 Task: Search one way flight ticket for 4 adults, 2 children, 2 infants in seat and 1 infant on lap in economy from Friday Harbor: Friday Harbor Airport to Jackson: Jackson Hole Airport on 5-2-2023. Choice of flights is JetBlue. Number of bags: 1 carry on bag. Price is upto 75000. Outbound departure time preference is 6:45. Flight should be less emission only.
Action: Mouse moved to (377, 347)
Screenshot: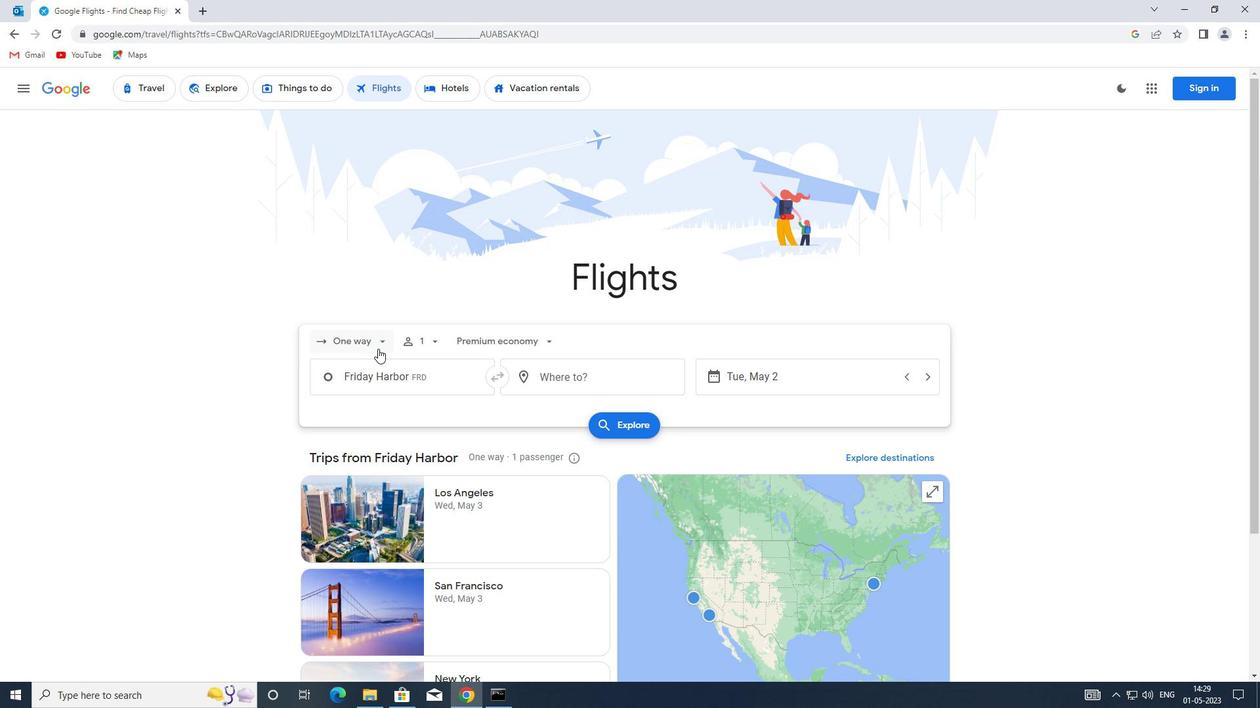 
Action: Mouse pressed left at (377, 347)
Screenshot: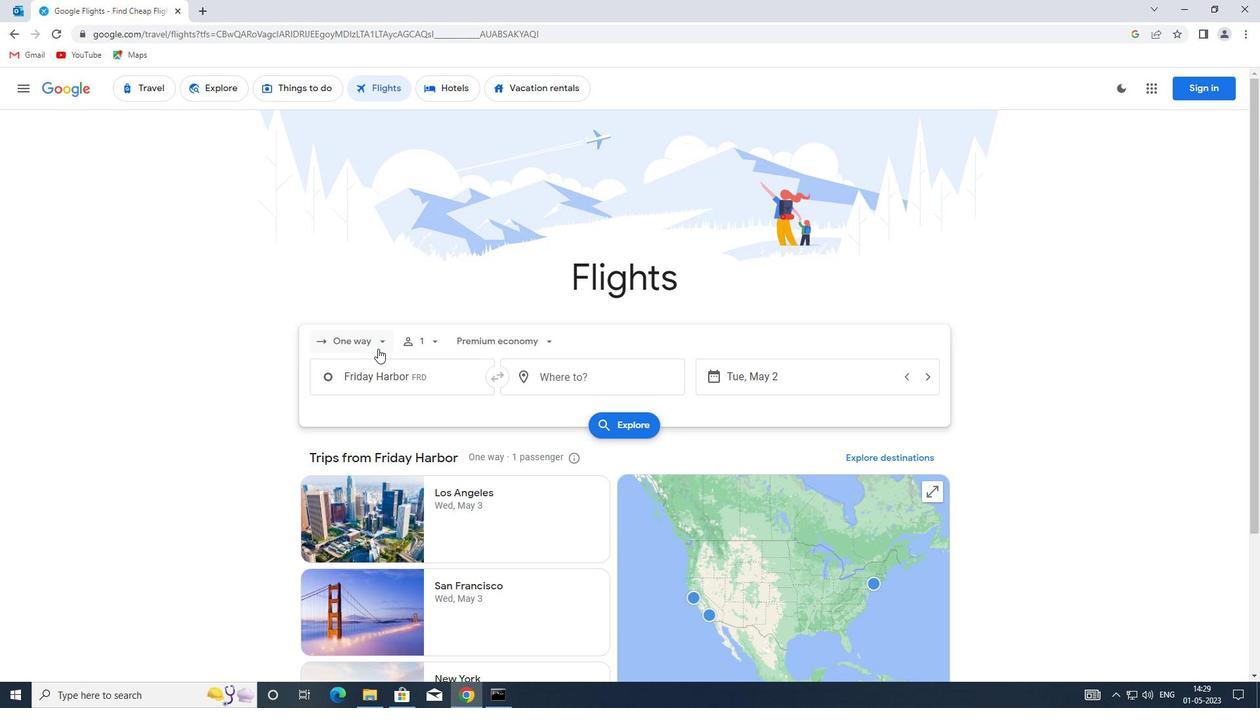 
Action: Mouse moved to (391, 401)
Screenshot: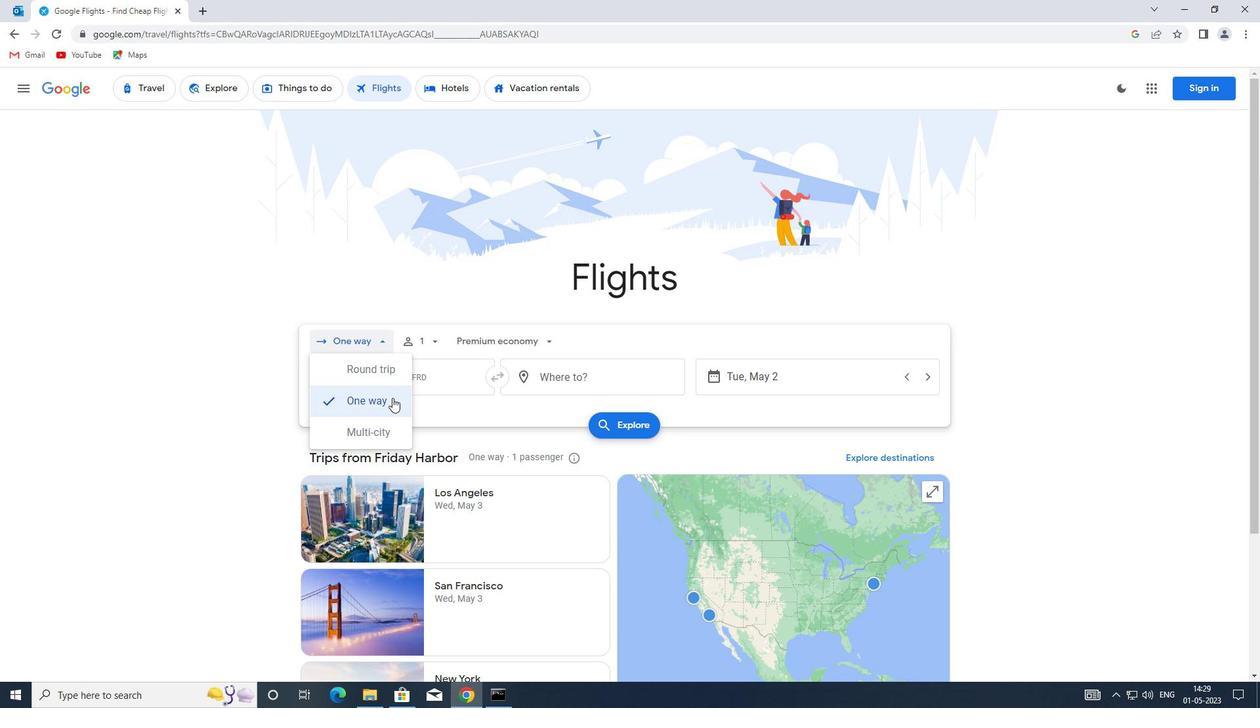 
Action: Mouse pressed left at (391, 401)
Screenshot: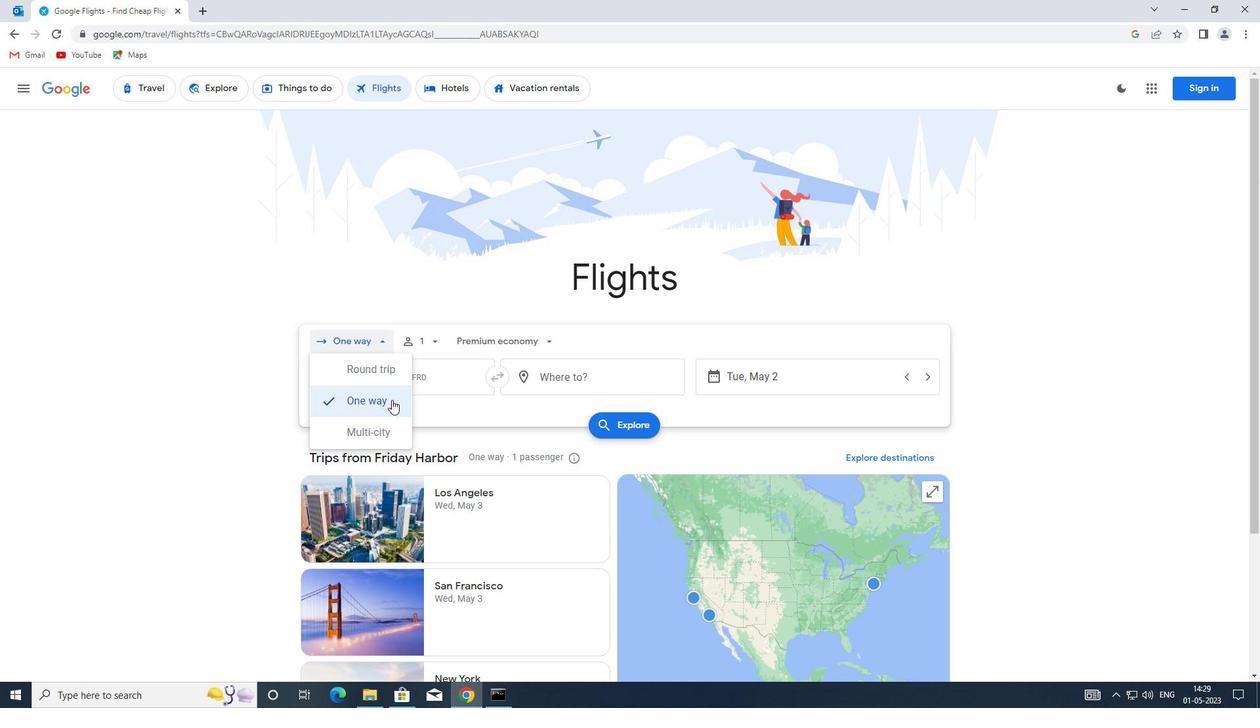 
Action: Mouse moved to (430, 344)
Screenshot: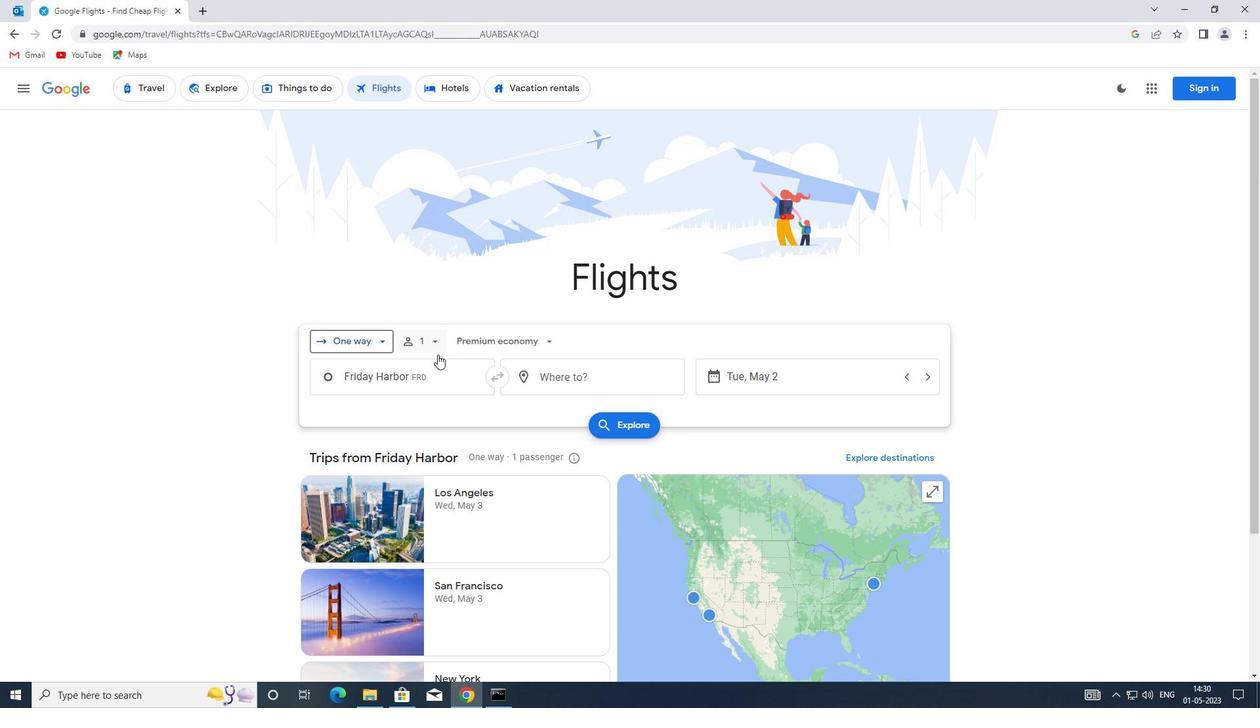 
Action: Mouse pressed left at (430, 344)
Screenshot: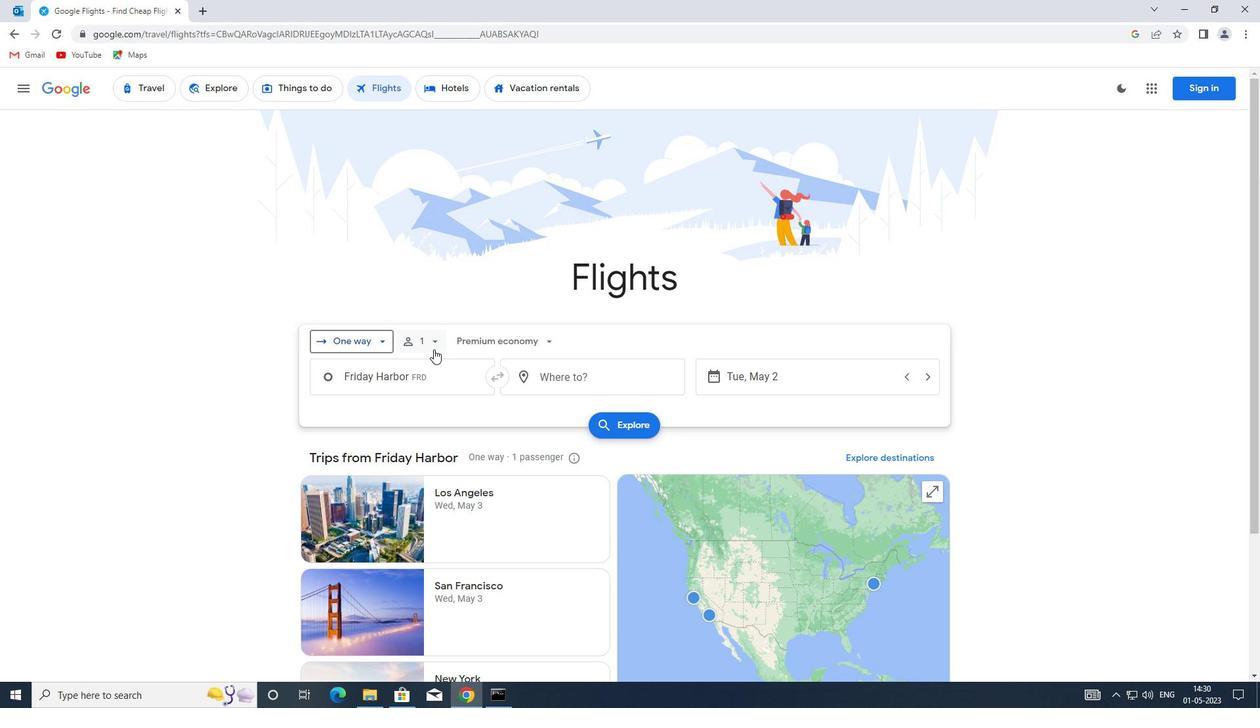
Action: Mouse moved to (540, 373)
Screenshot: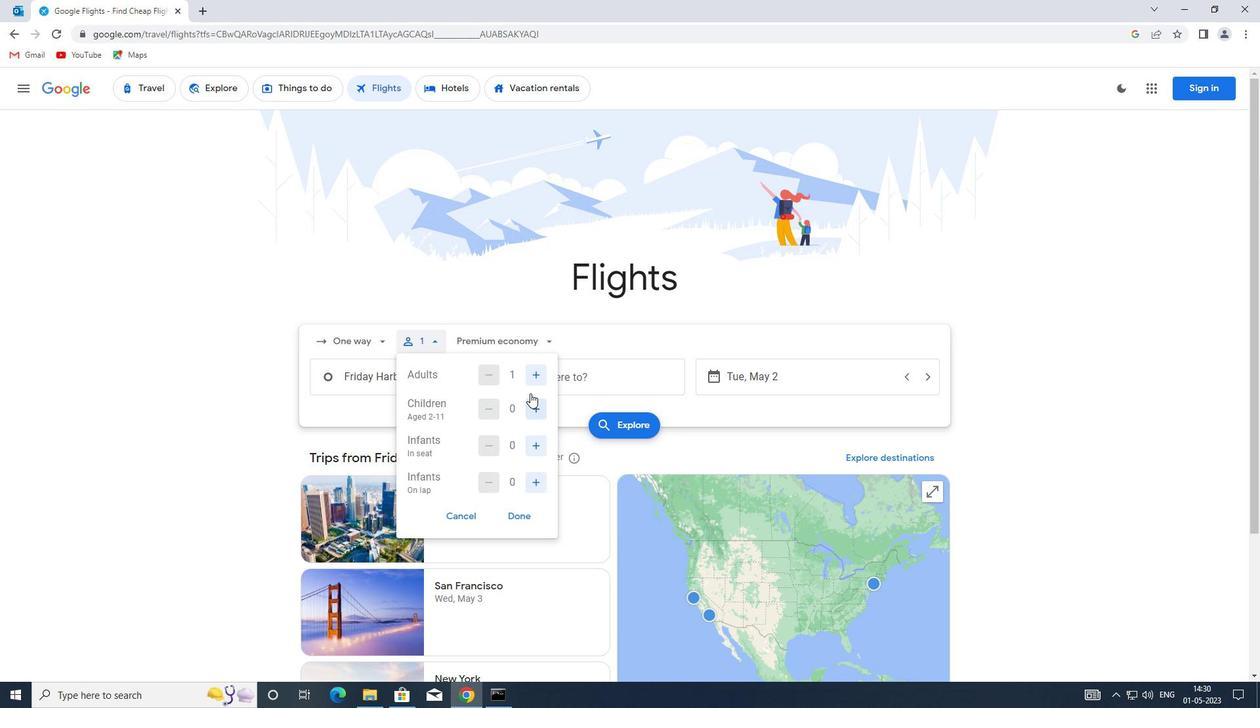 
Action: Mouse pressed left at (540, 373)
Screenshot: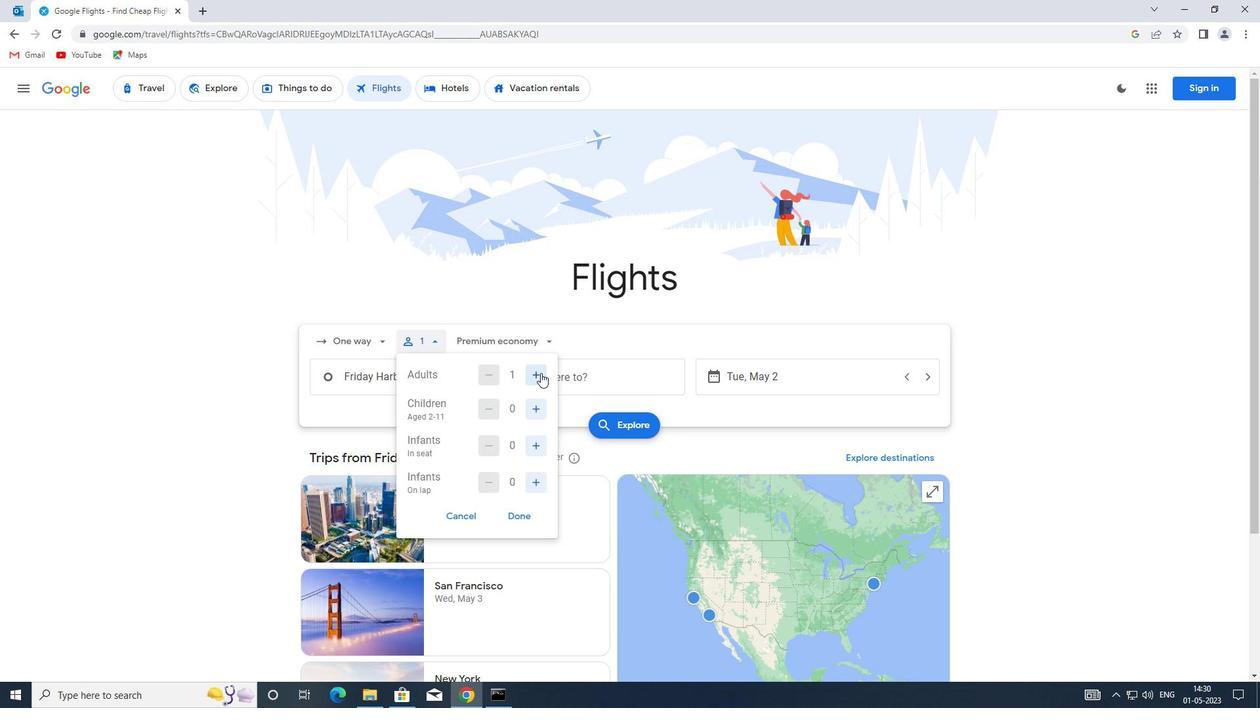 
Action: Mouse pressed left at (540, 373)
Screenshot: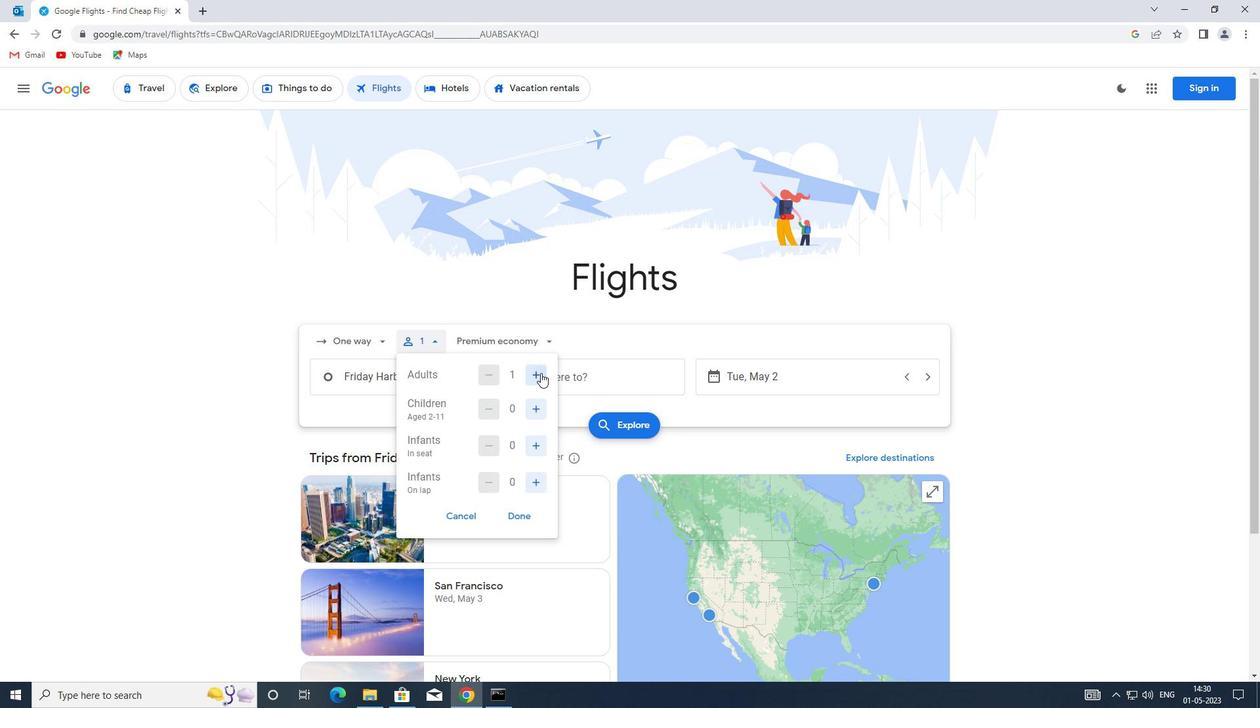 
Action: Mouse pressed left at (540, 373)
Screenshot: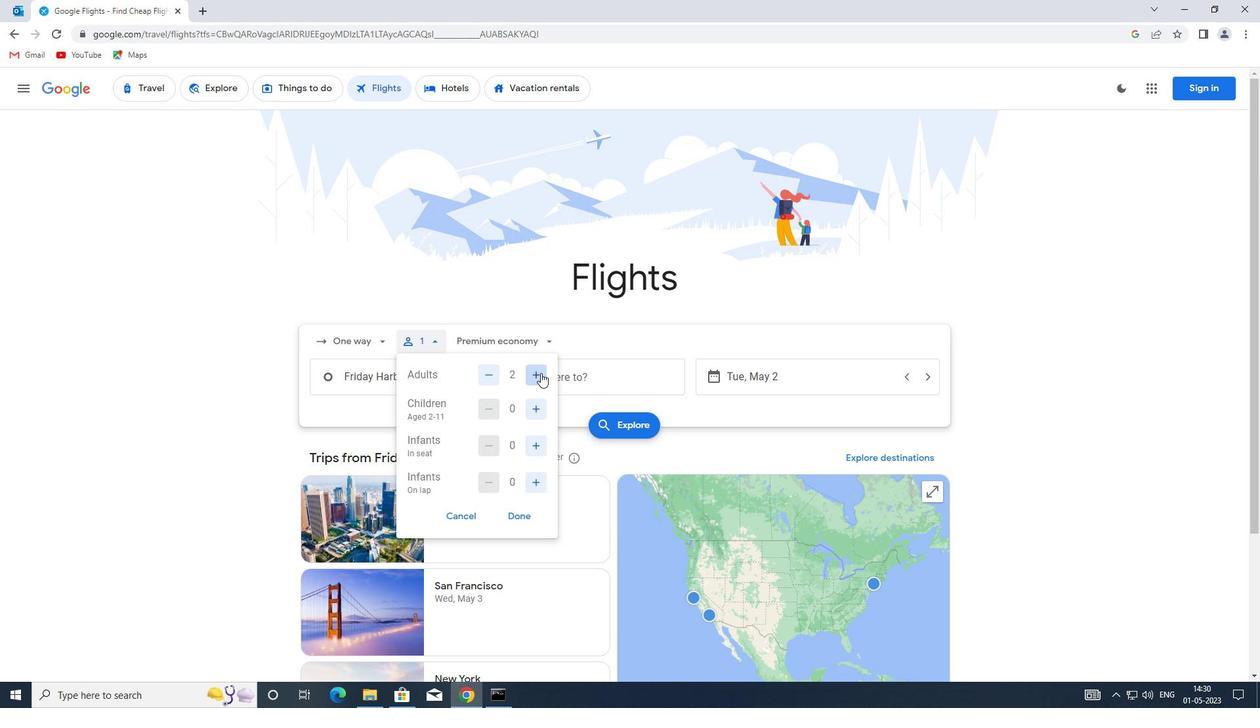
Action: Mouse moved to (539, 408)
Screenshot: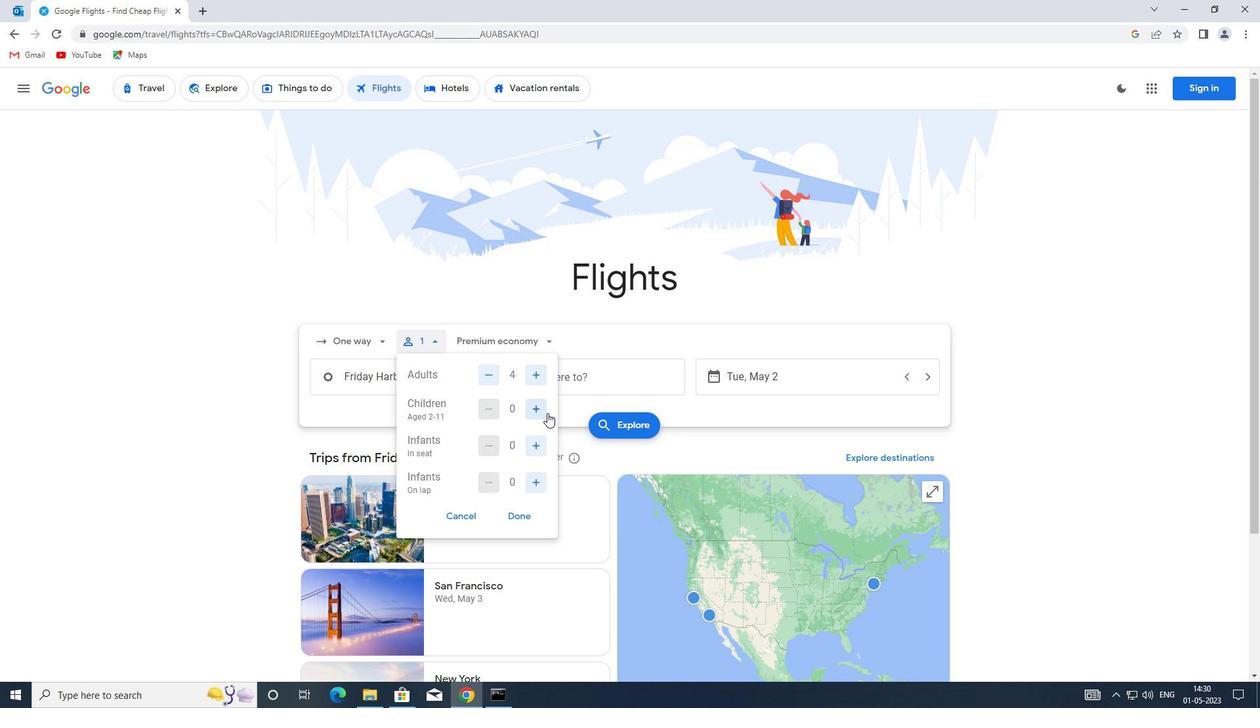 
Action: Mouse pressed left at (539, 408)
Screenshot: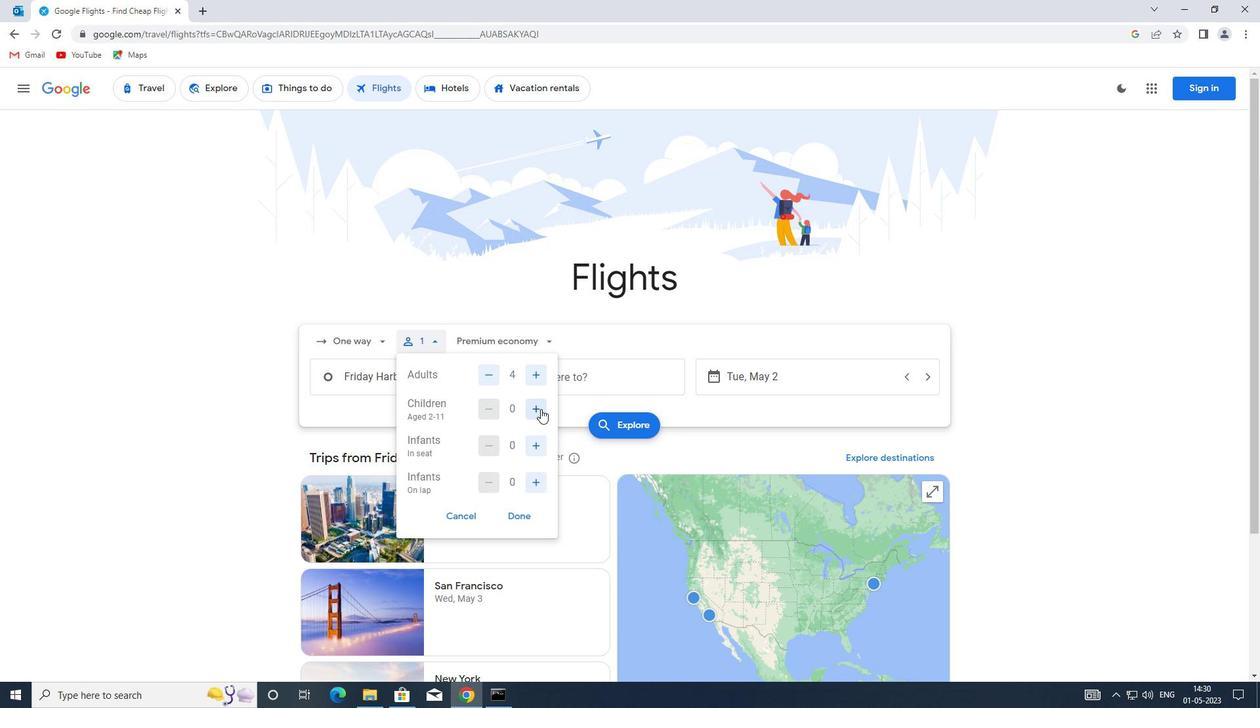 
Action: Mouse pressed left at (539, 408)
Screenshot: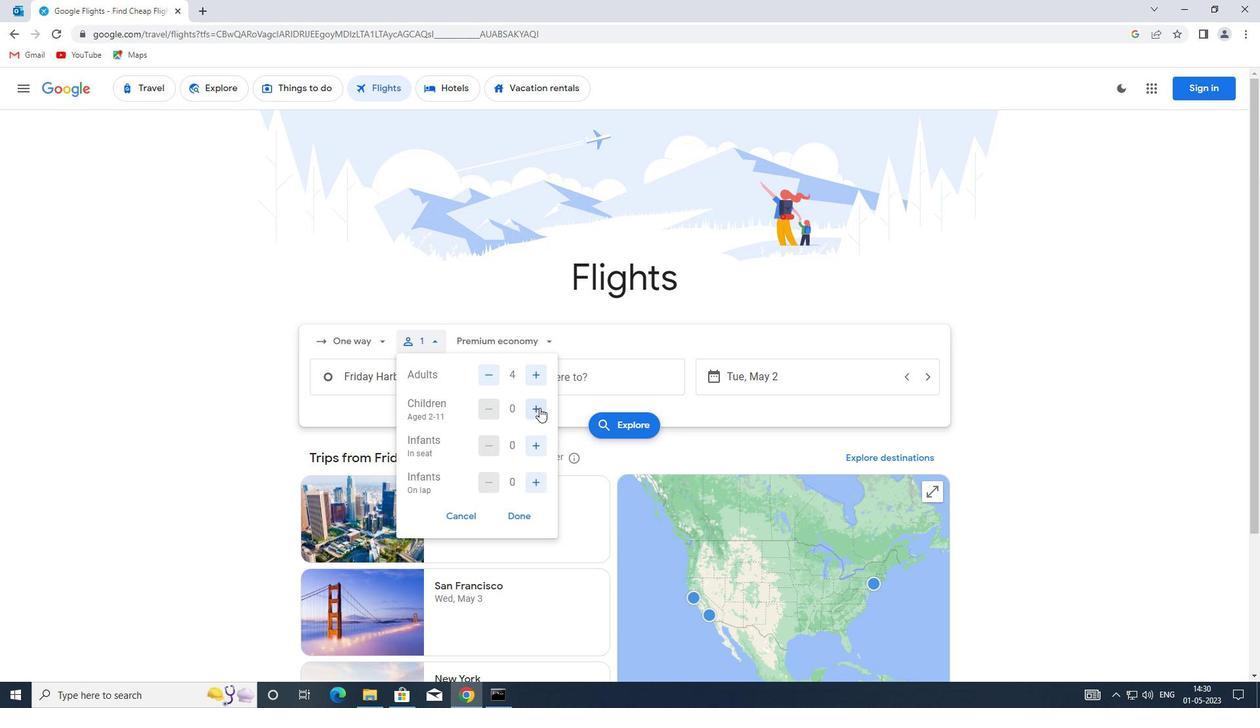 
Action: Mouse moved to (536, 444)
Screenshot: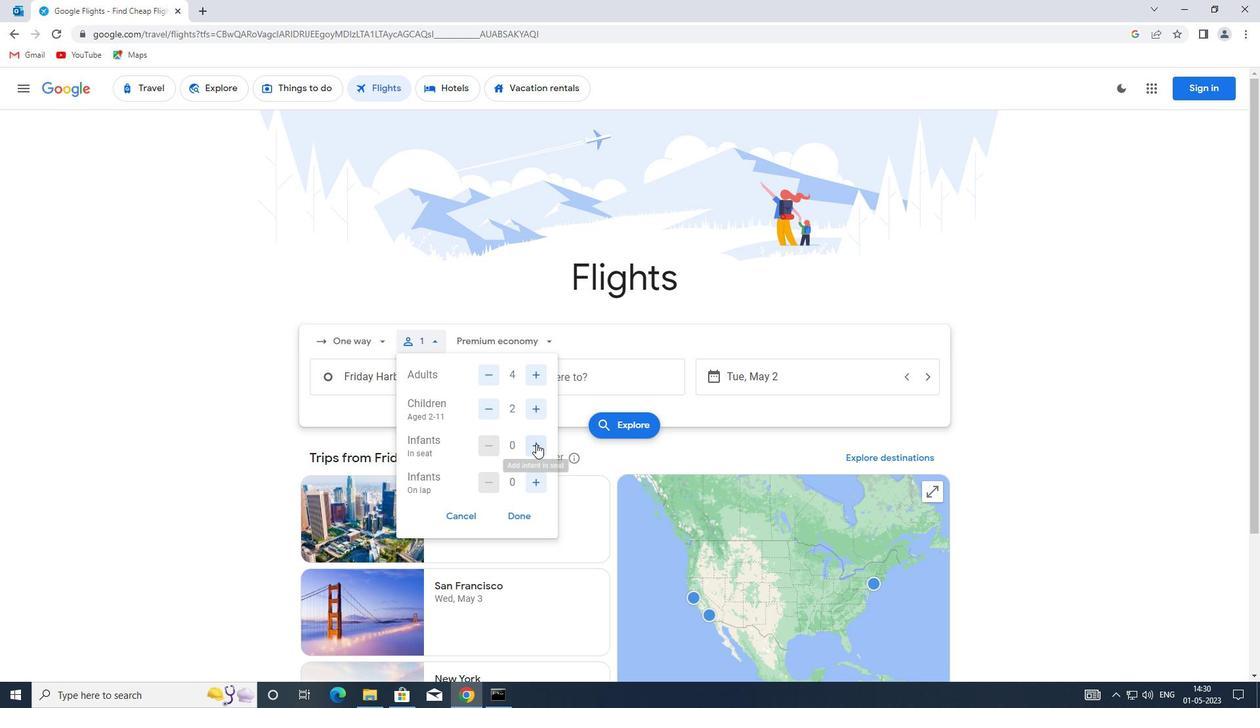 
Action: Mouse pressed left at (536, 444)
Screenshot: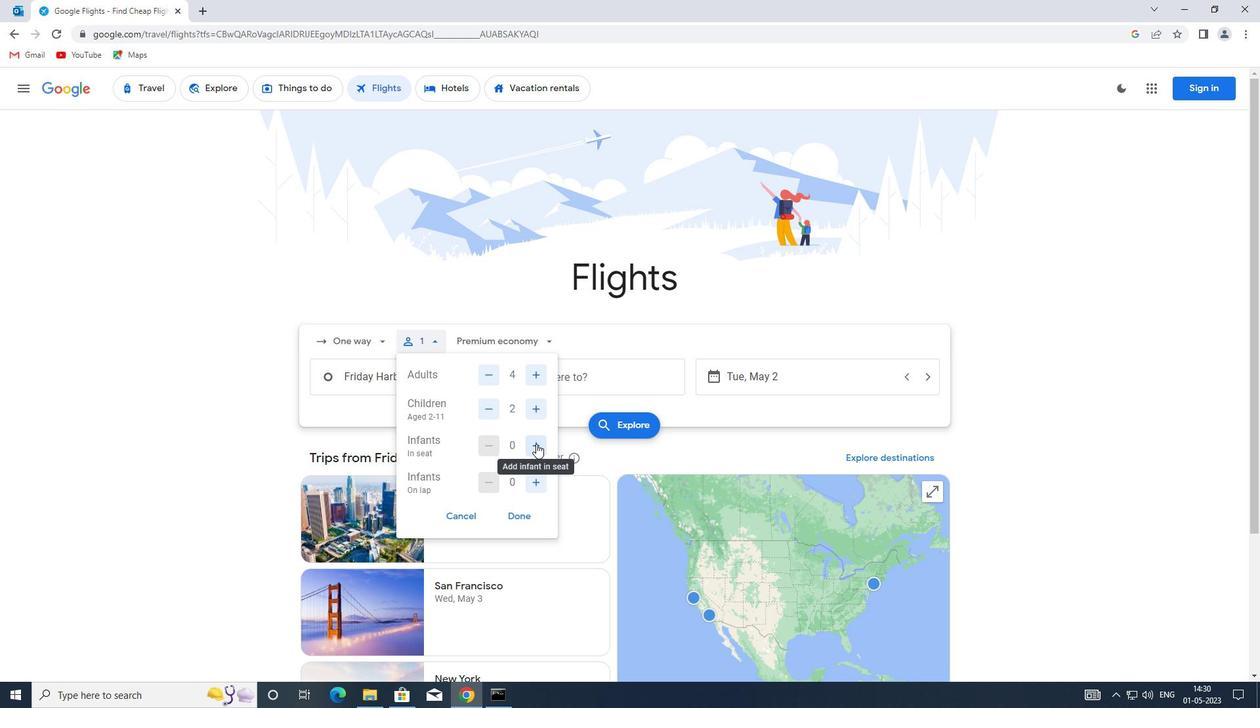 
Action: Mouse pressed left at (536, 444)
Screenshot: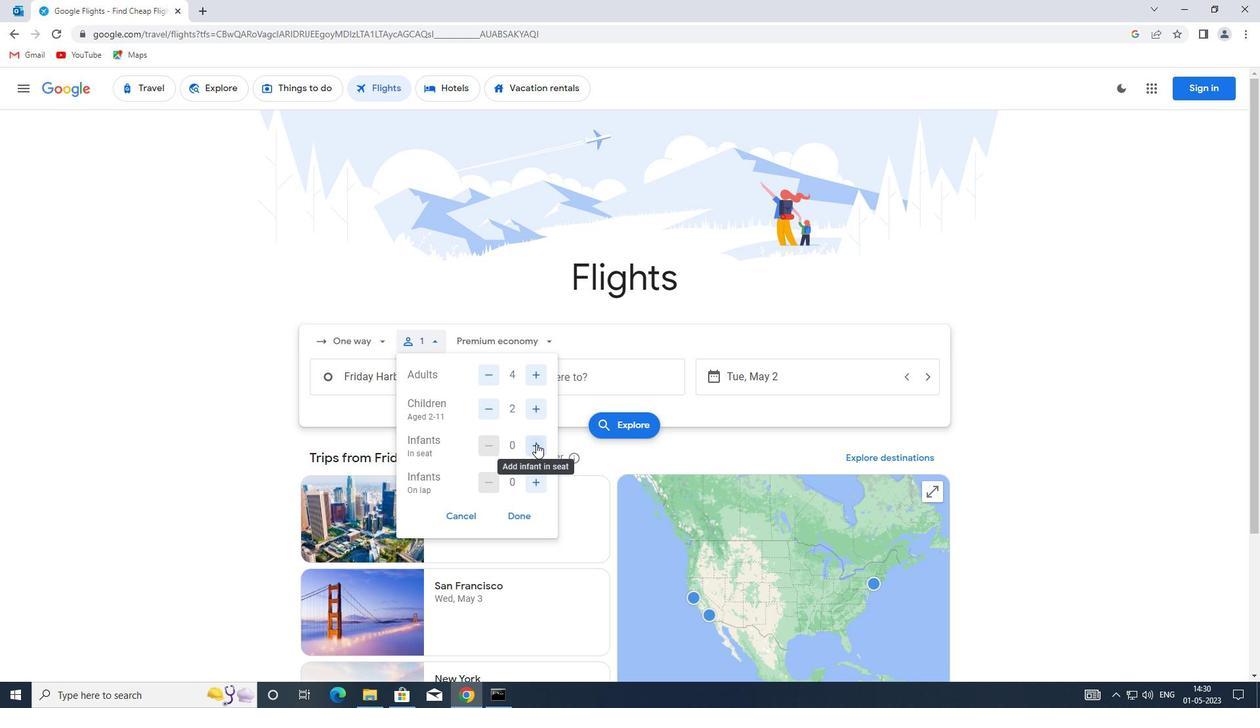 
Action: Mouse moved to (536, 479)
Screenshot: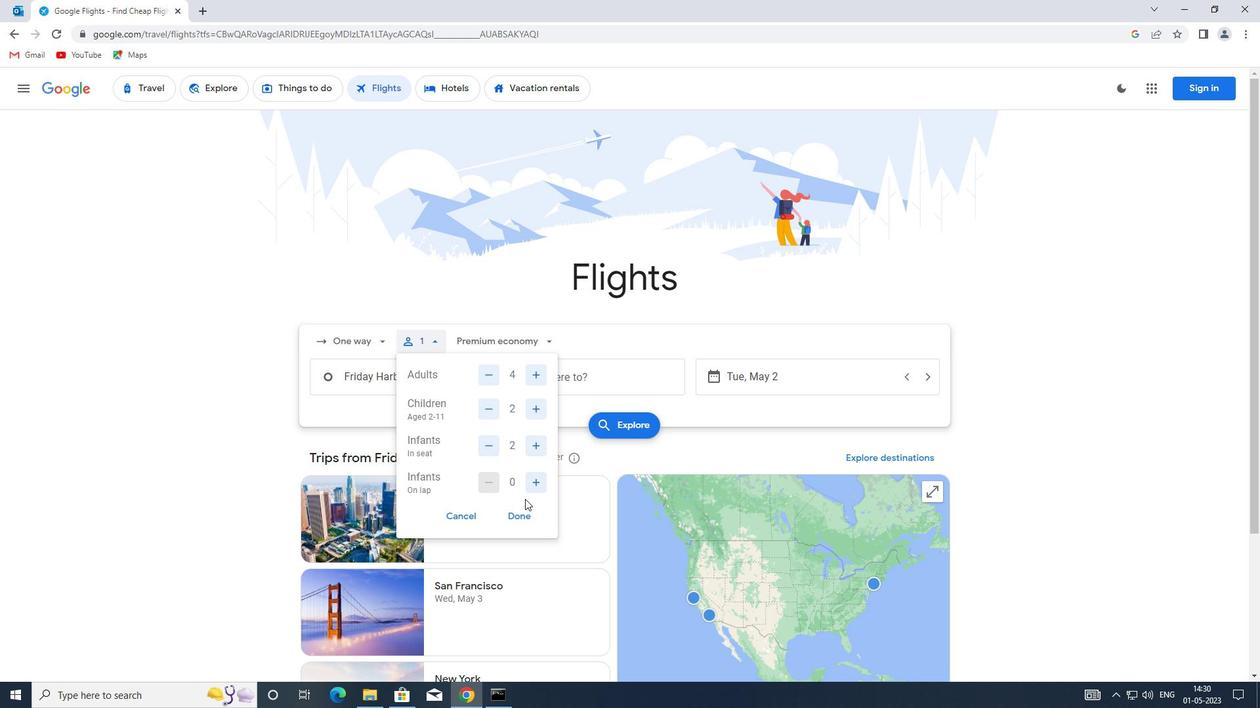 
Action: Mouse pressed left at (536, 479)
Screenshot: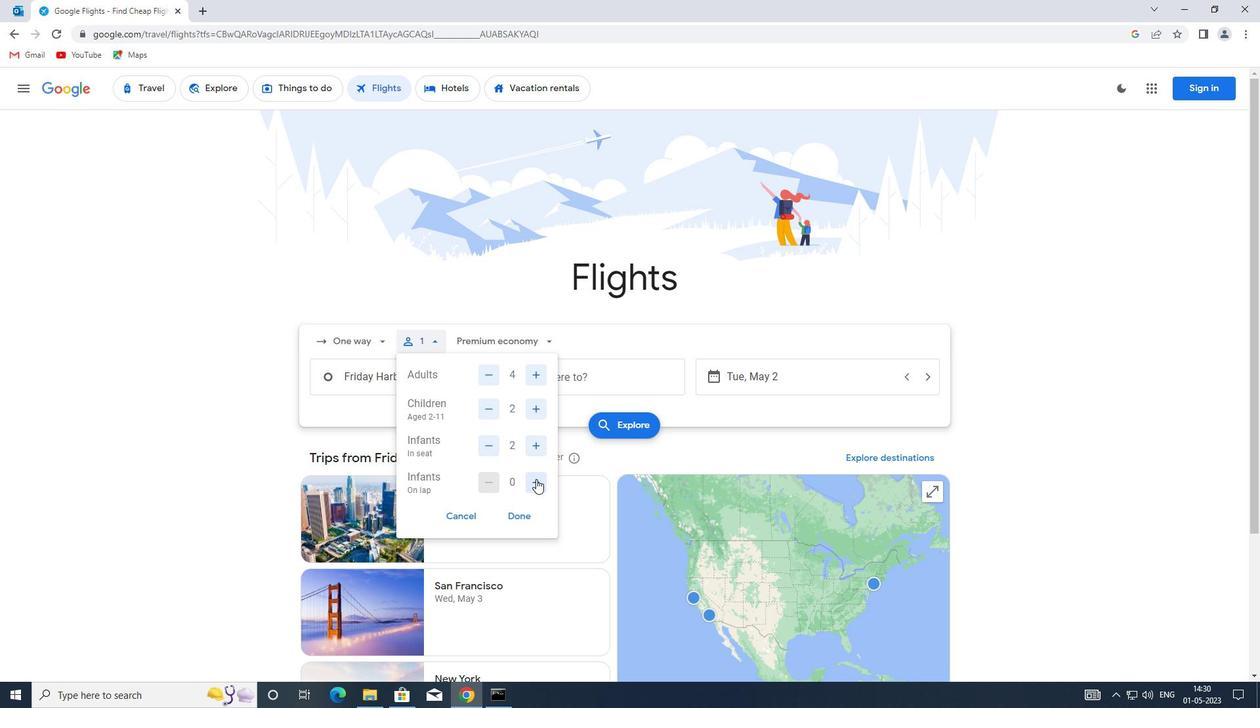 
Action: Mouse moved to (530, 515)
Screenshot: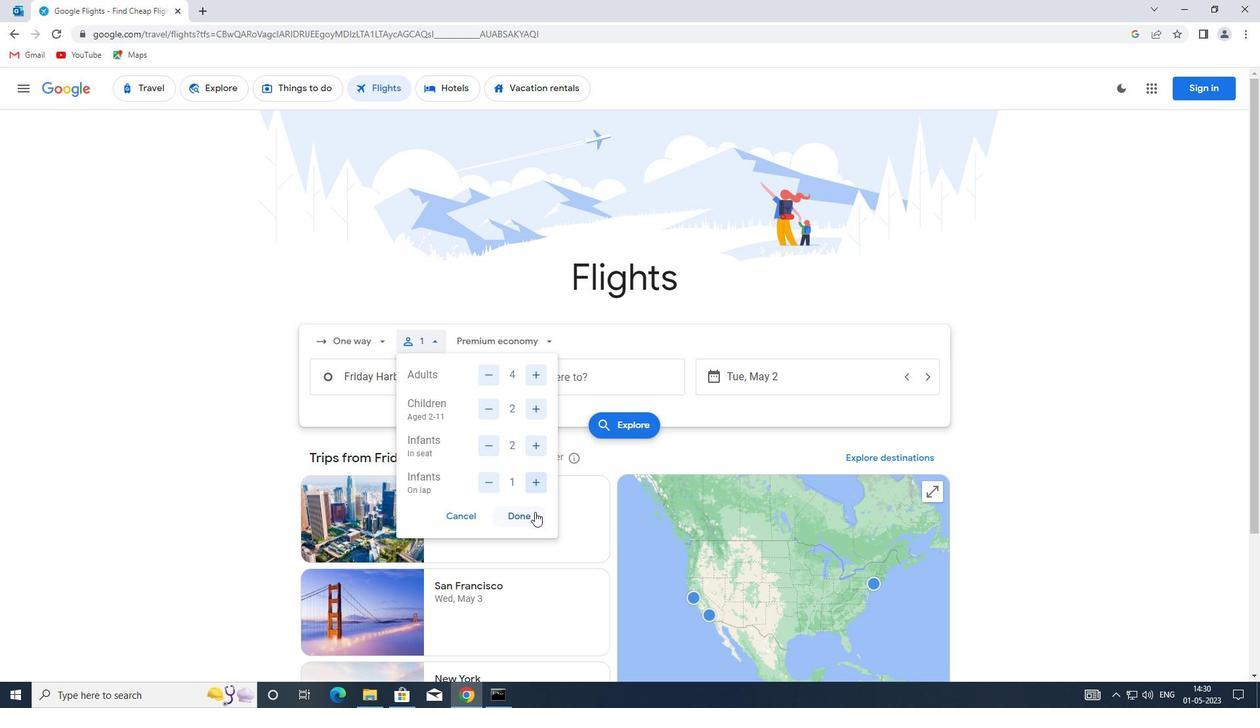 
Action: Mouse pressed left at (530, 515)
Screenshot: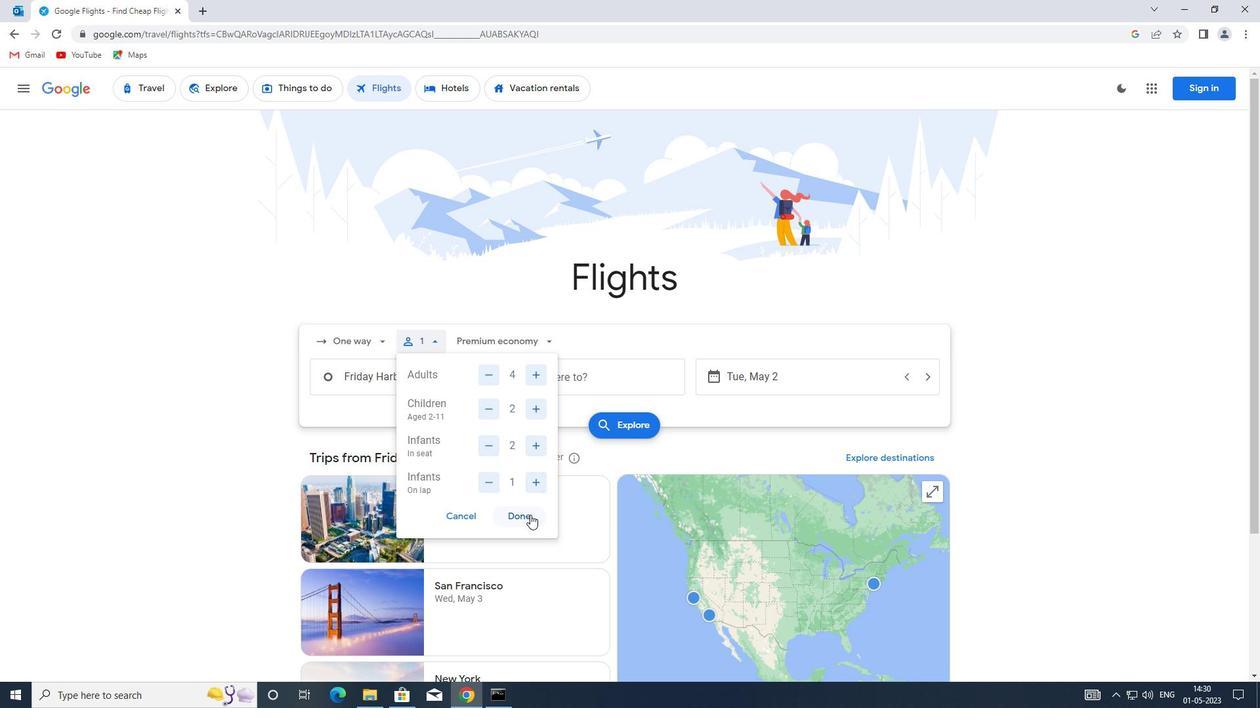 
Action: Mouse moved to (541, 346)
Screenshot: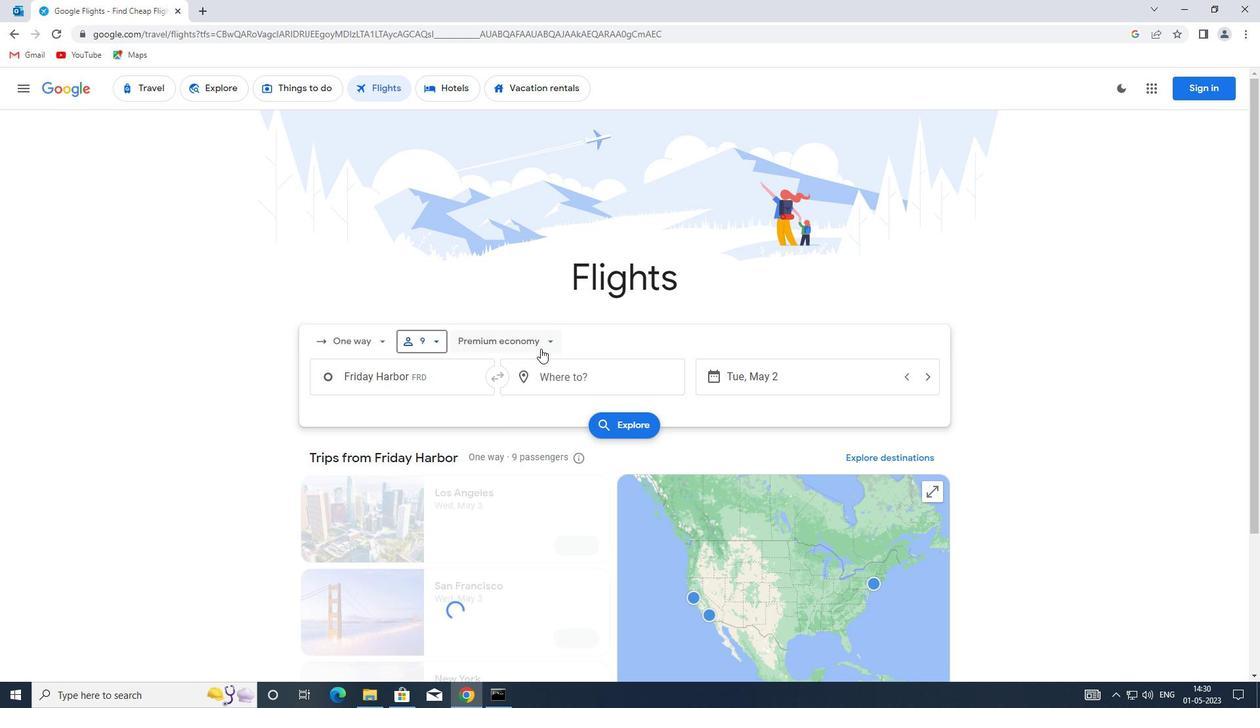 
Action: Mouse pressed left at (541, 346)
Screenshot: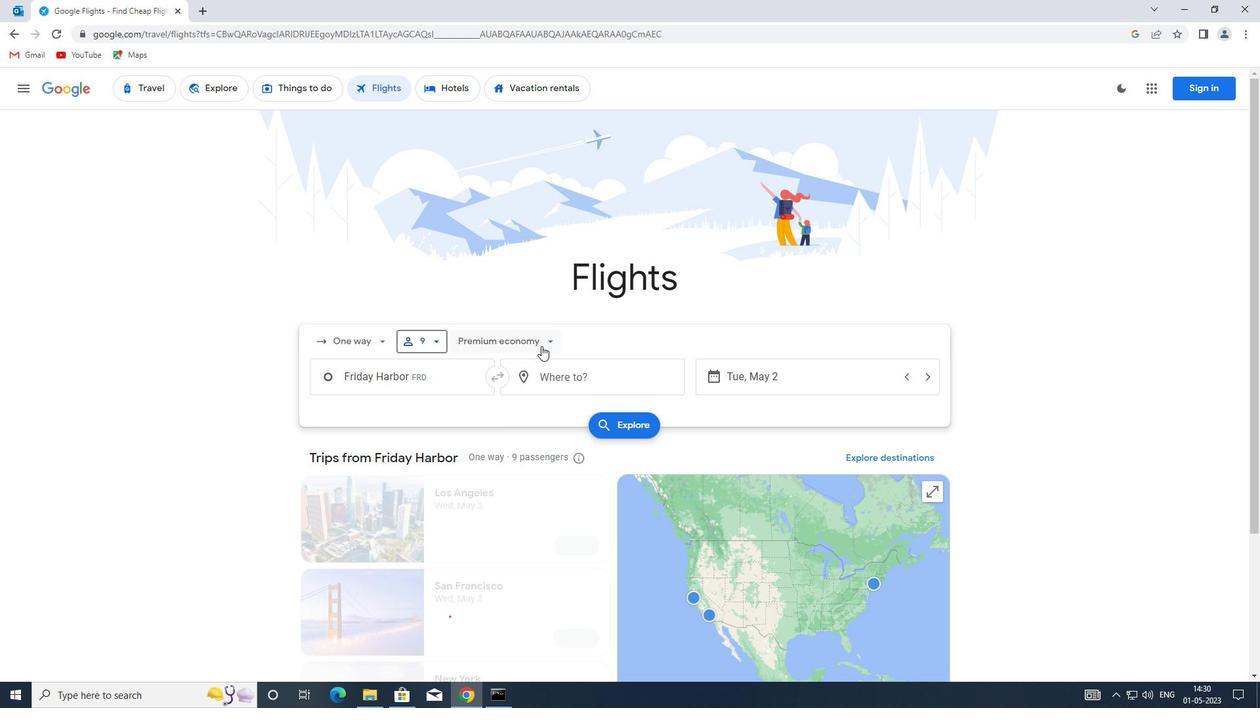 
Action: Mouse moved to (534, 365)
Screenshot: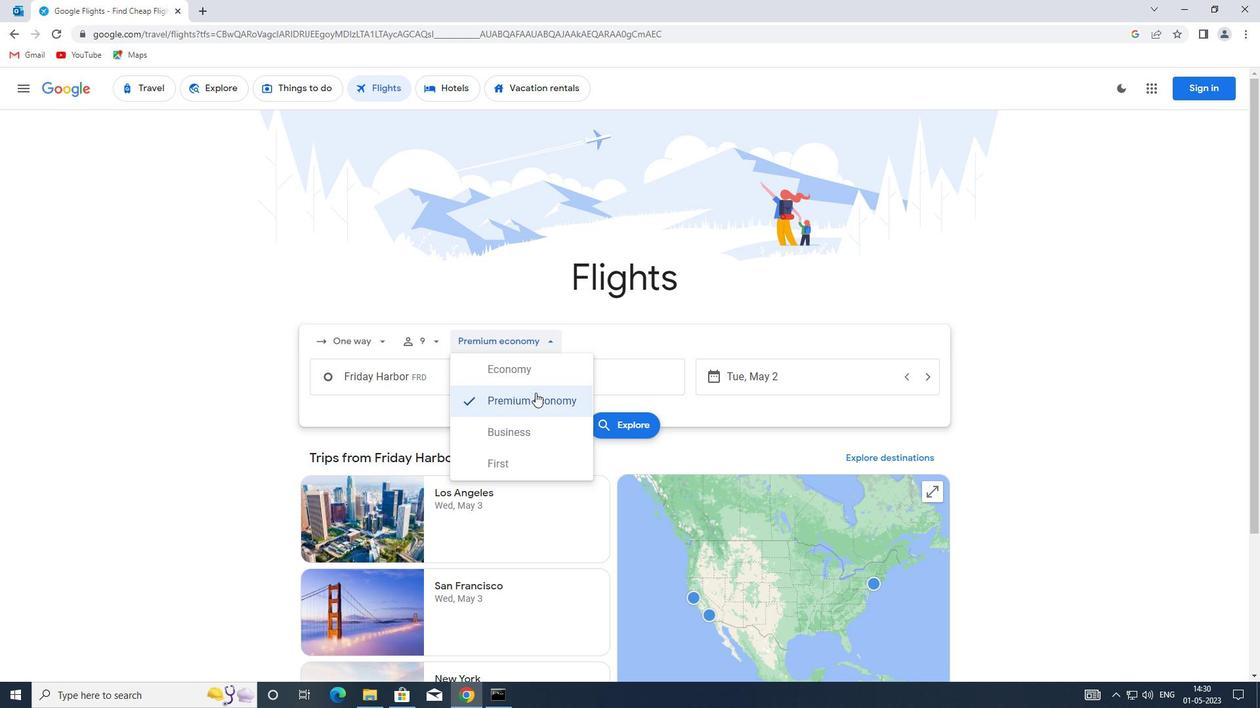 
Action: Mouse pressed left at (534, 365)
Screenshot: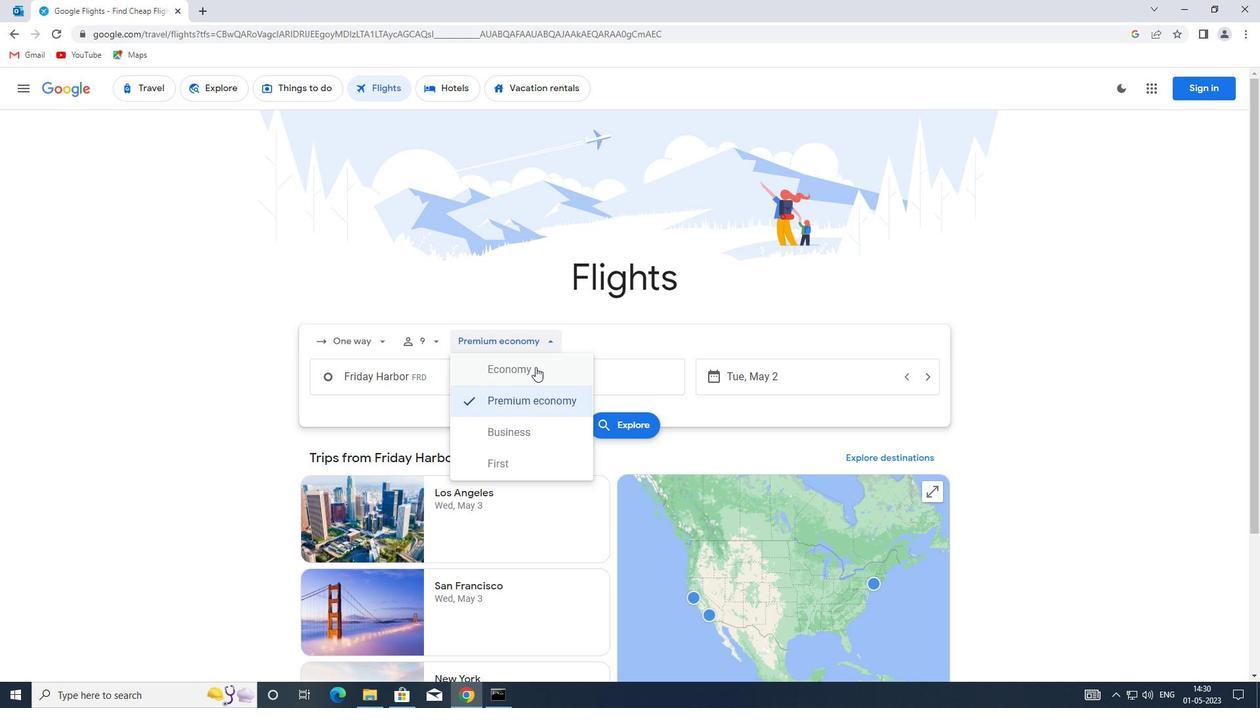
Action: Mouse moved to (443, 378)
Screenshot: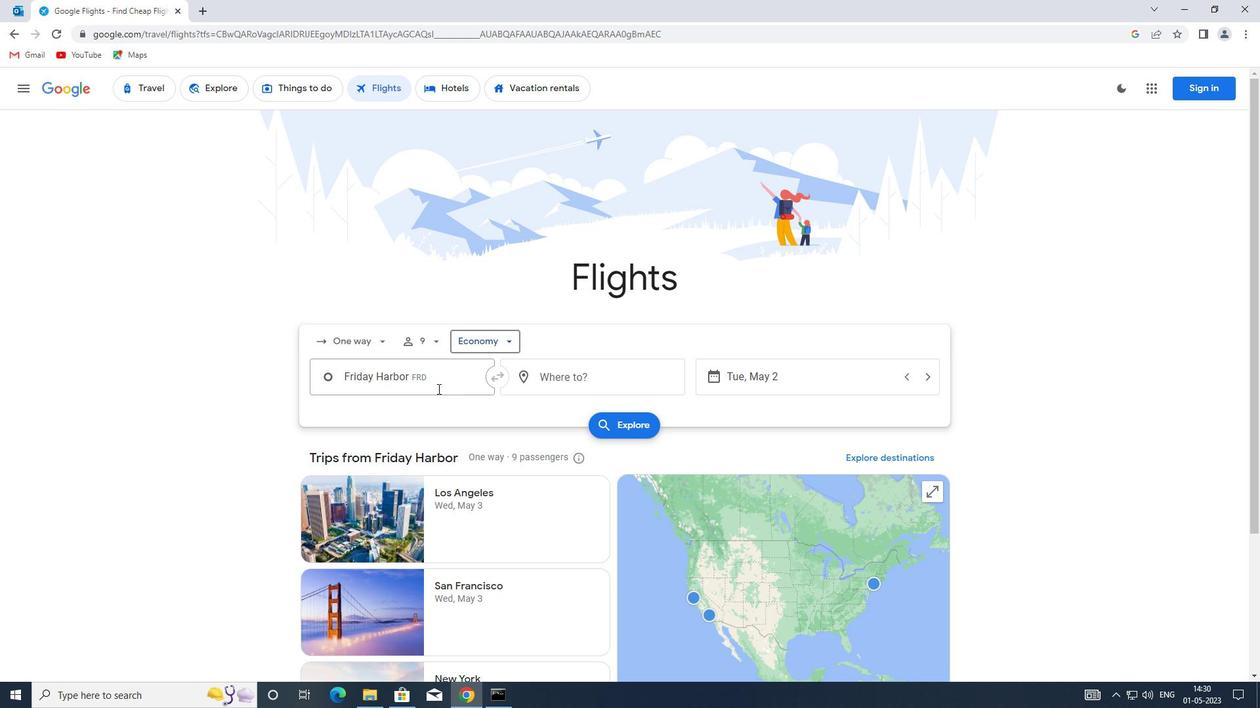 
Action: Mouse pressed left at (443, 378)
Screenshot: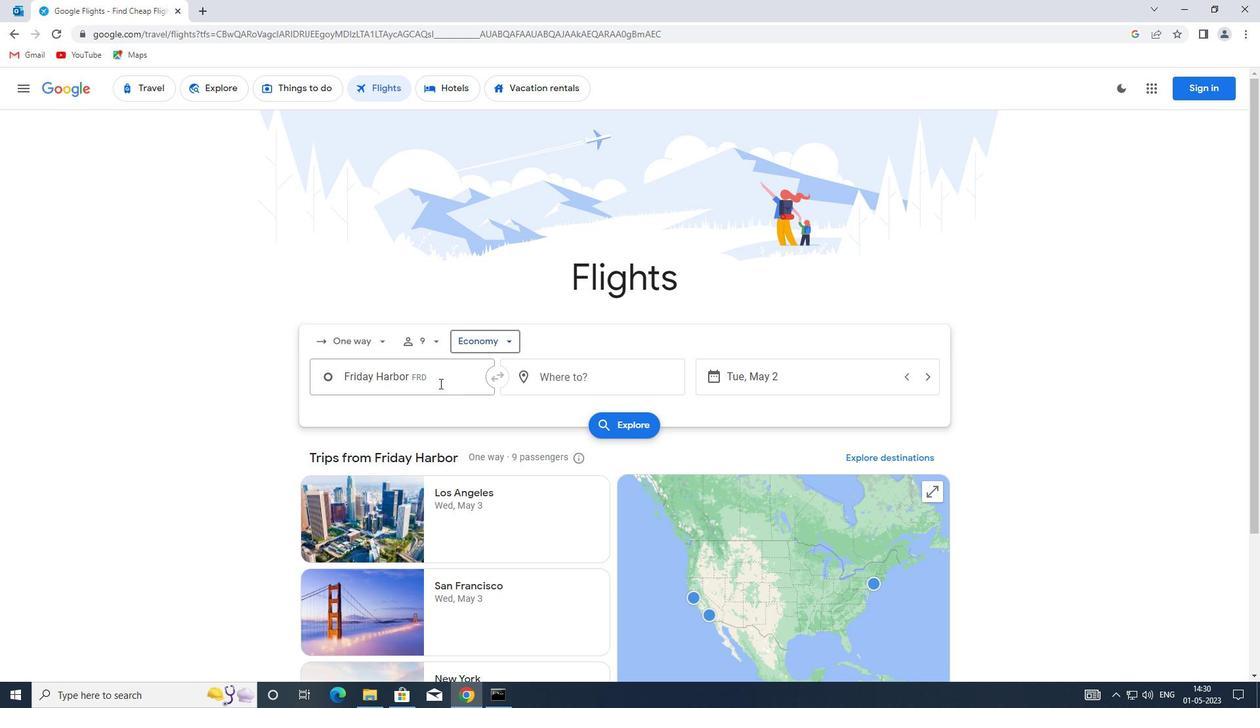 
Action: Key pressed <Key.enter>
Screenshot: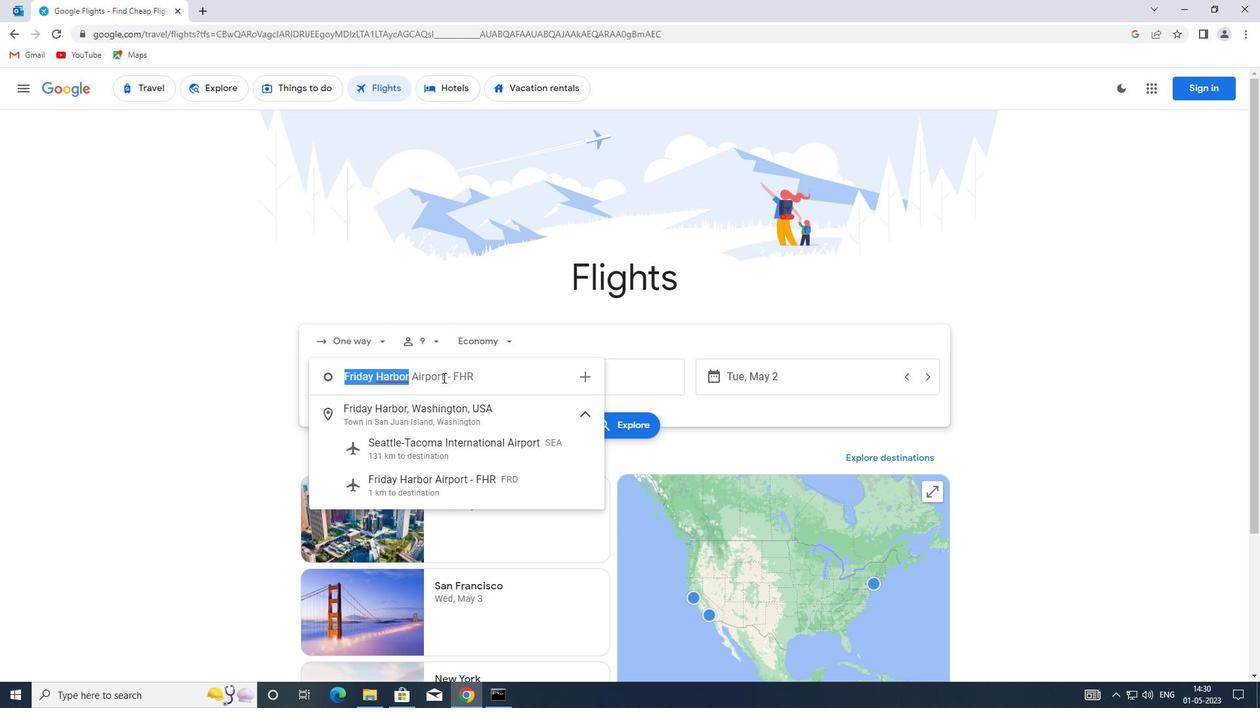 
Action: Mouse moved to (533, 381)
Screenshot: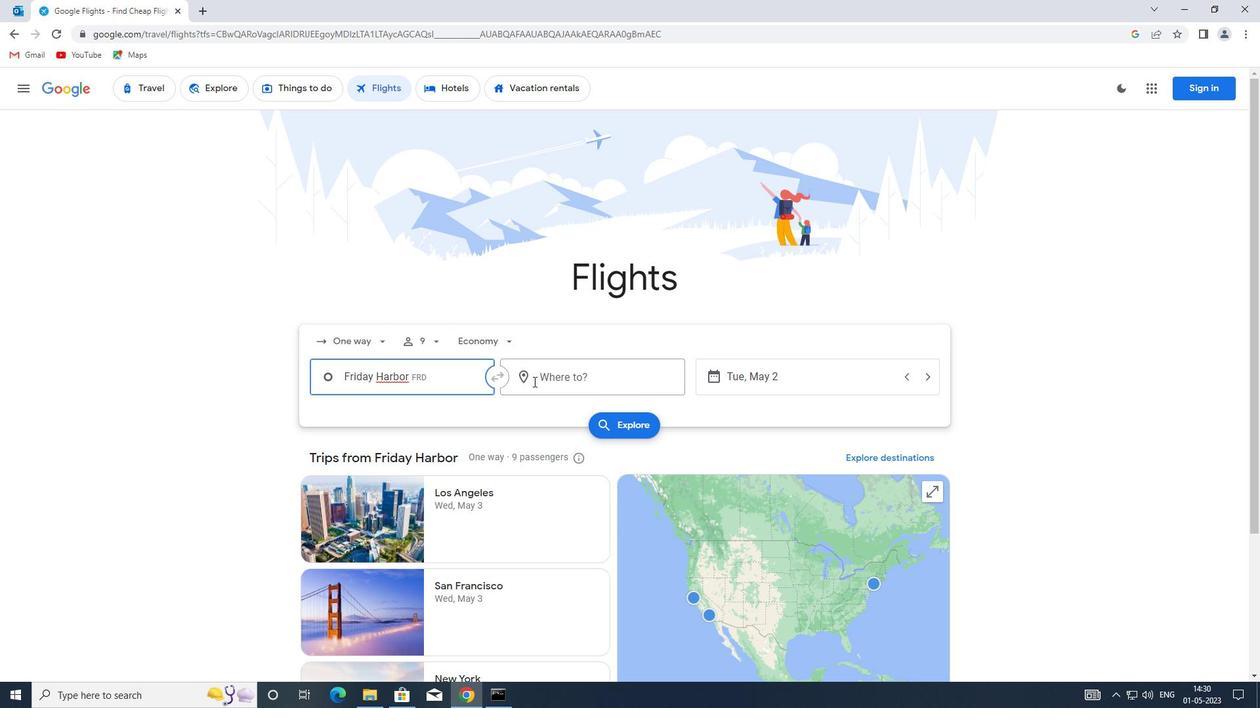 
Action: Mouse pressed left at (533, 381)
Screenshot: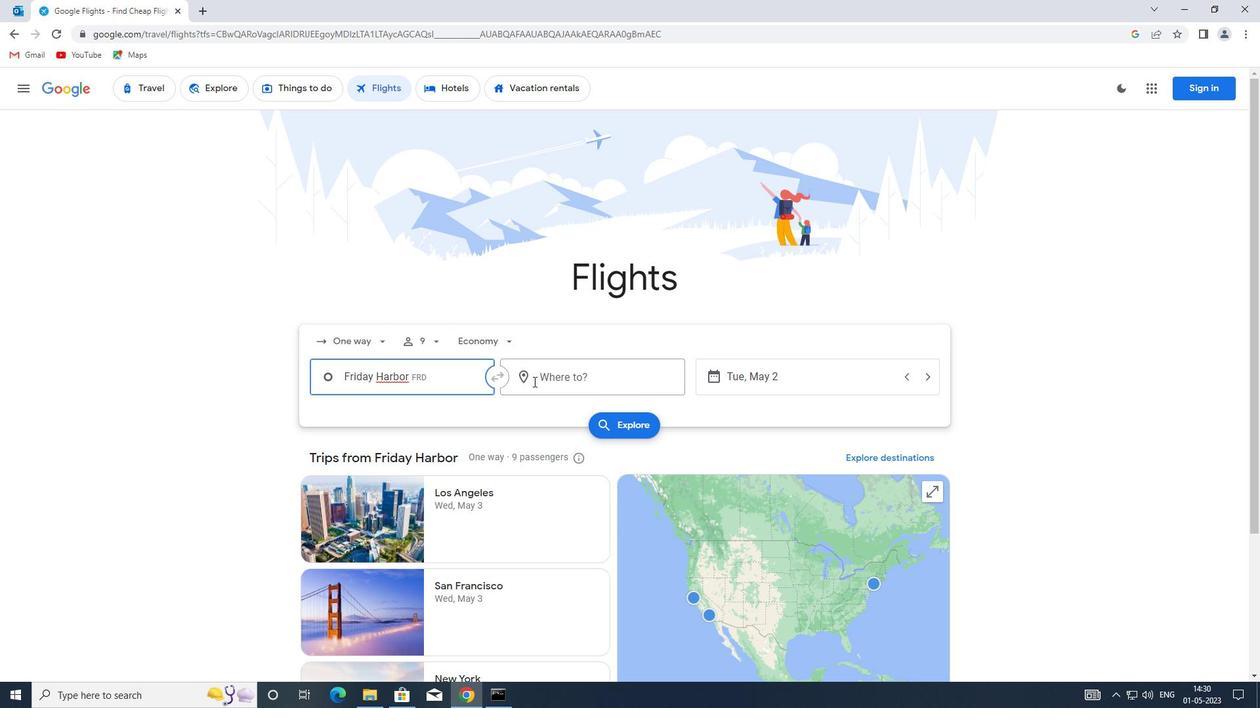 
Action: Key pressed jac<Key.enter>
Screenshot: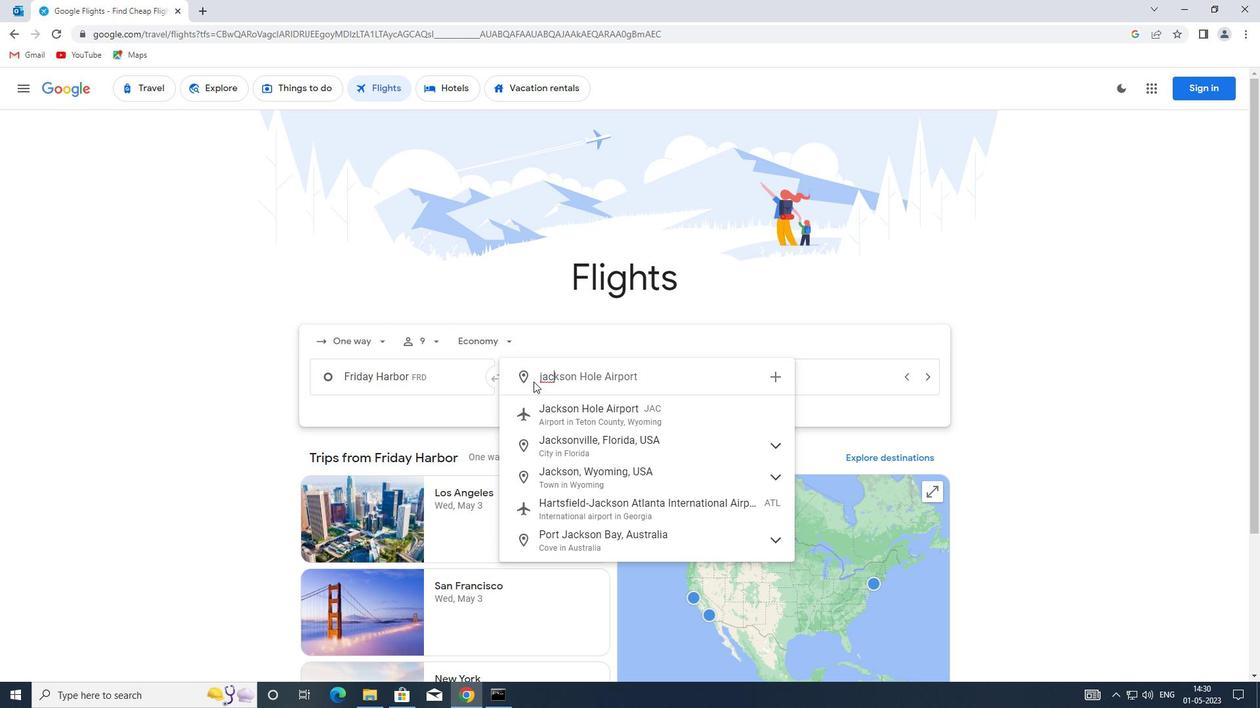 
Action: Mouse moved to (748, 375)
Screenshot: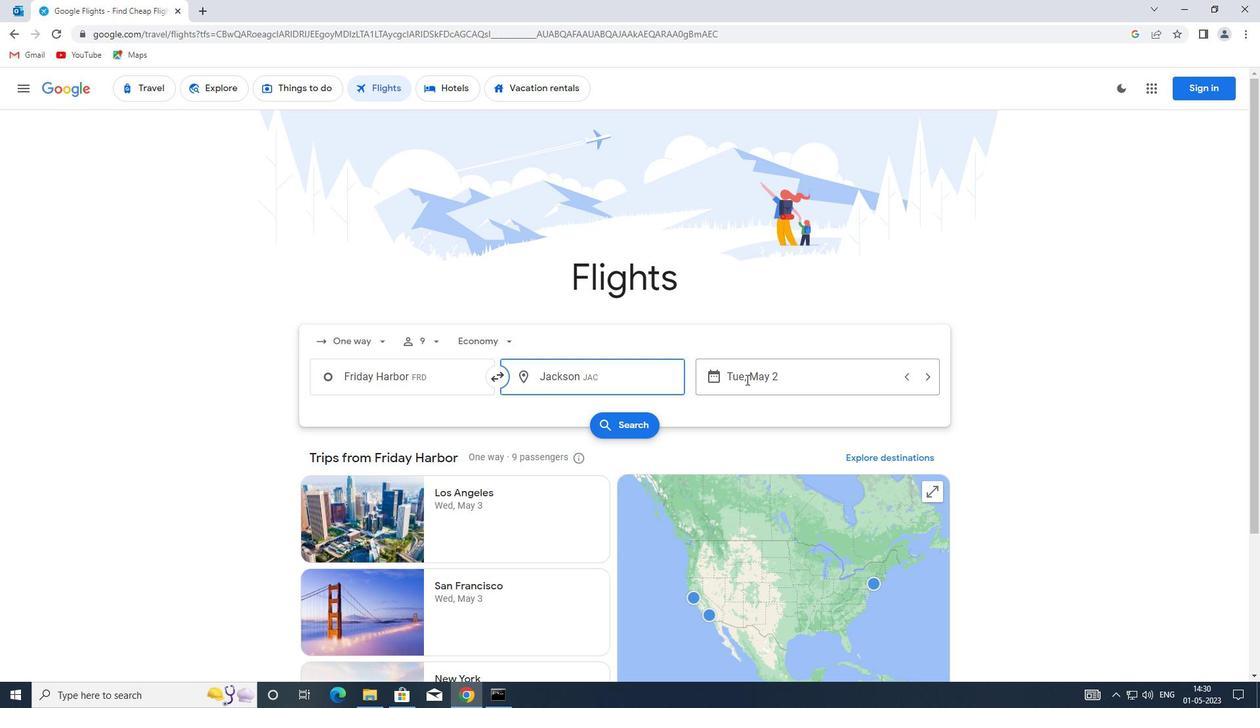 
Action: Mouse pressed left at (748, 375)
Screenshot: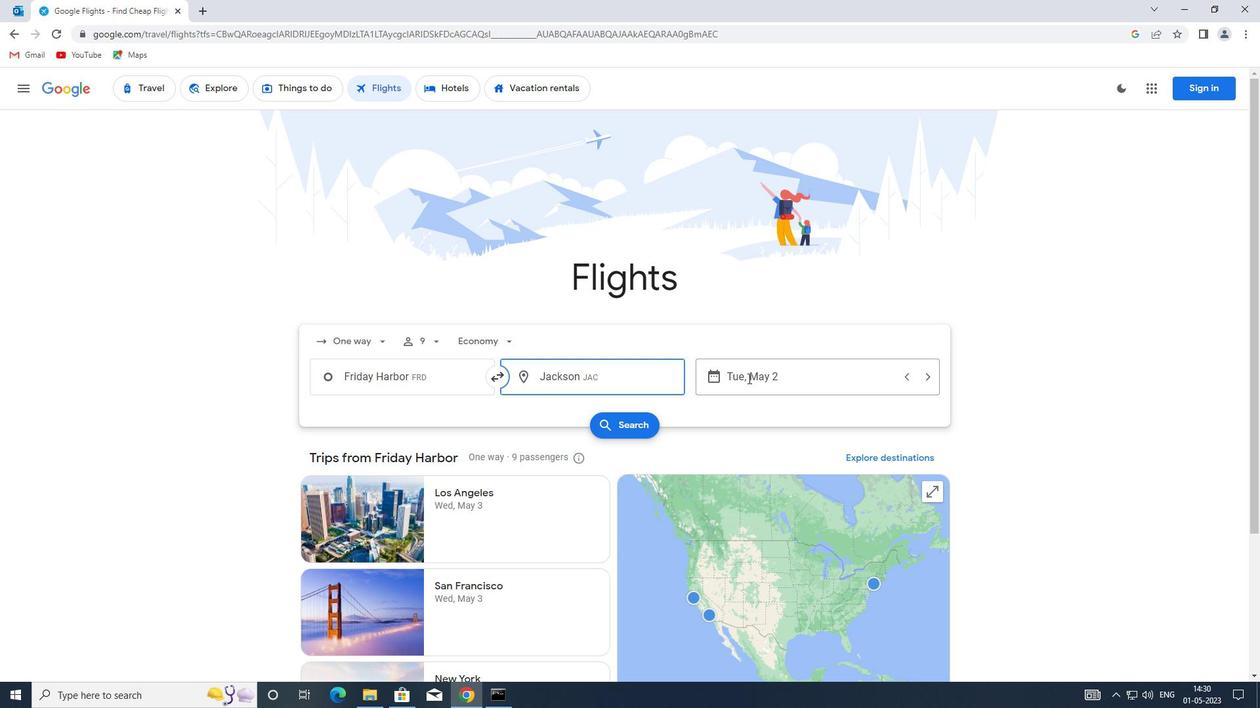 
Action: Mouse moved to (539, 453)
Screenshot: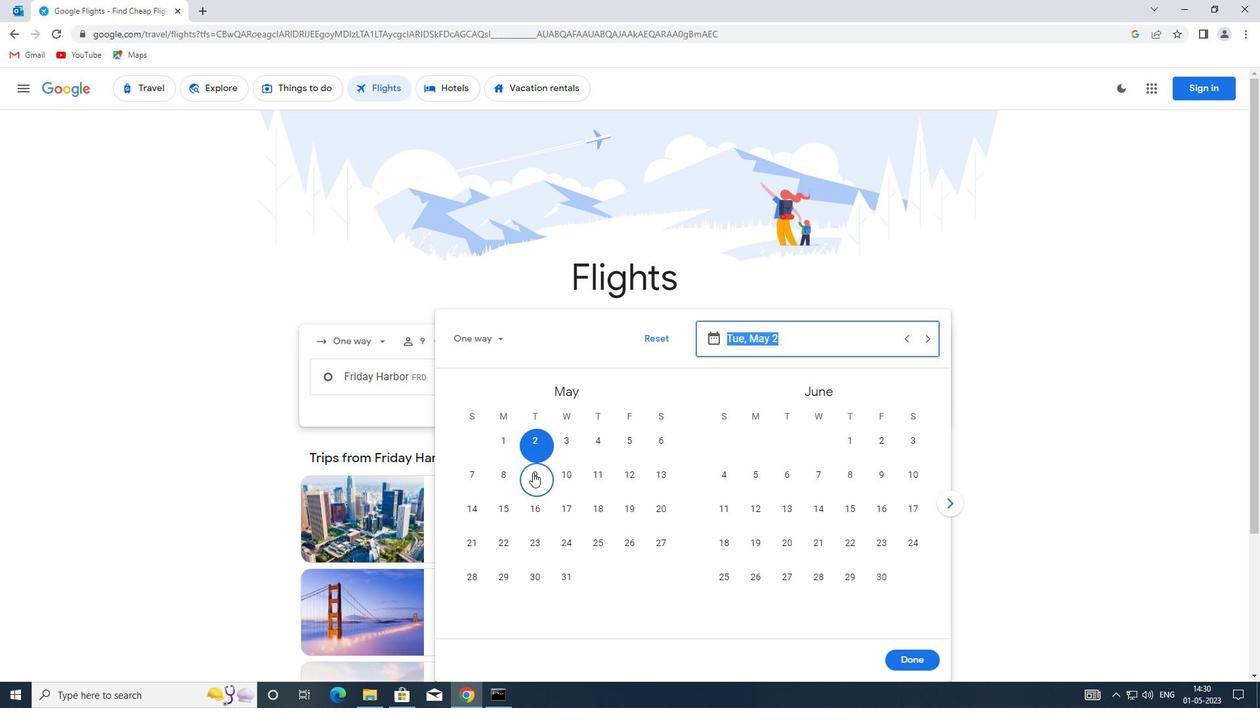 
Action: Mouse pressed left at (539, 453)
Screenshot: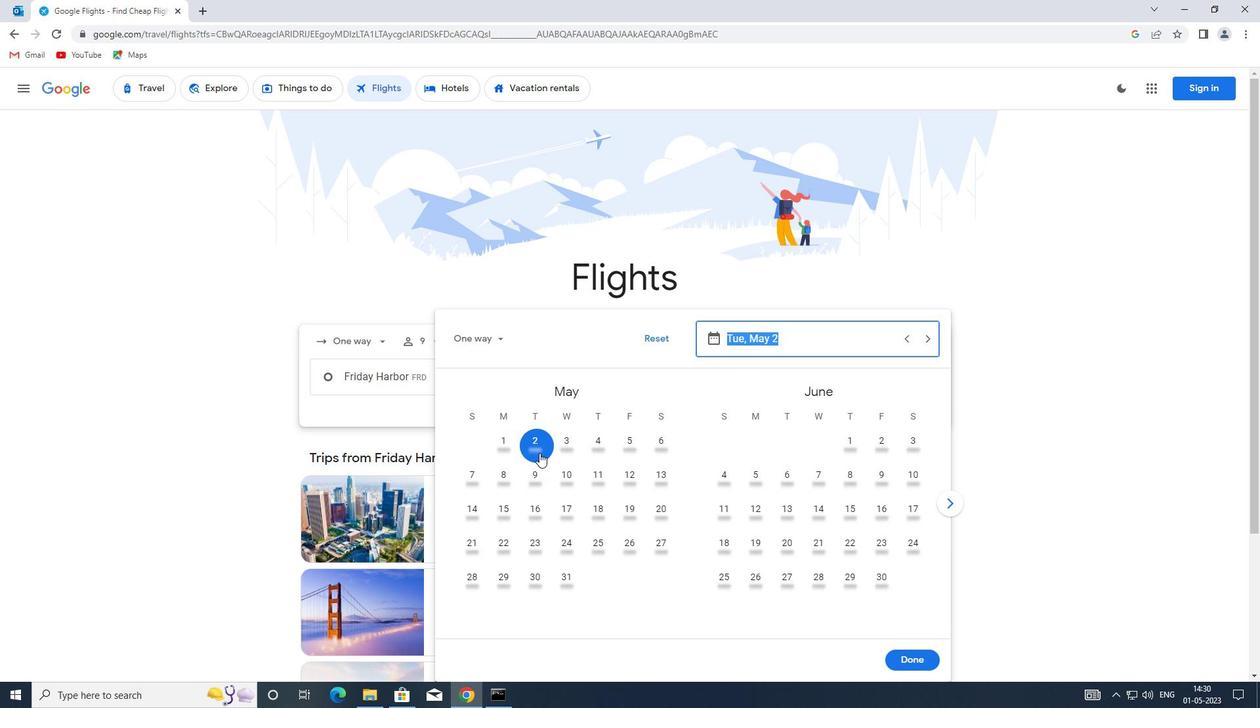
Action: Mouse moved to (916, 661)
Screenshot: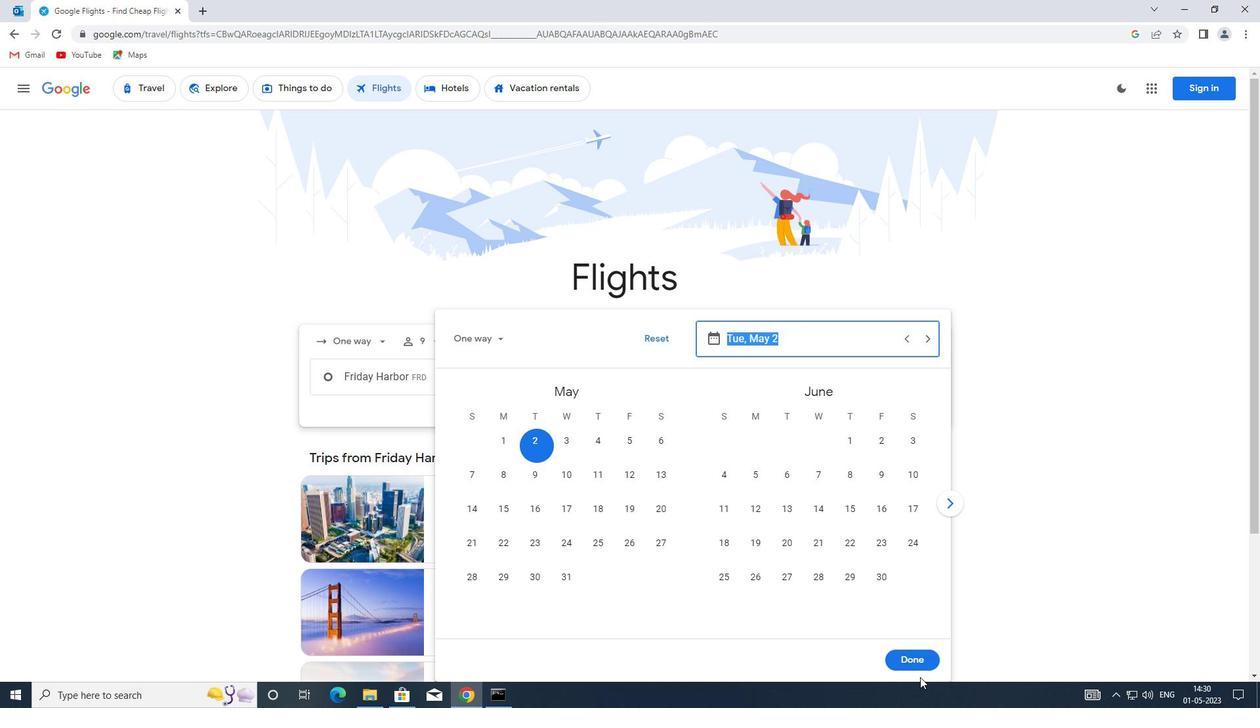 
Action: Mouse pressed left at (916, 661)
Screenshot: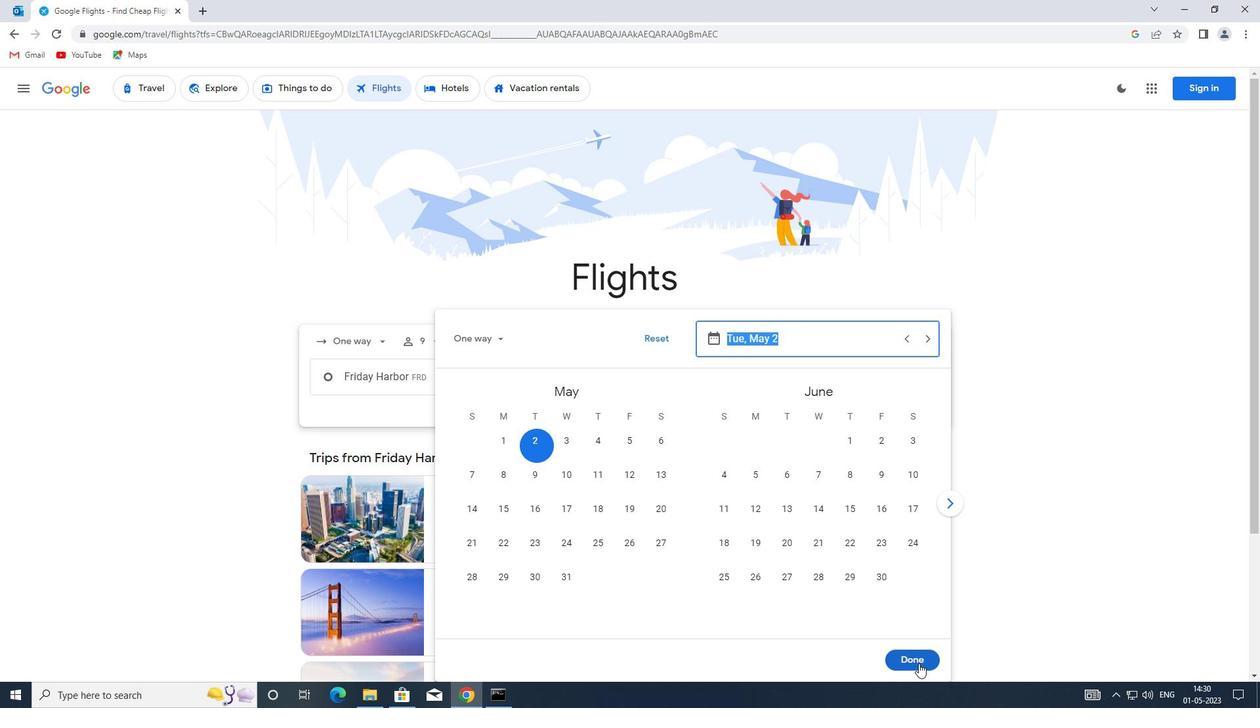 
Action: Mouse moved to (629, 427)
Screenshot: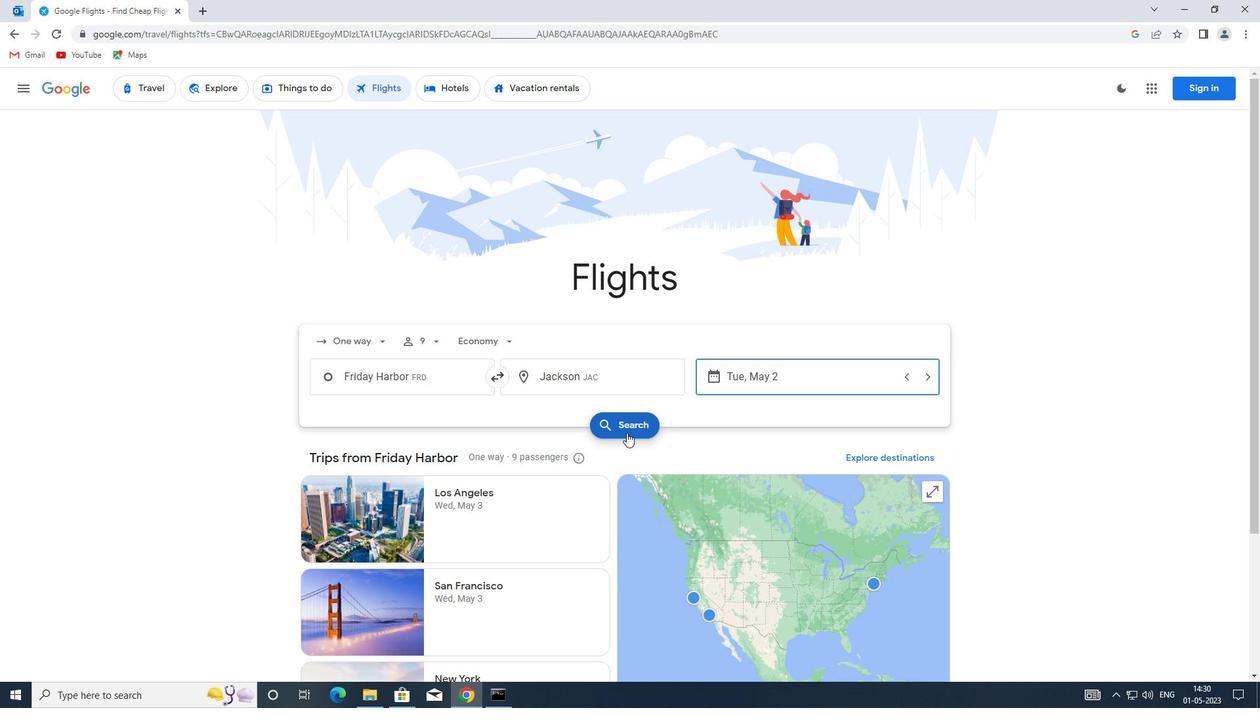 
Action: Mouse pressed left at (629, 427)
Screenshot: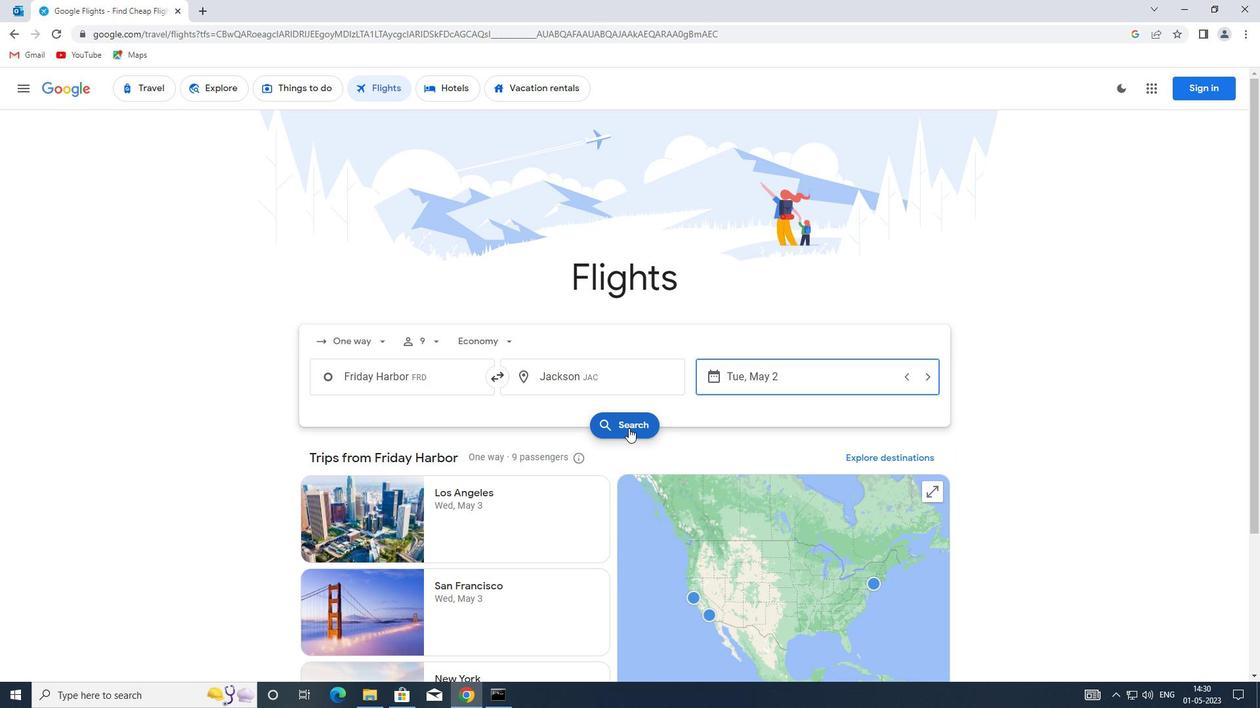 
Action: Mouse moved to (337, 205)
Screenshot: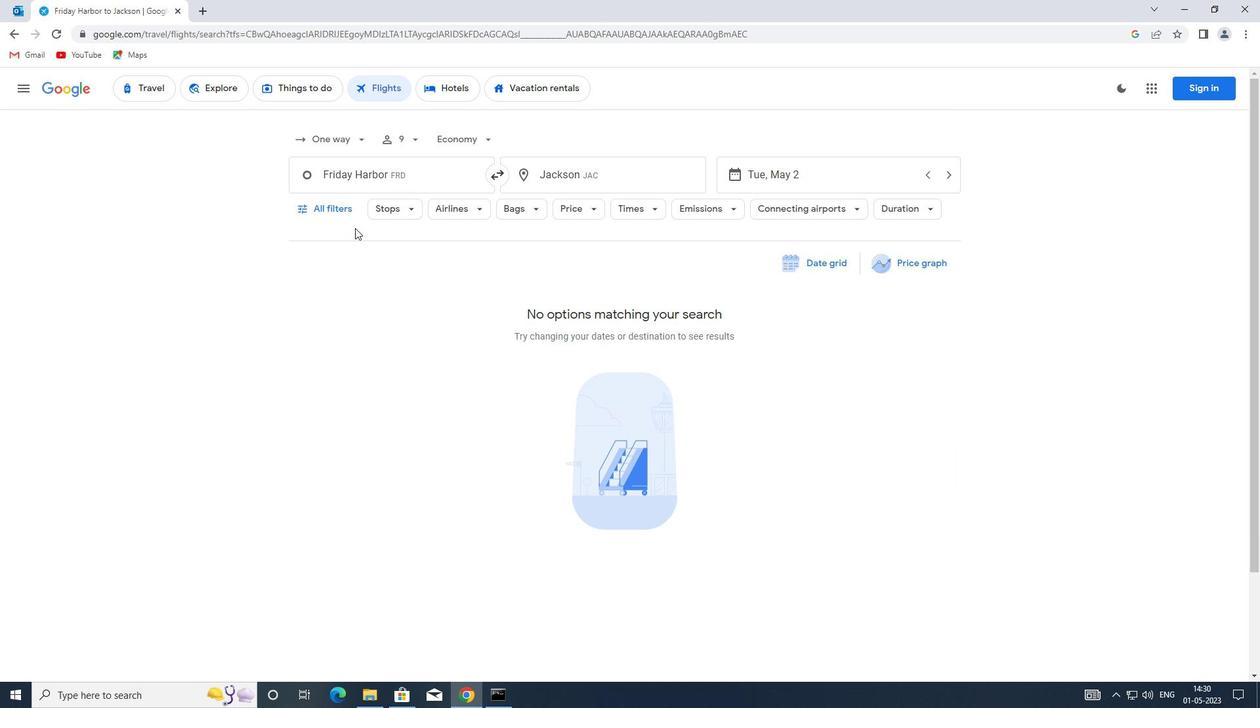 
Action: Mouse pressed left at (337, 205)
Screenshot: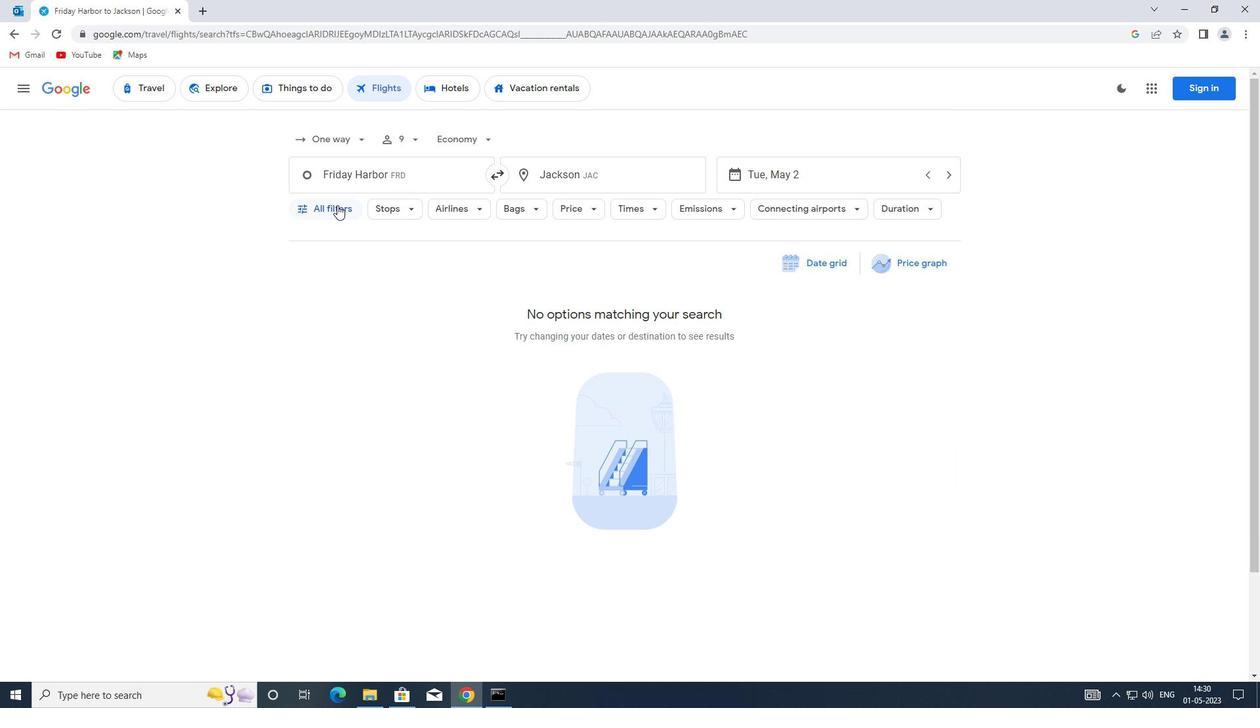 
Action: Mouse moved to (389, 359)
Screenshot: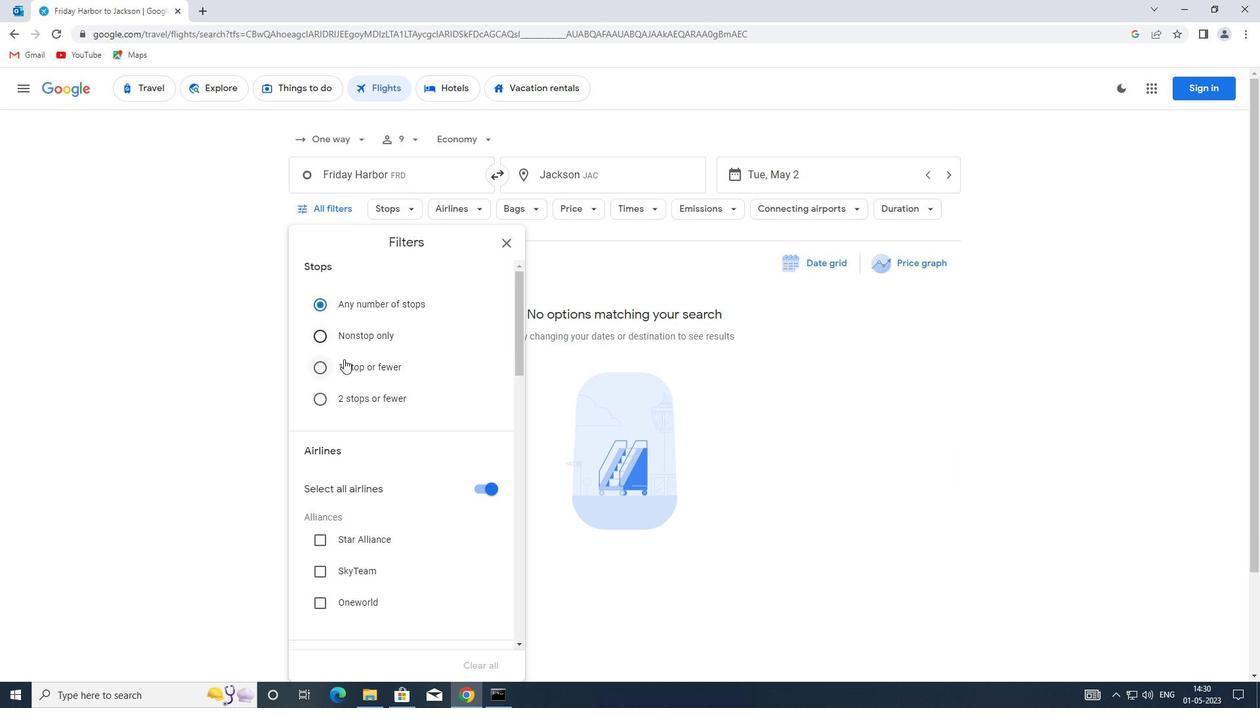 
Action: Mouse scrolled (389, 359) with delta (0, 0)
Screenshot: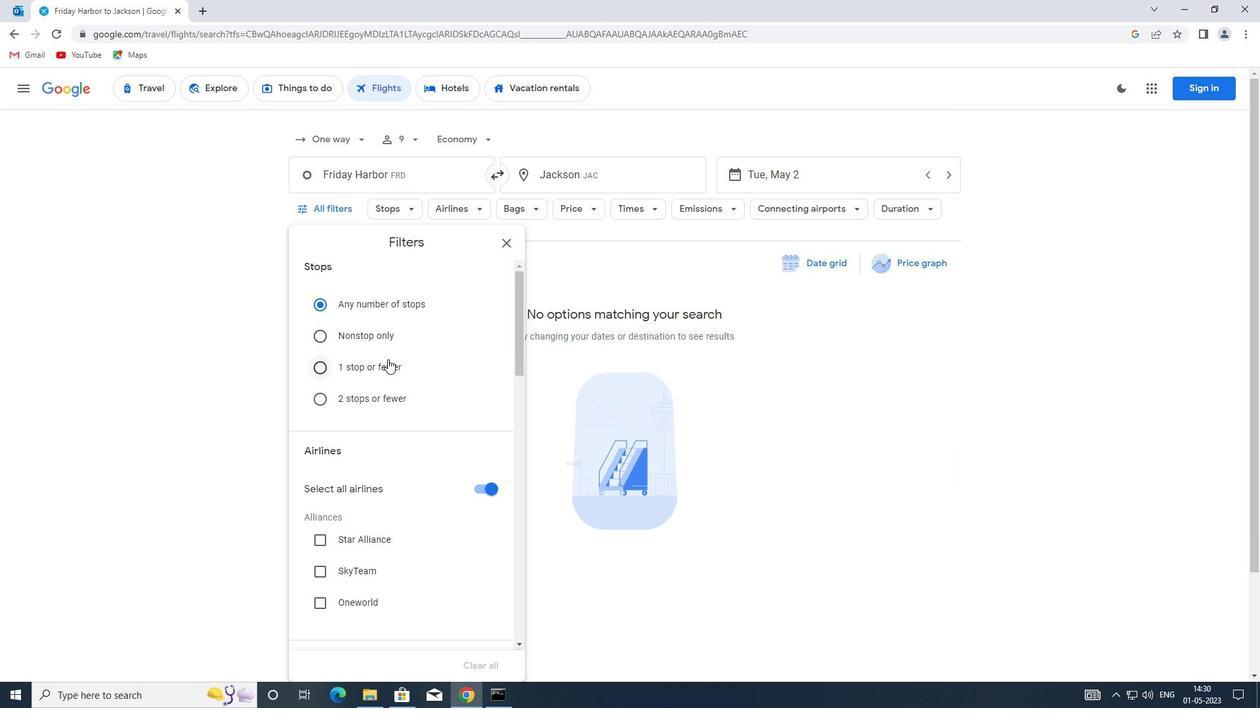 
Action: Mouse scrolled (389, 359) with delta (0, 0)
Screenshot: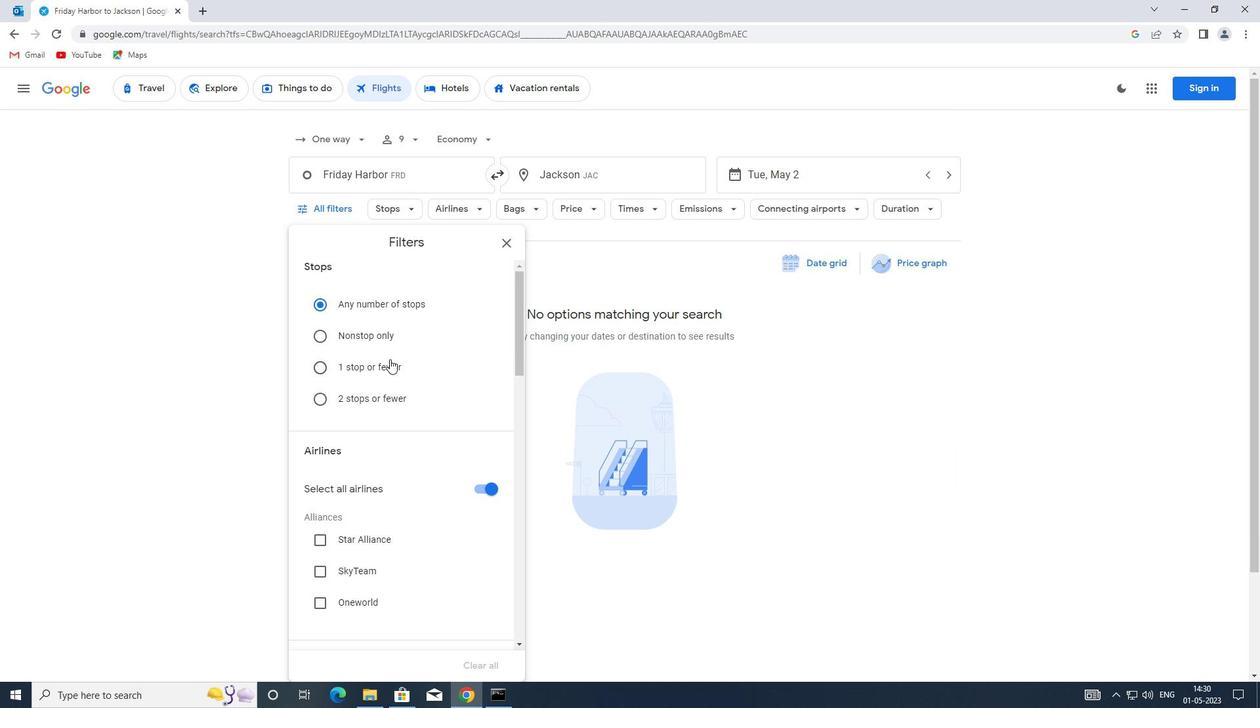 
Action: Mouse scrolled (389, 359) with delta (0, 0)
Screenshot: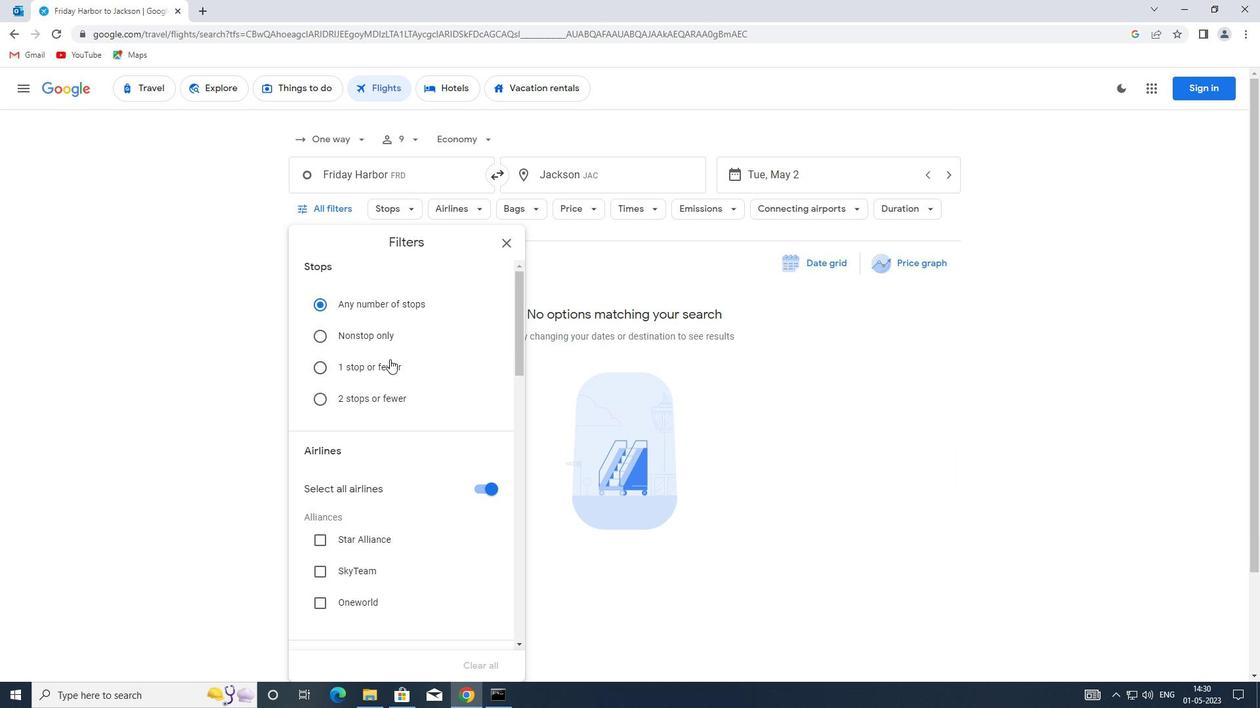 
Action: Mouse moved to (483, 296)
Screenshot: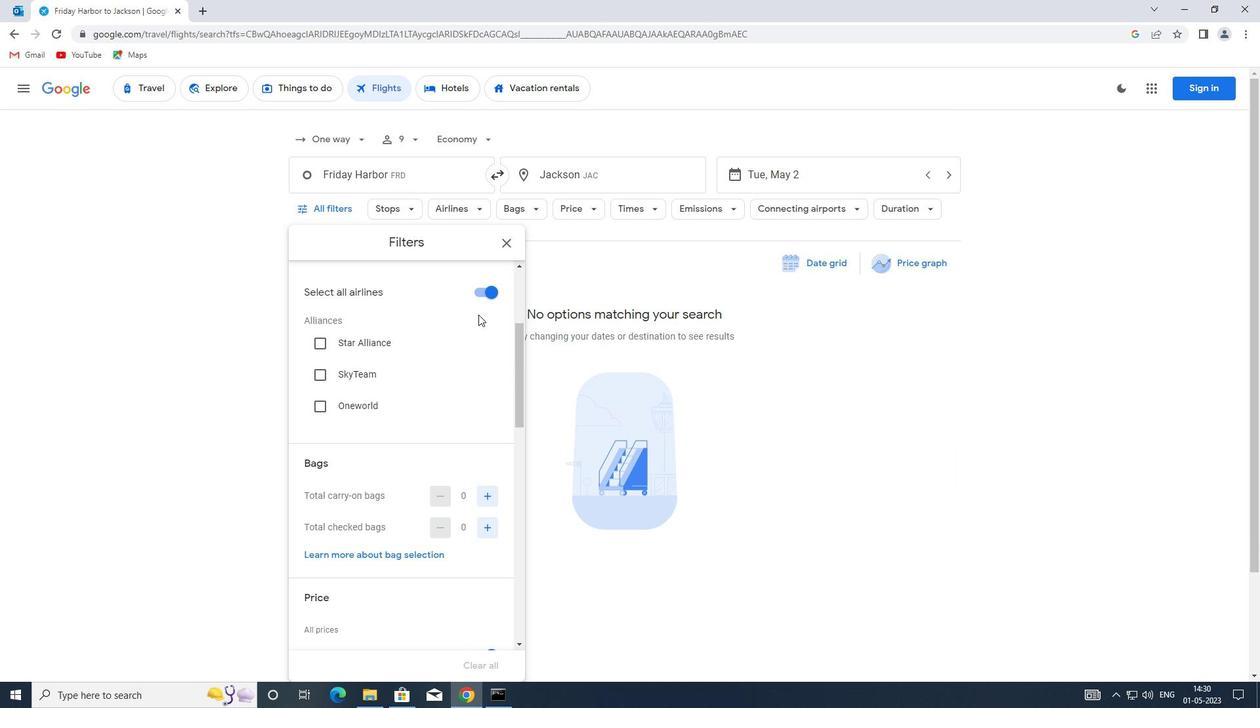 
Action: Mouse pressed left at (483, 296)
Screenshot: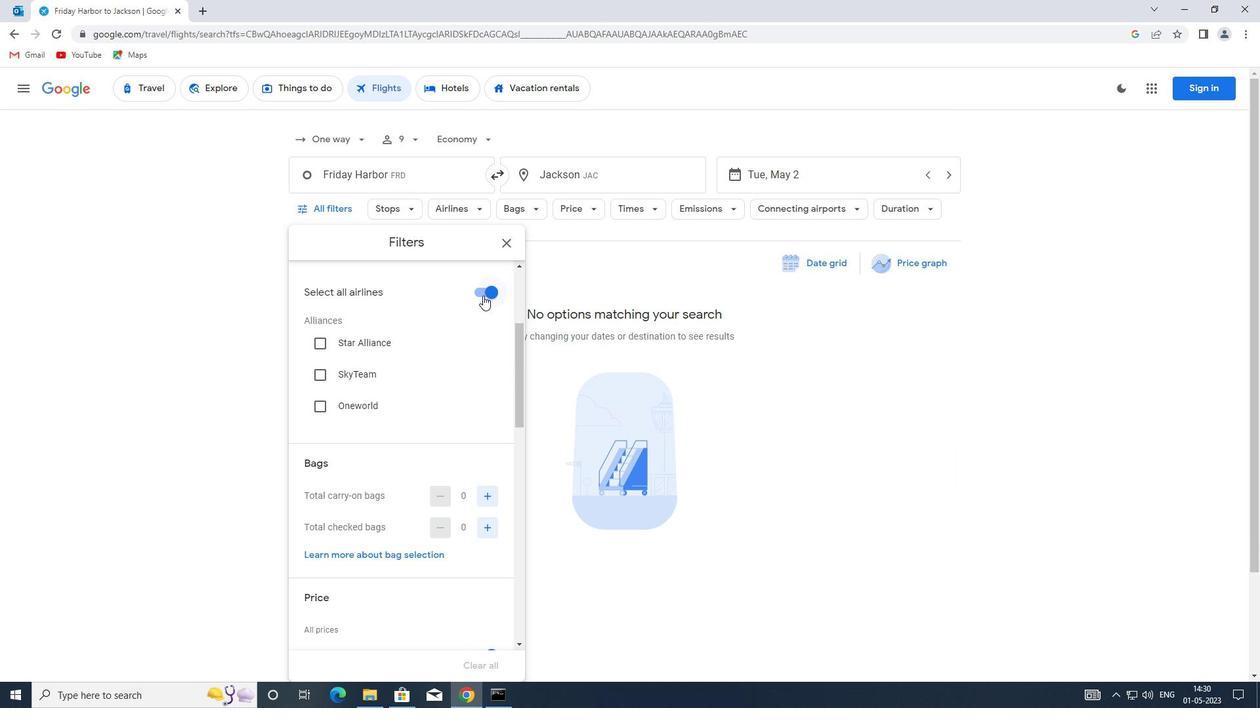 
Action: Mouse moved to (391, 380)
Screenshot: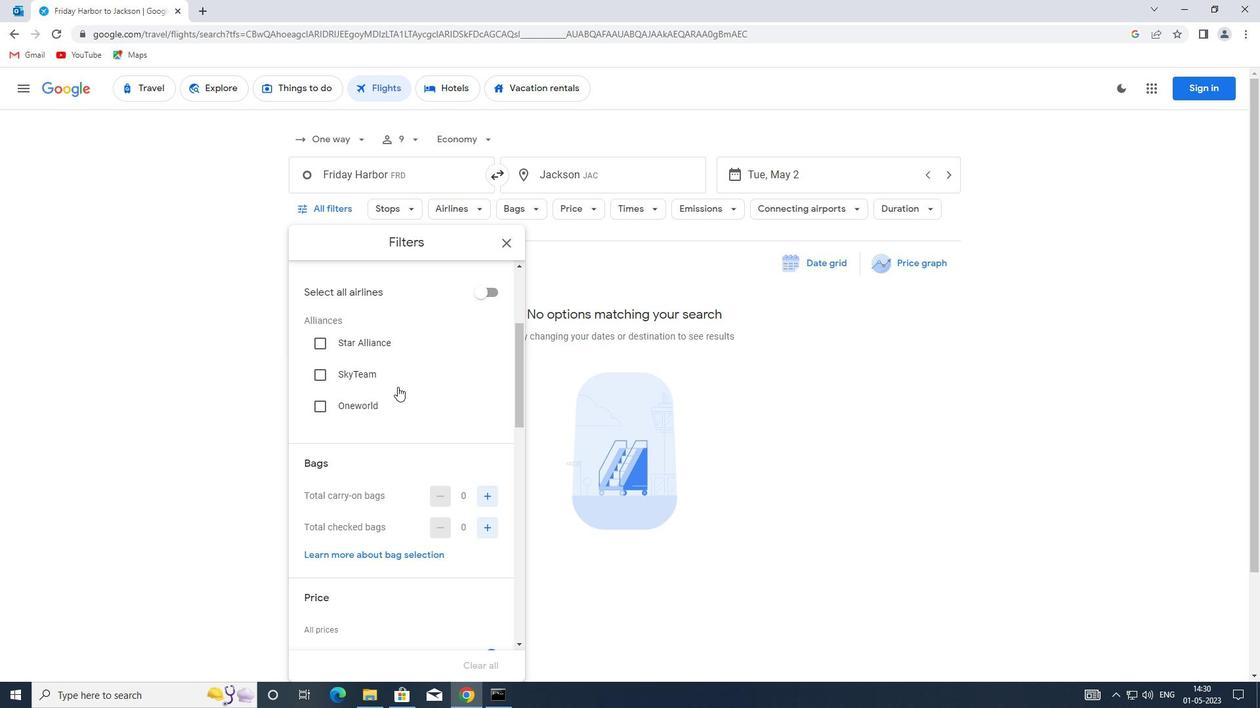 
Action: Mouse scrolled (391, 380) with delta (0, 0)
Screenshot: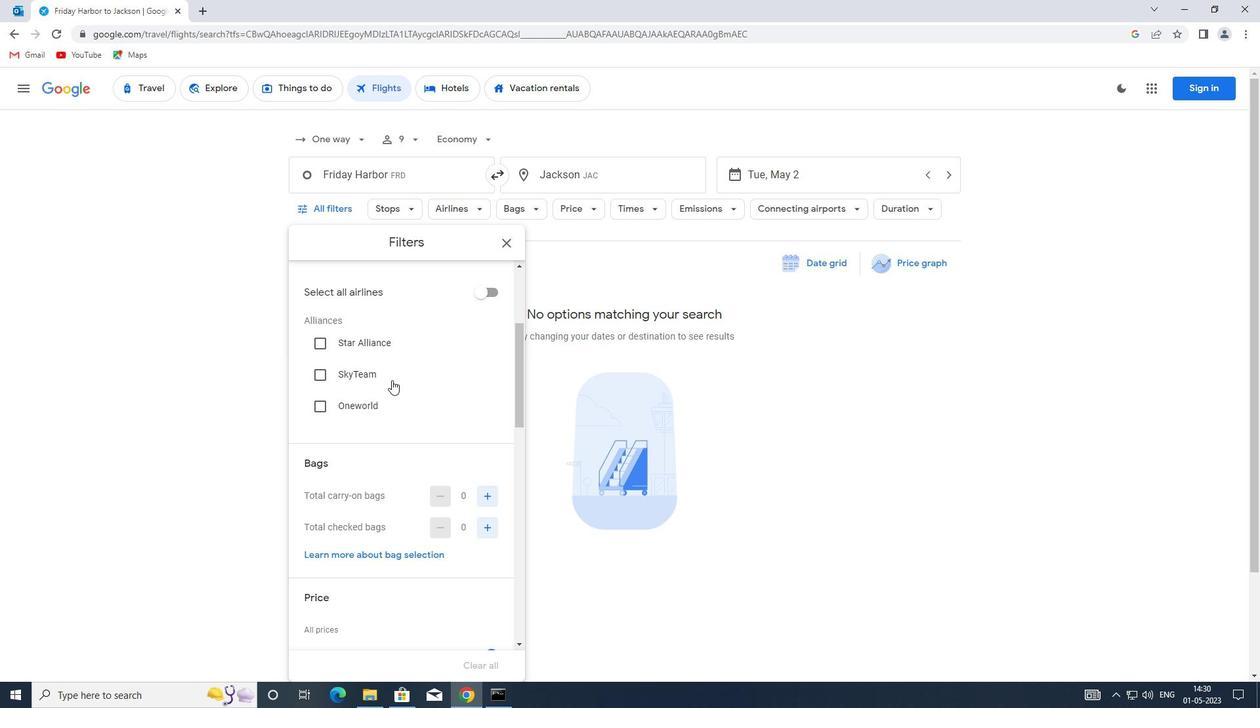 
Action: Mouse scrolled (391, 380) with delta (0, 0)
Screenshot: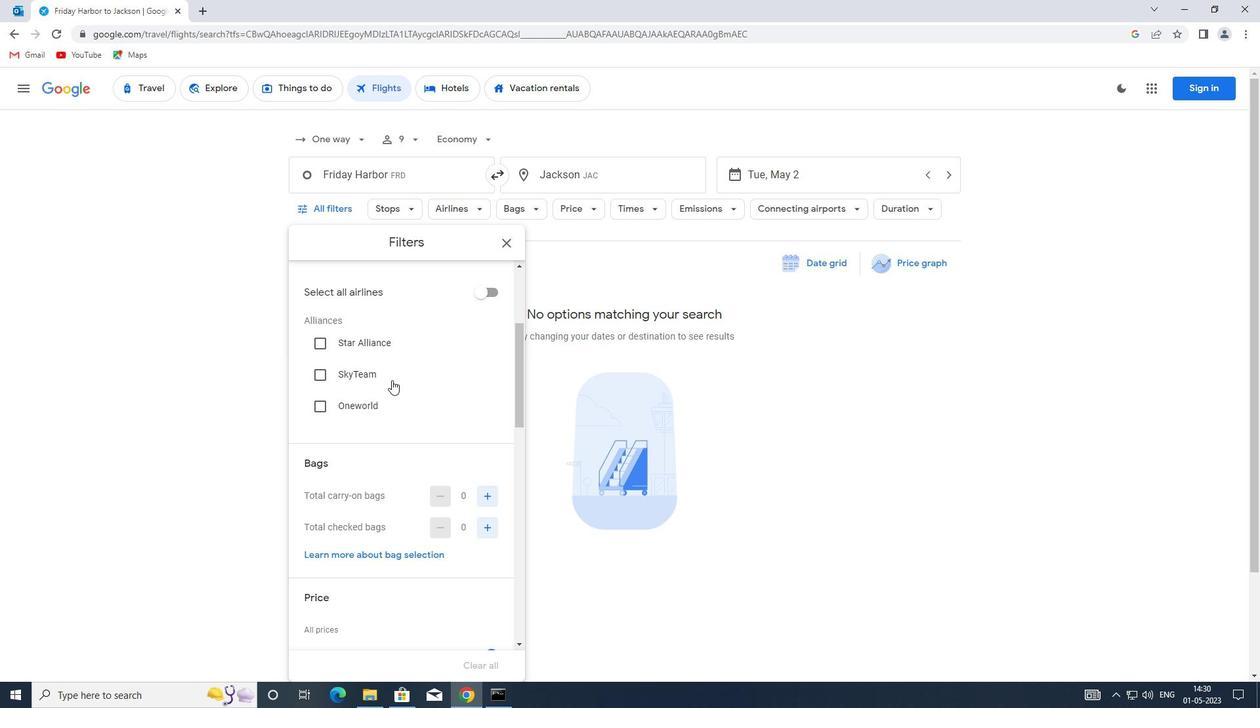 
Action: Mouse scrolled (391, 381) with delta (0, 0)
Screenshot: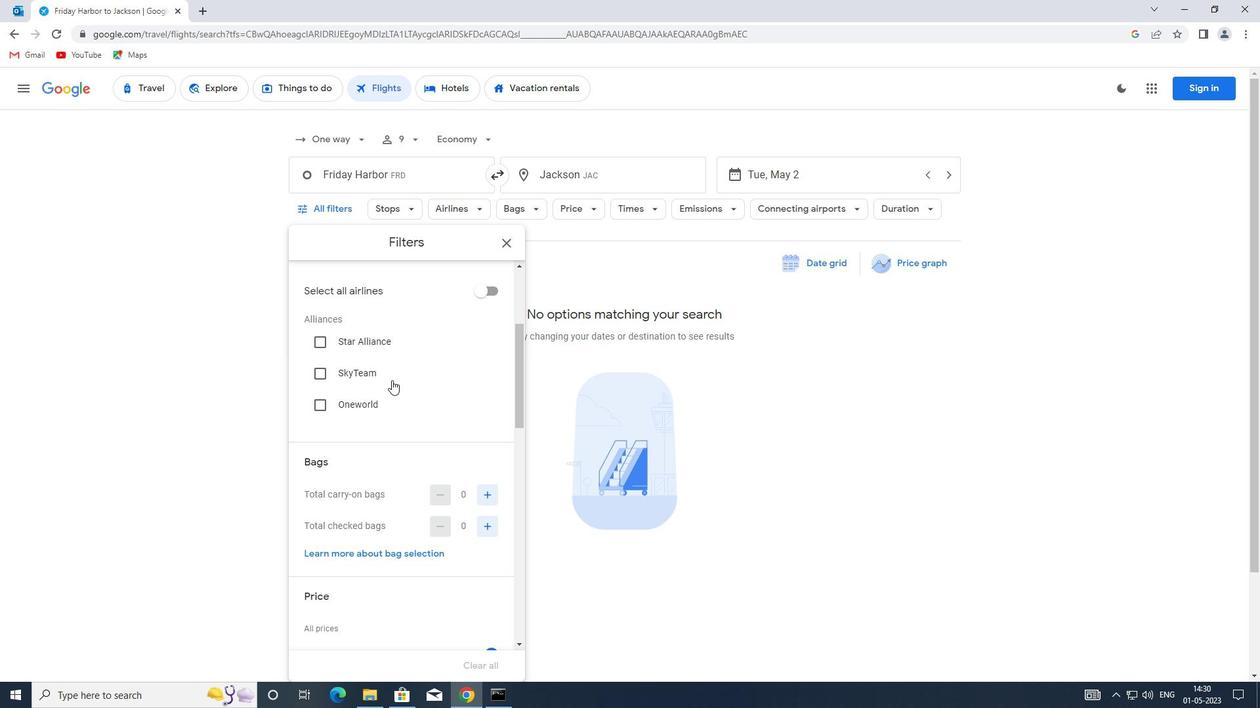 
Action: Mouse moved to (492, 430)
Screenshot: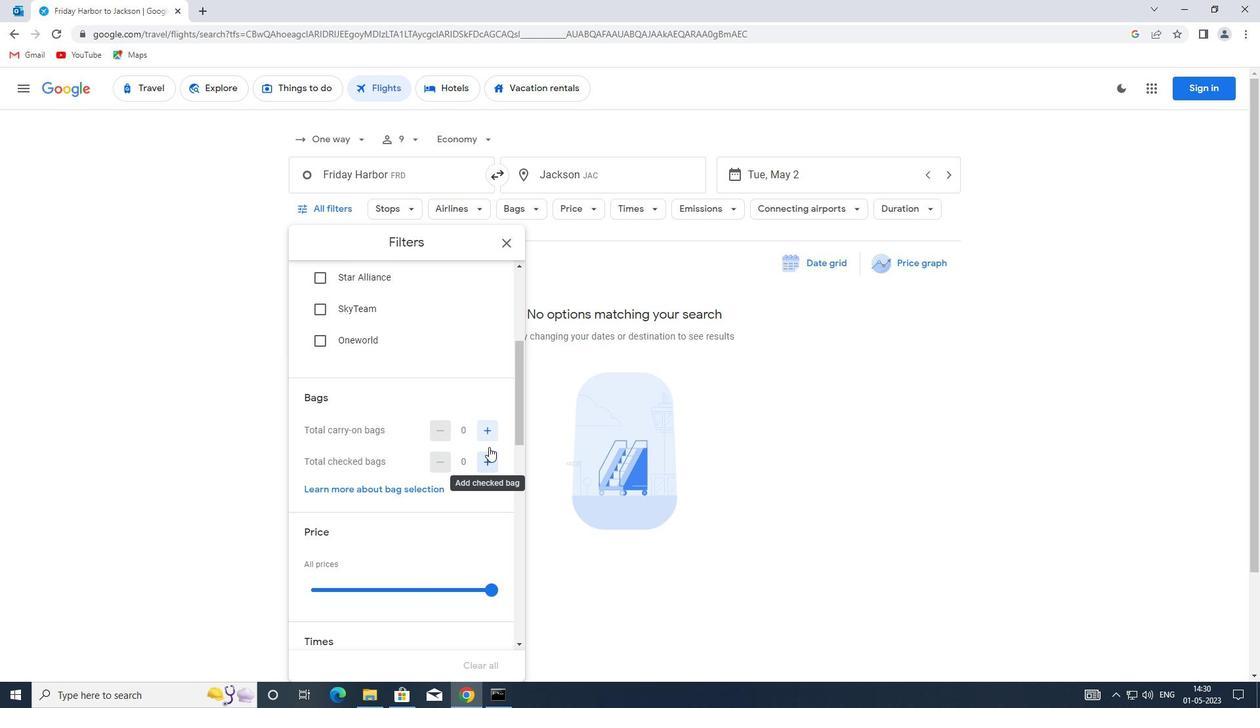 
Action: Mouse pressed left at (492, 430)
Screenshot: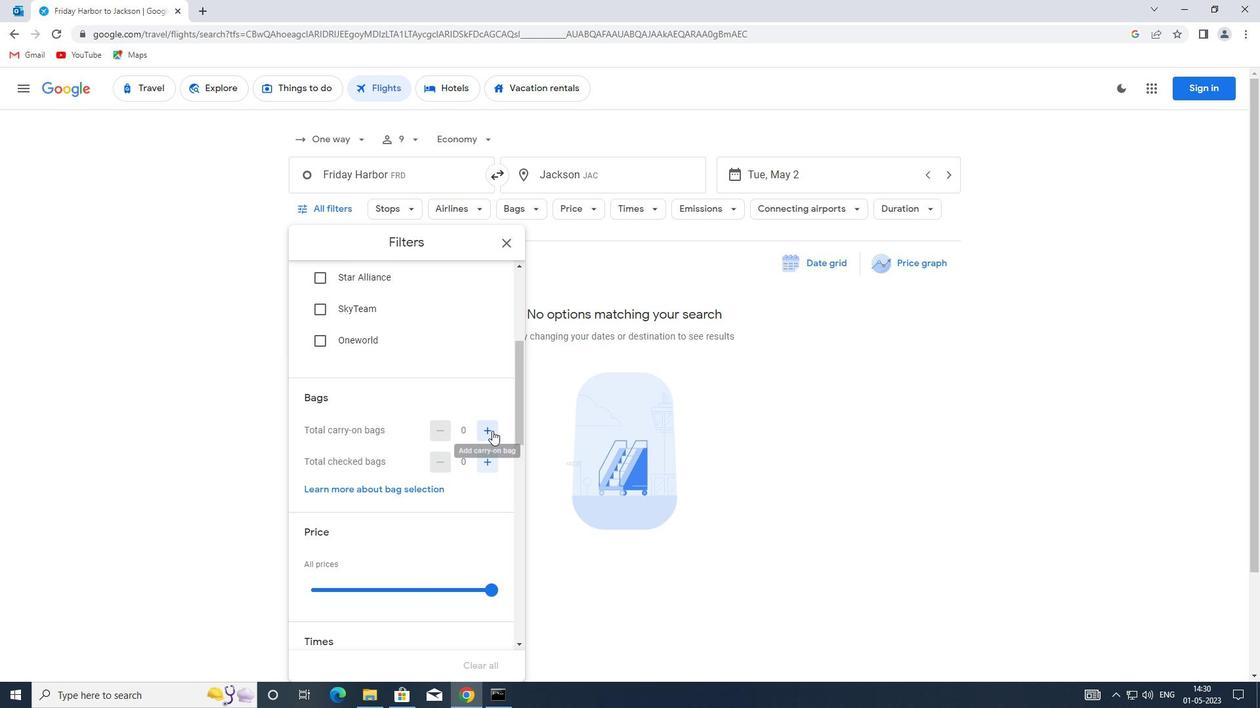 
Action: Mouse moved to (433, 443)
Screenshot: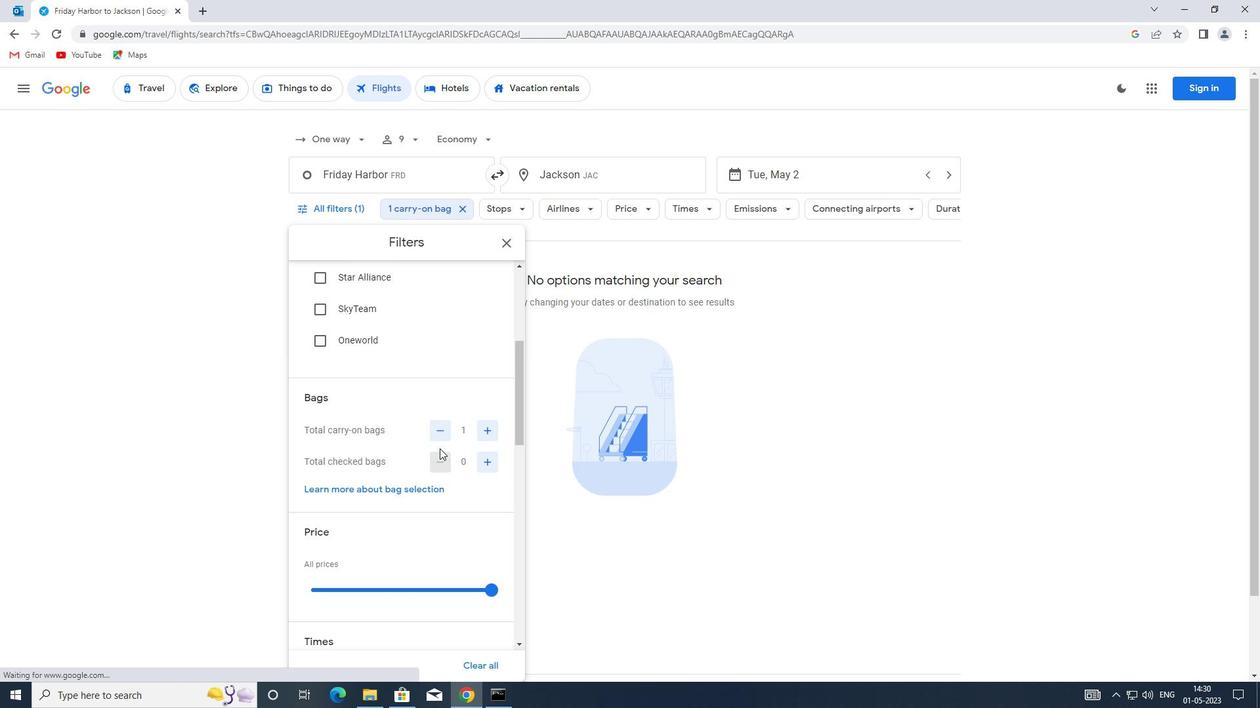 
Action: Mouse scrolled (433, 442) with delta (0, 0)
Screenshot: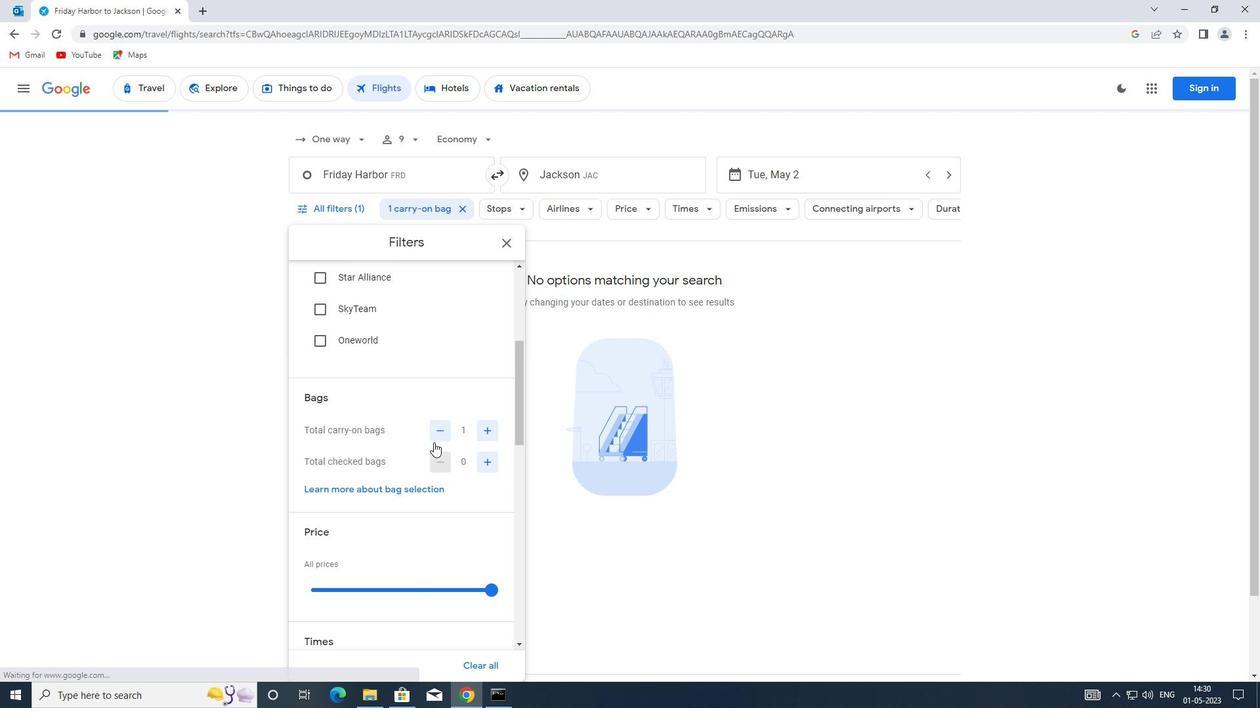 
Action: Mouse scrolled (433, 442) with delta (0, 0)
Screenshot: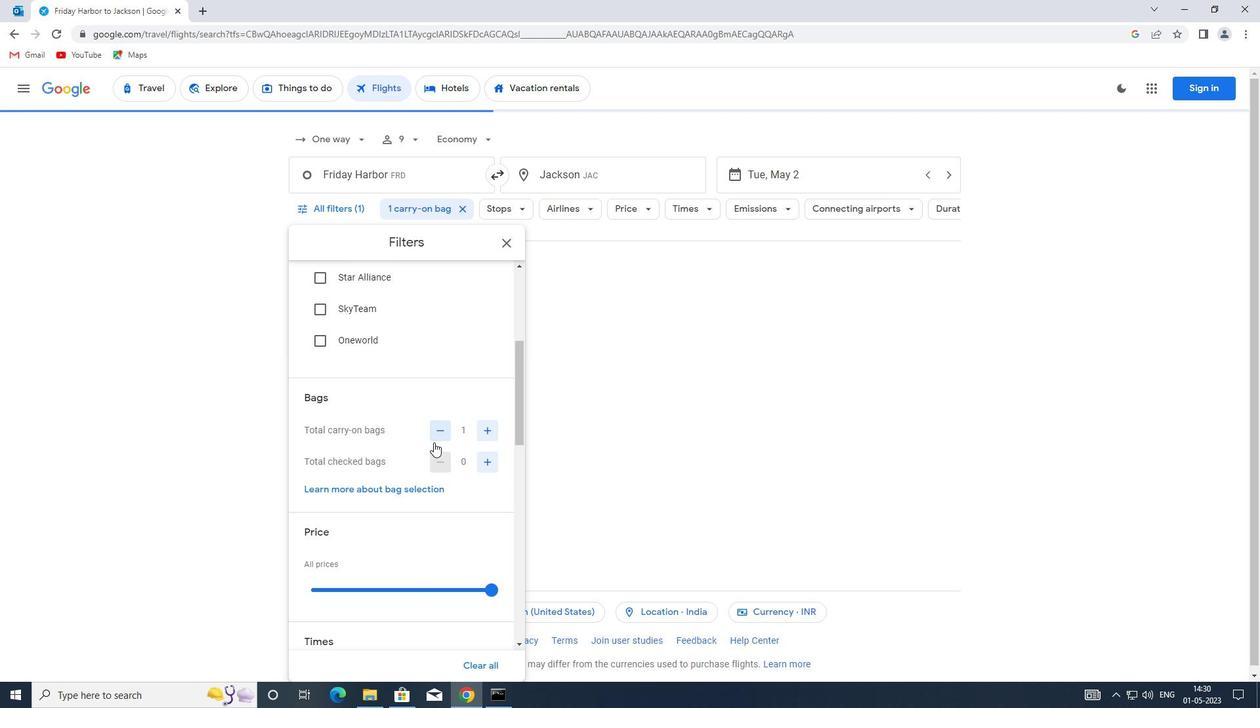
Action: Mouse moved to (416, 452)
Screenshot: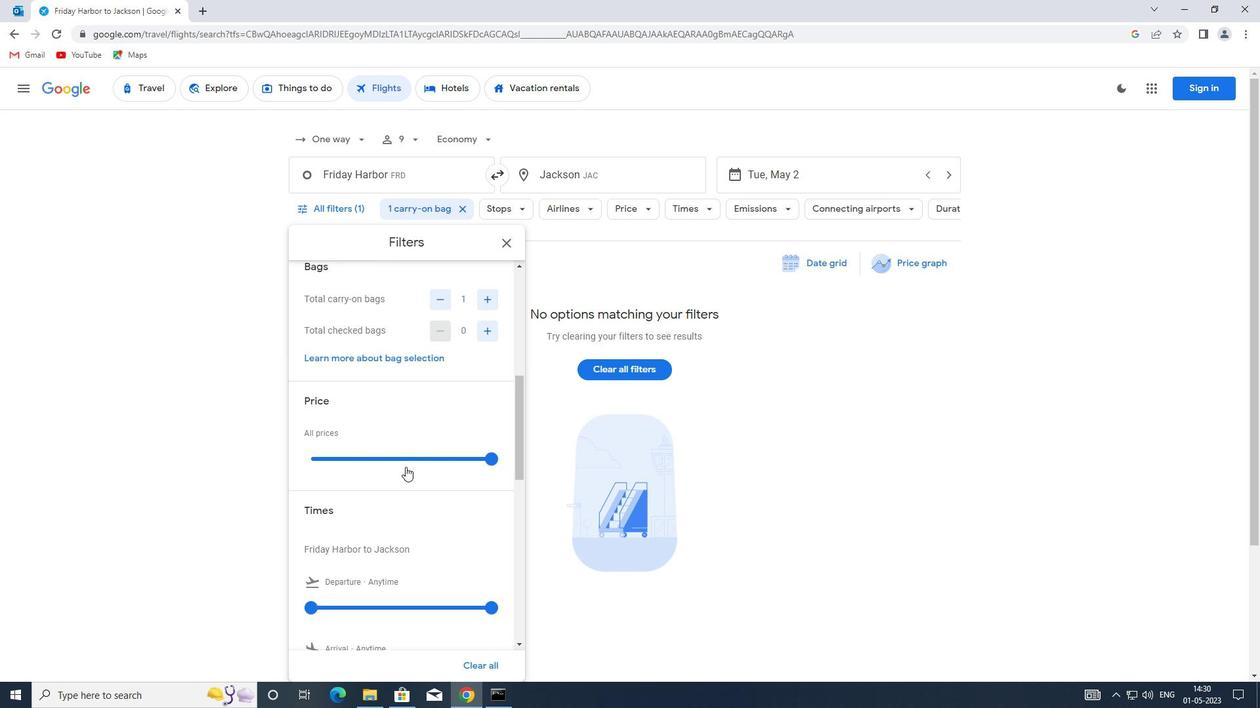 
Action: Mouse pressed left at (416, 452)
Screenshot: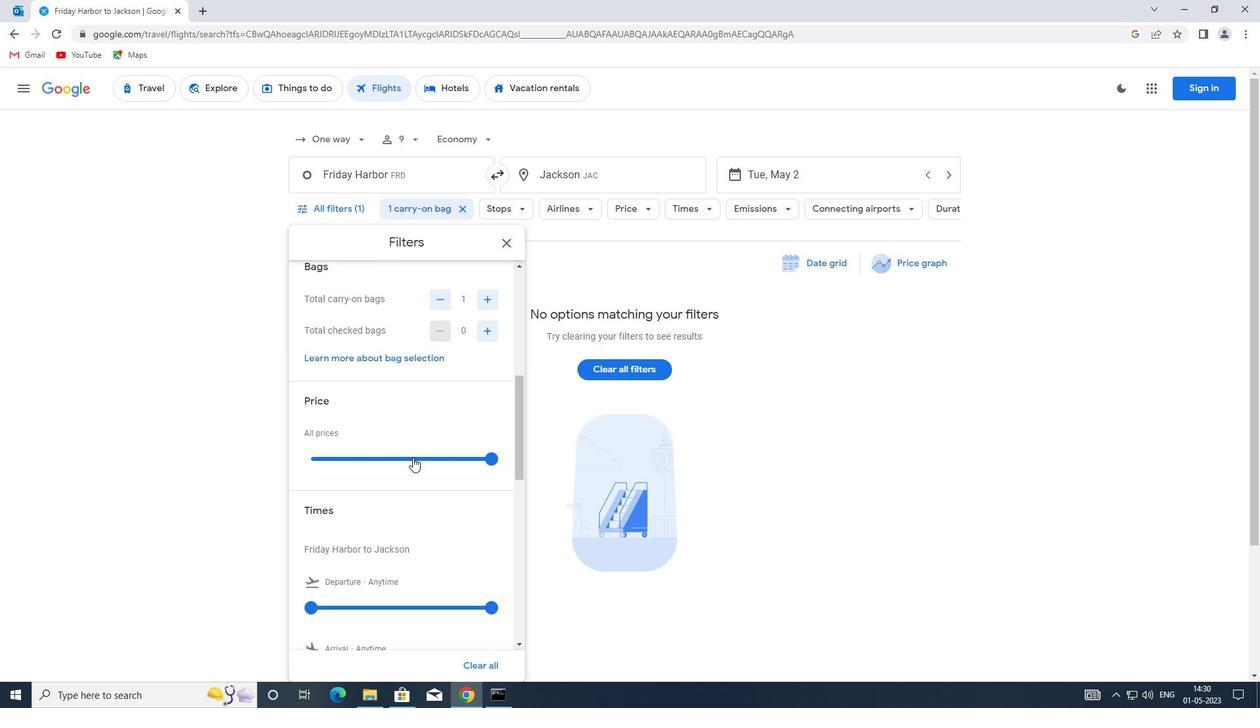 
Action: Mouse moved to (418, 451)
Screenshot: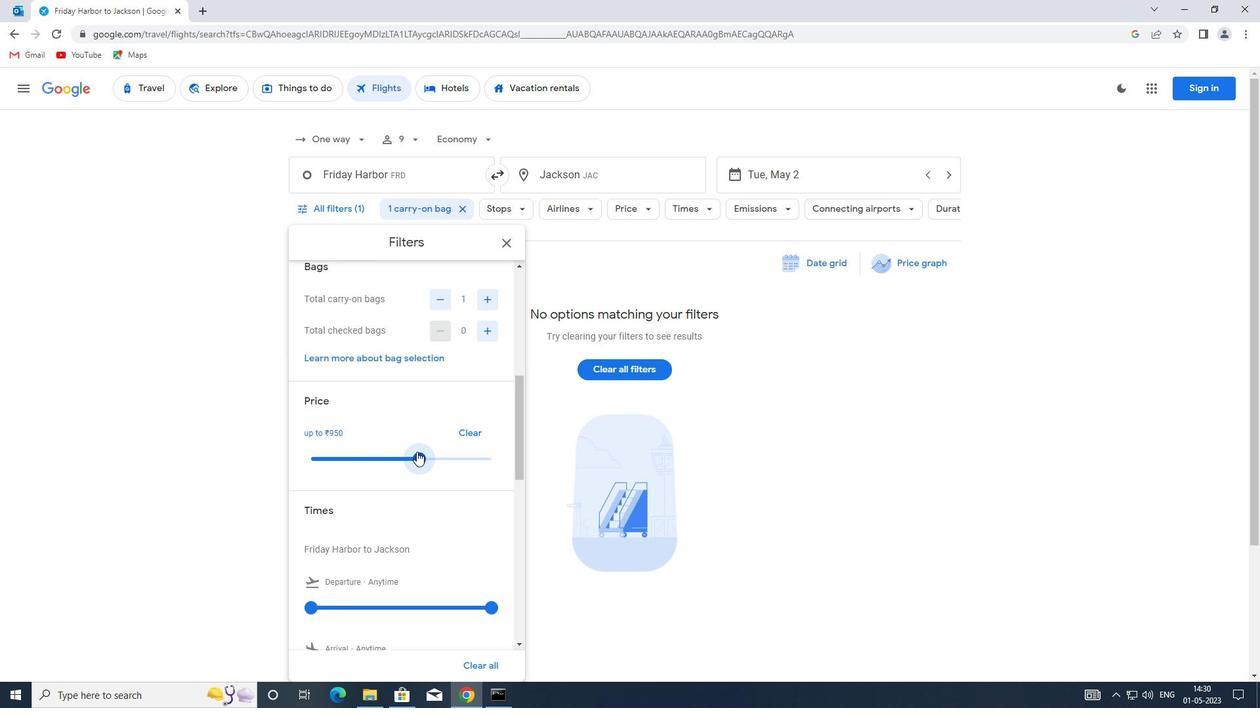 
Action: Mouse pressed left at (418, 451)
Screenshot: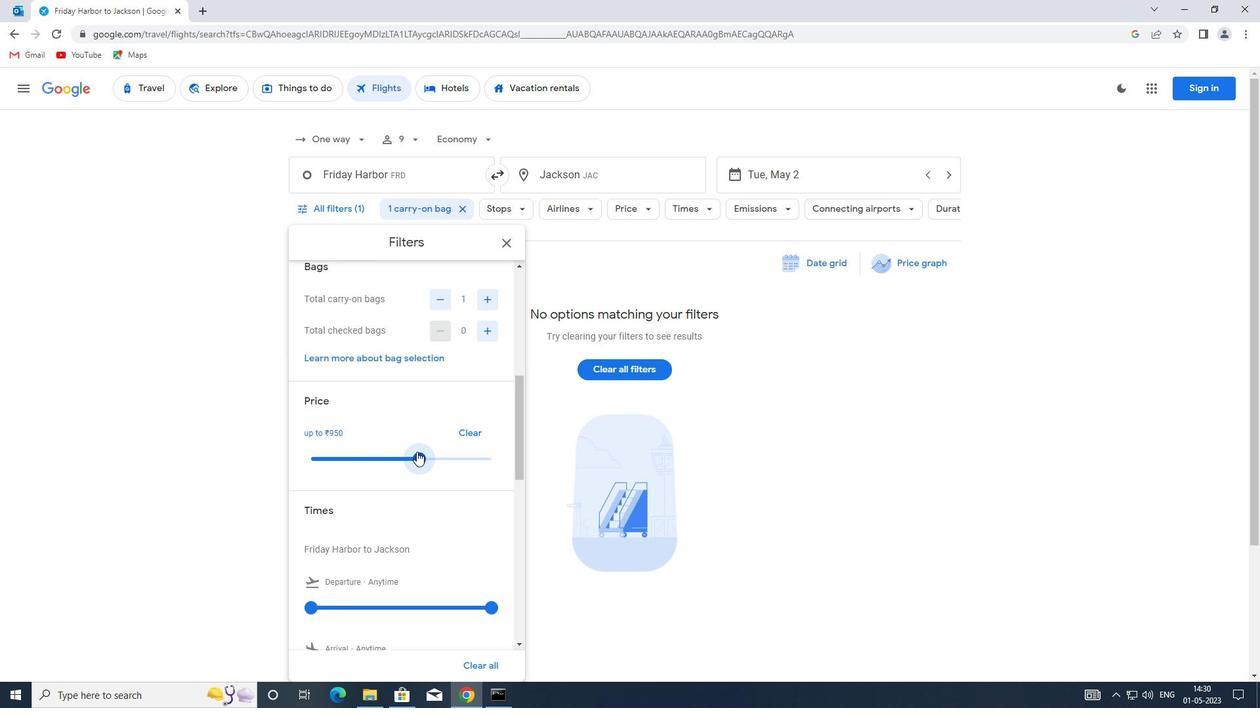 
Action: Mouse moved to (403, 441)
Screenshot: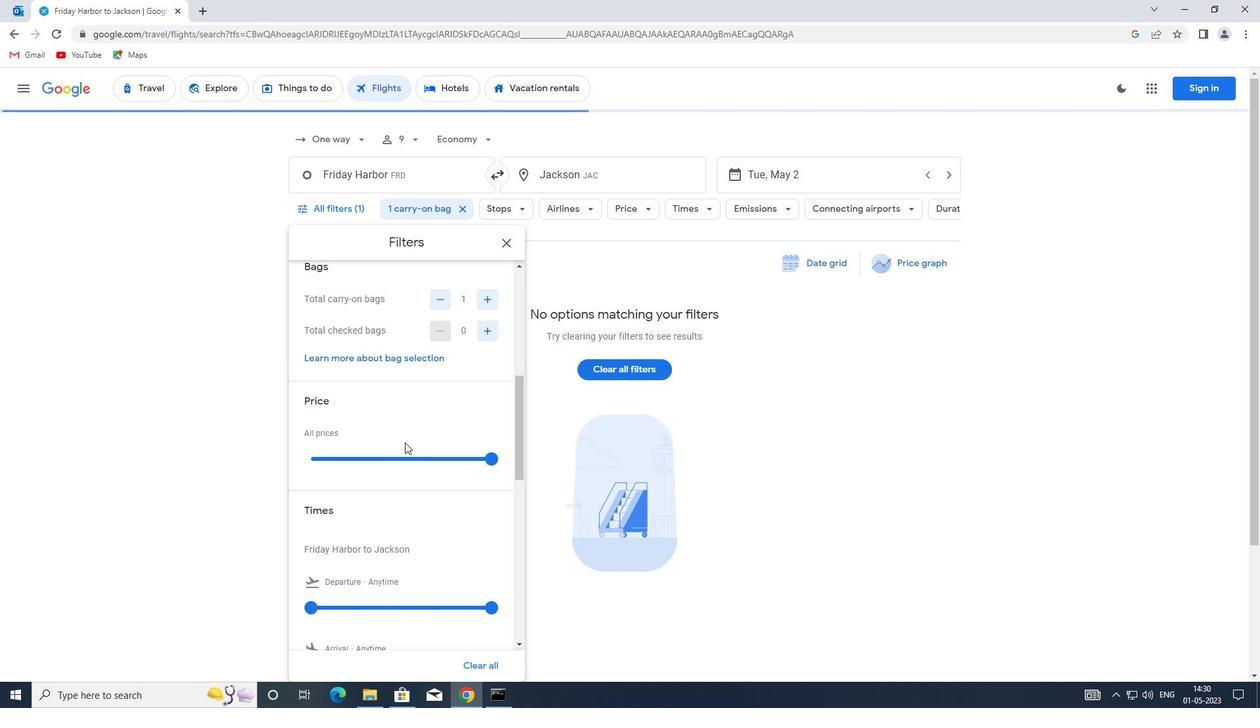 
Action: Mouse scrolled (403, 441) with delta (0, 0)
Screenshot: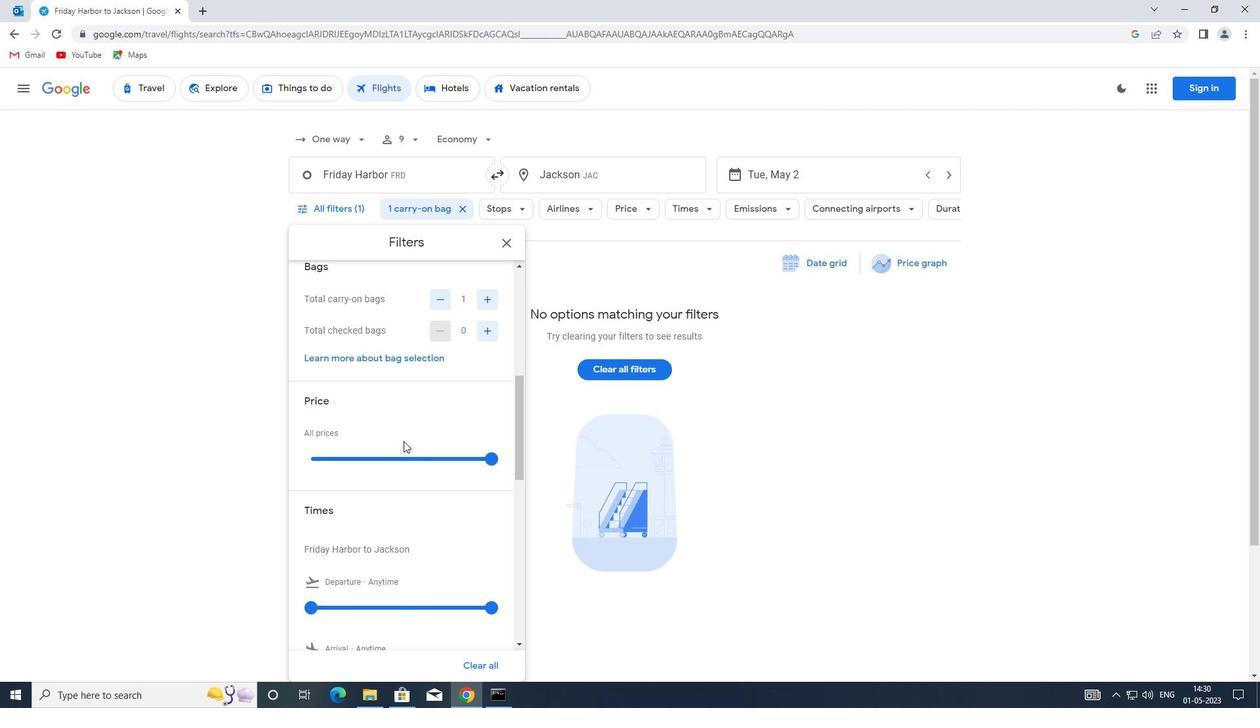 
Action: Mouse moved to (403, 432)
Screenshot: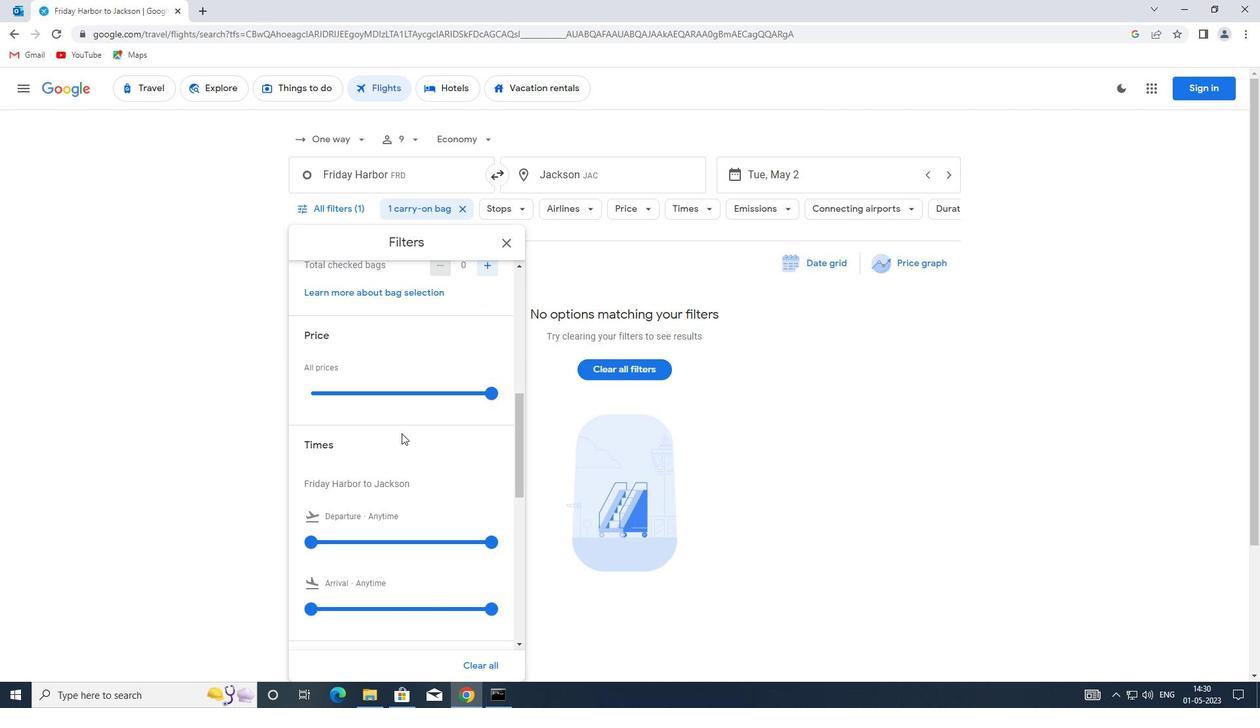 
Action: Mouse scrolled (403, 431) with delta (0, 0)
Screenshot: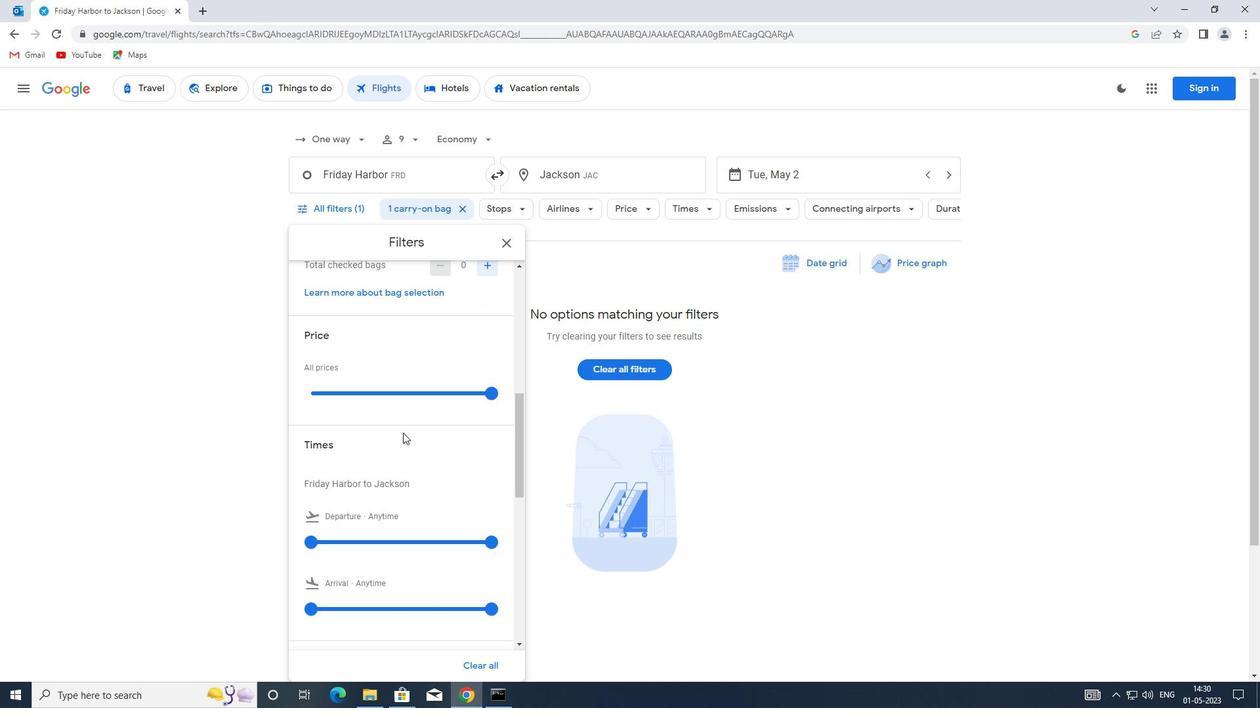 
Action: Mouse moved to (313, 479)
Screenshot: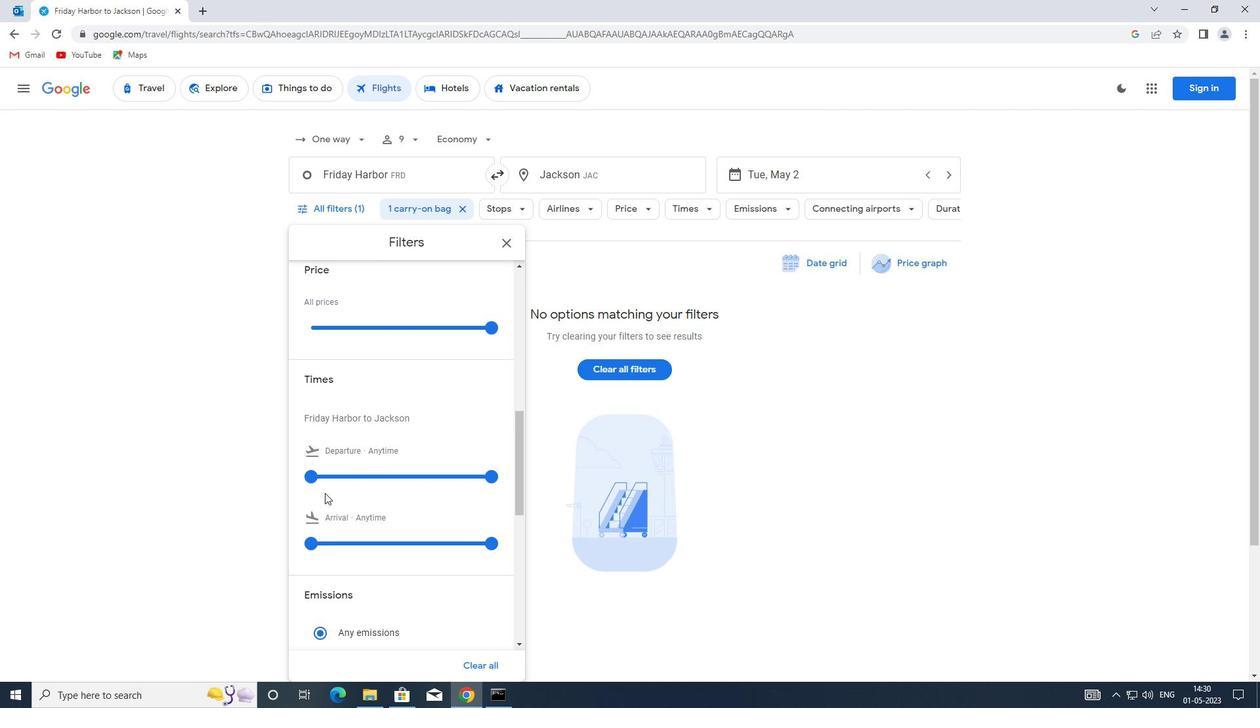 
Action: Mouse pressed left at (313, 479)
Screenshot: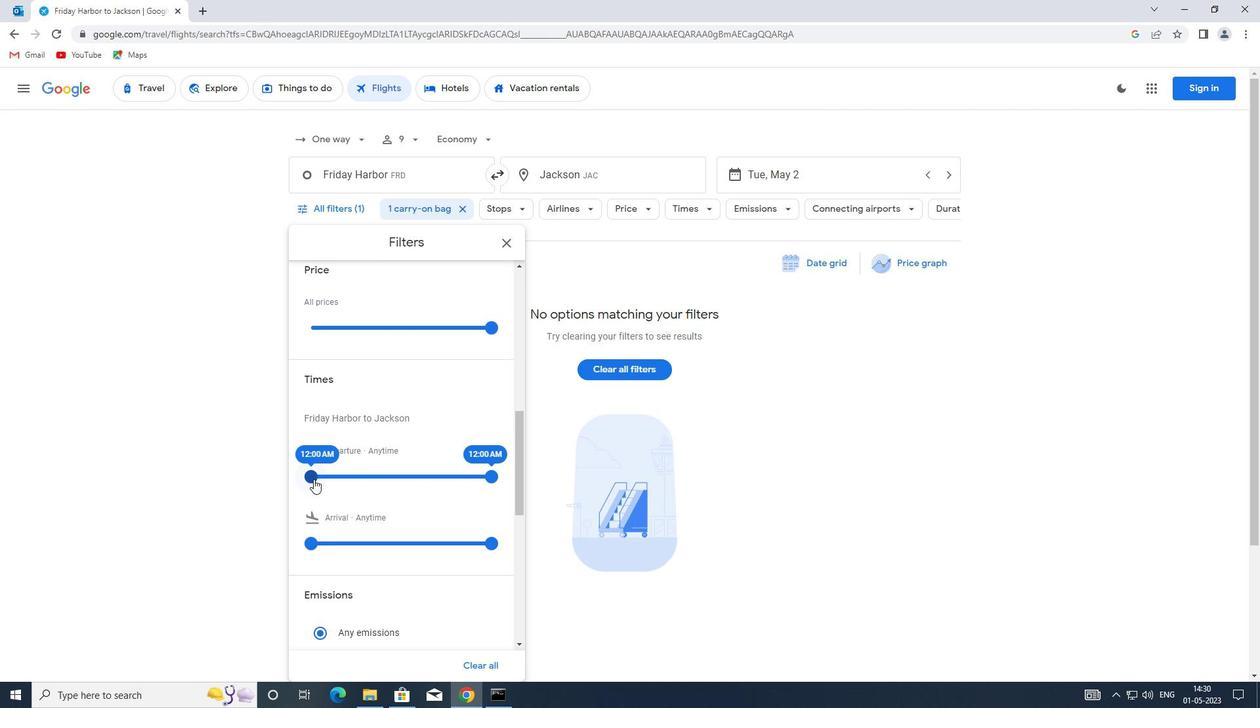 
Action: Mouse moved to (369, 480)
Screenshot: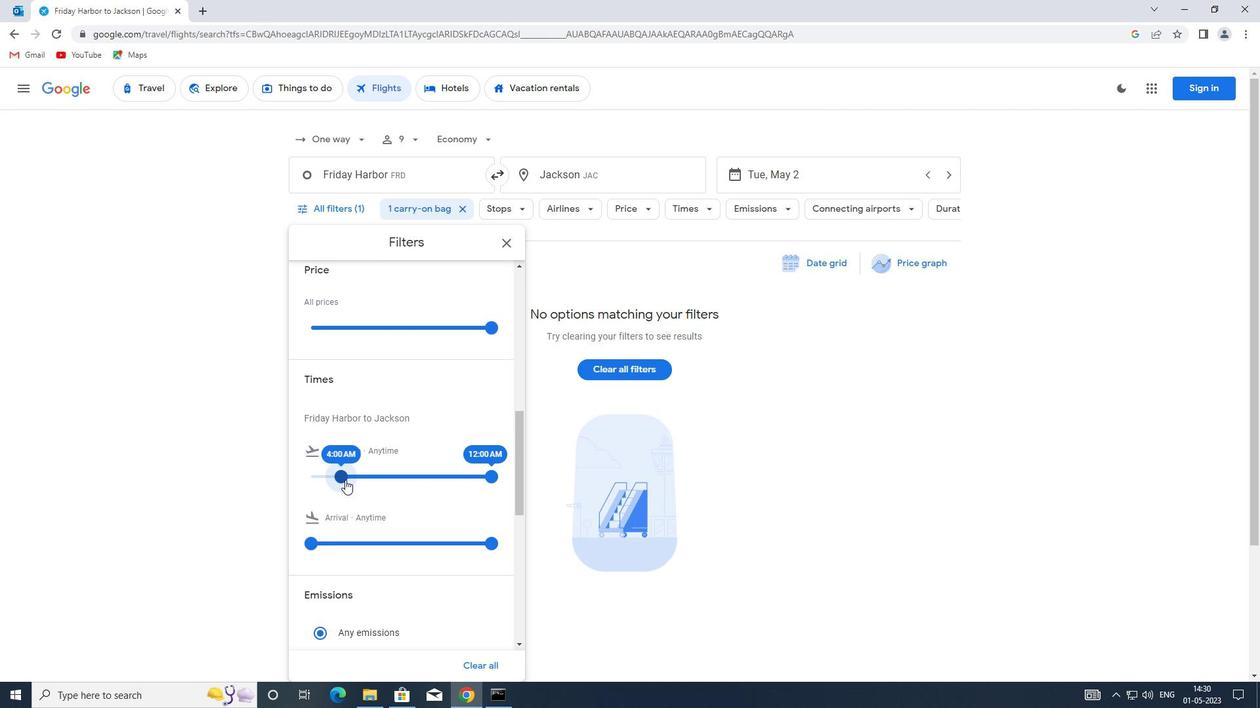 
Action: Mouse pressed left at (369, 480)
Screenshot: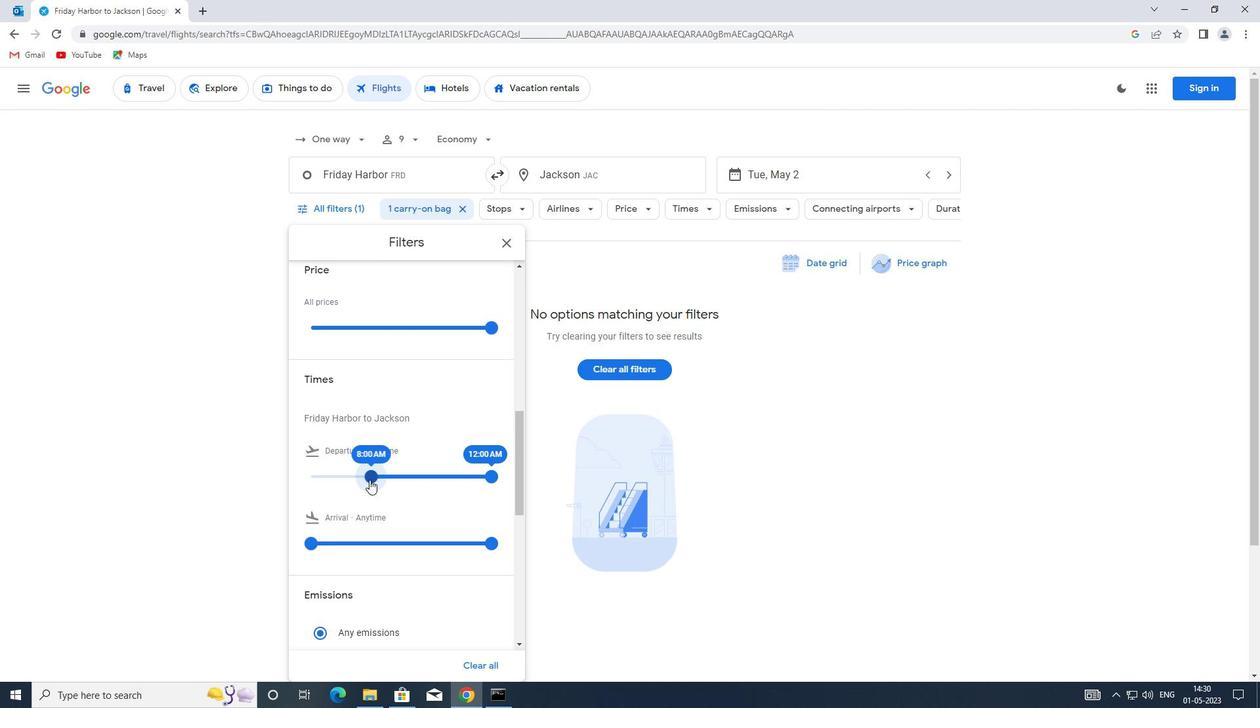 
Action: Mouse moved to (485, 477)
Screenshot: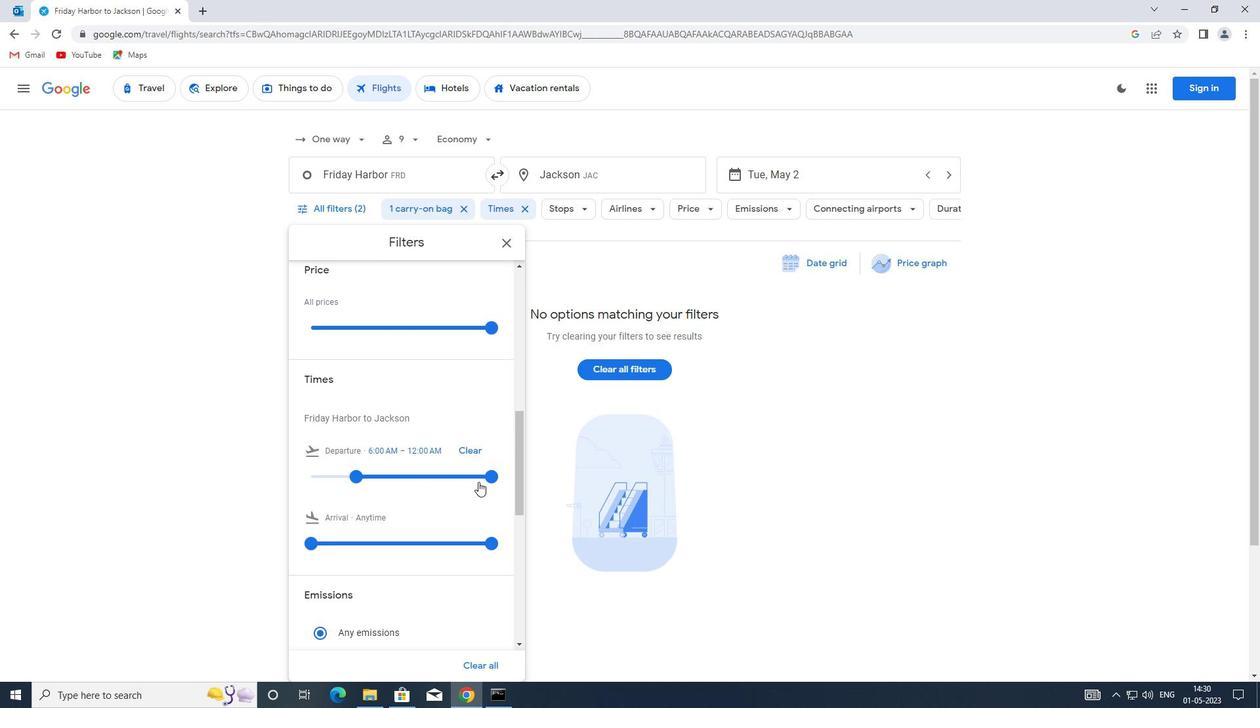 
Action: Mouse pressed left at (485, 477)
Screenshot: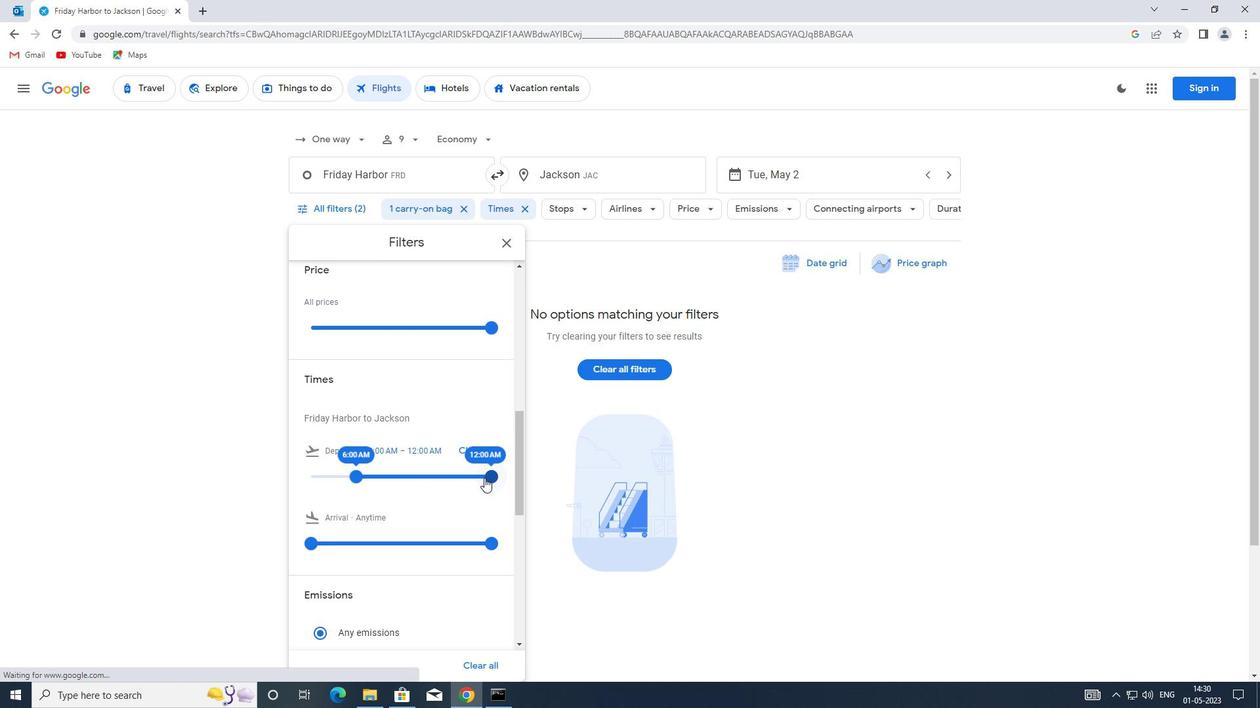 
Action: Mouse moved to (368, 473)
Screenshot: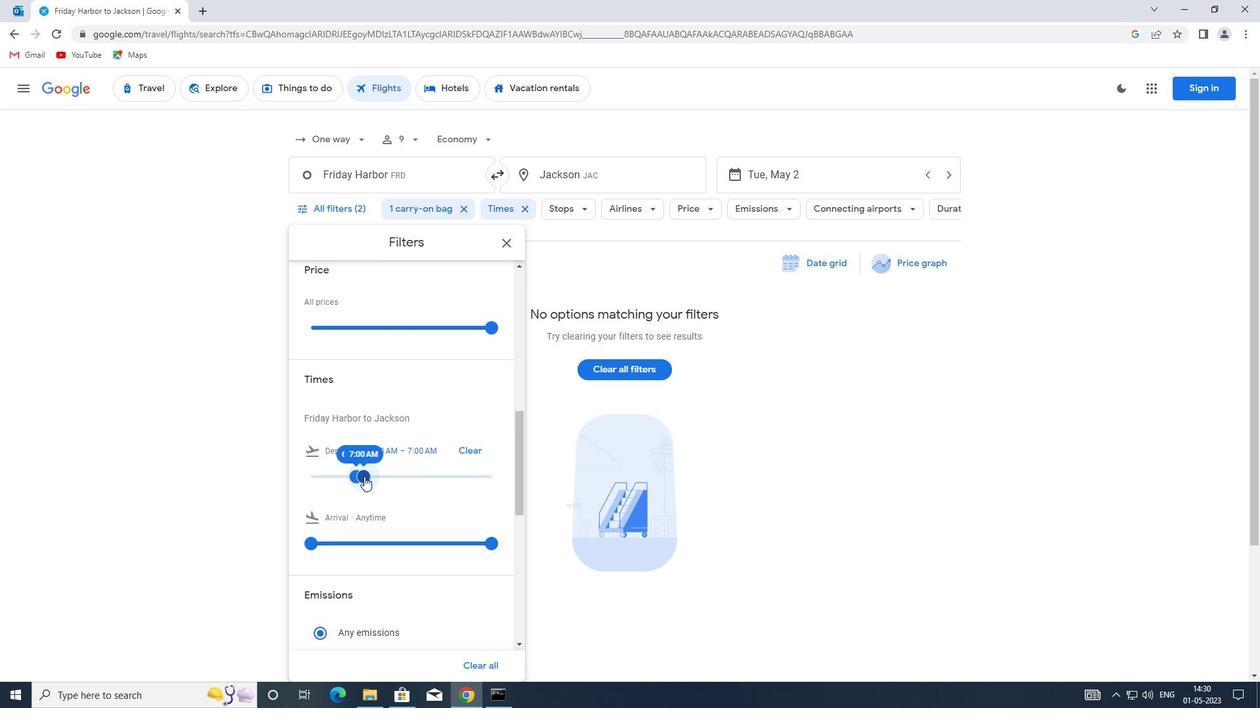 
Action: Mouse scrolled (368, 473) with delta (0, 0)
Screenshot: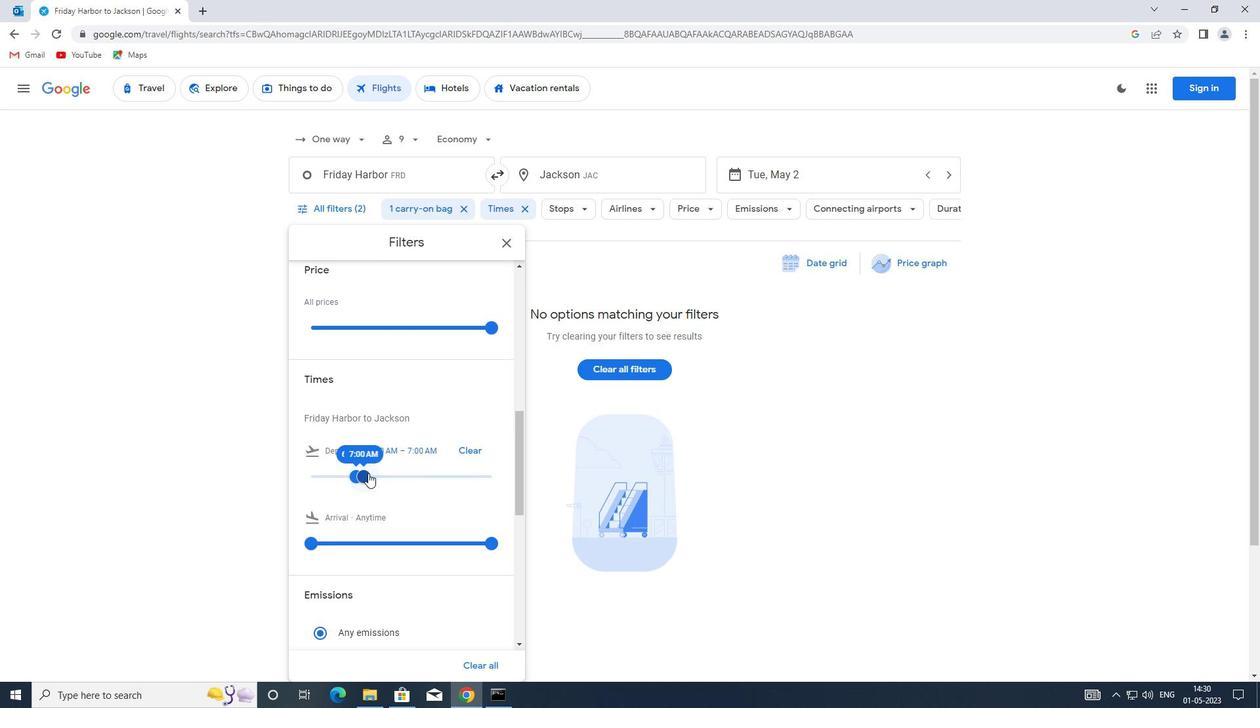 
Action: Mouse scrolled (368, 473) with delta (0, 0)
Screenshot: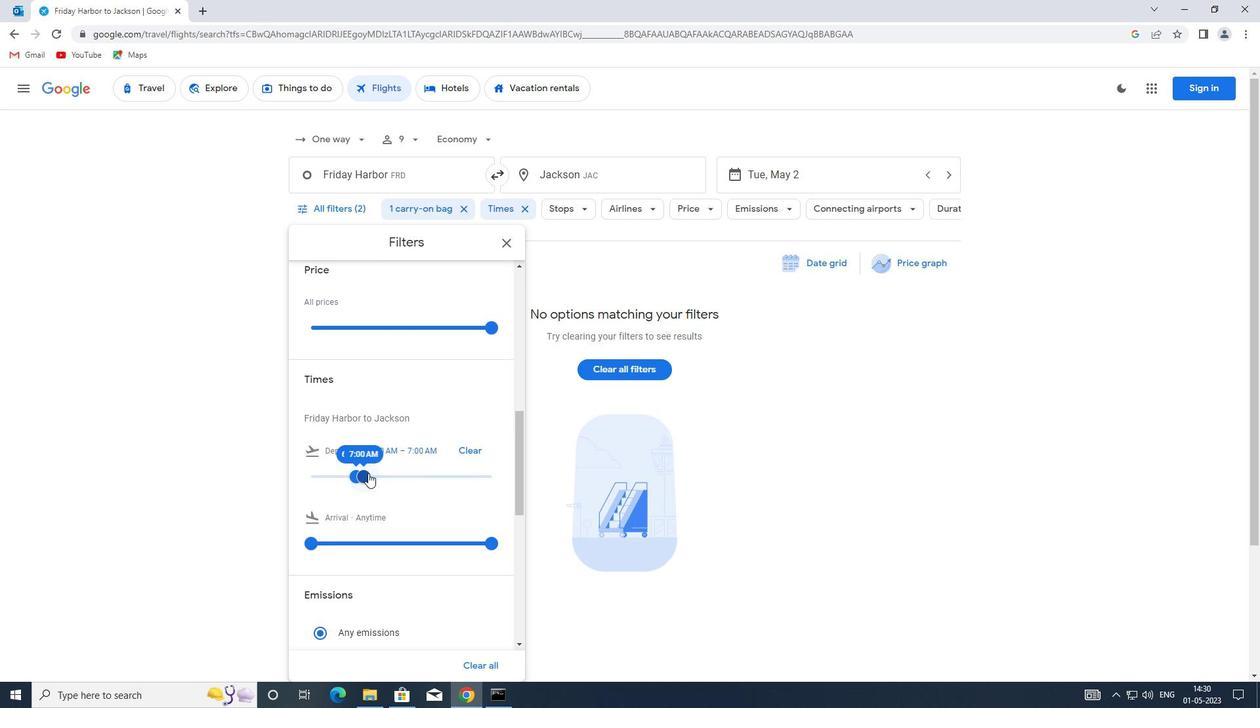 
Action: Mouse moved to (406, 447)
Screenshot: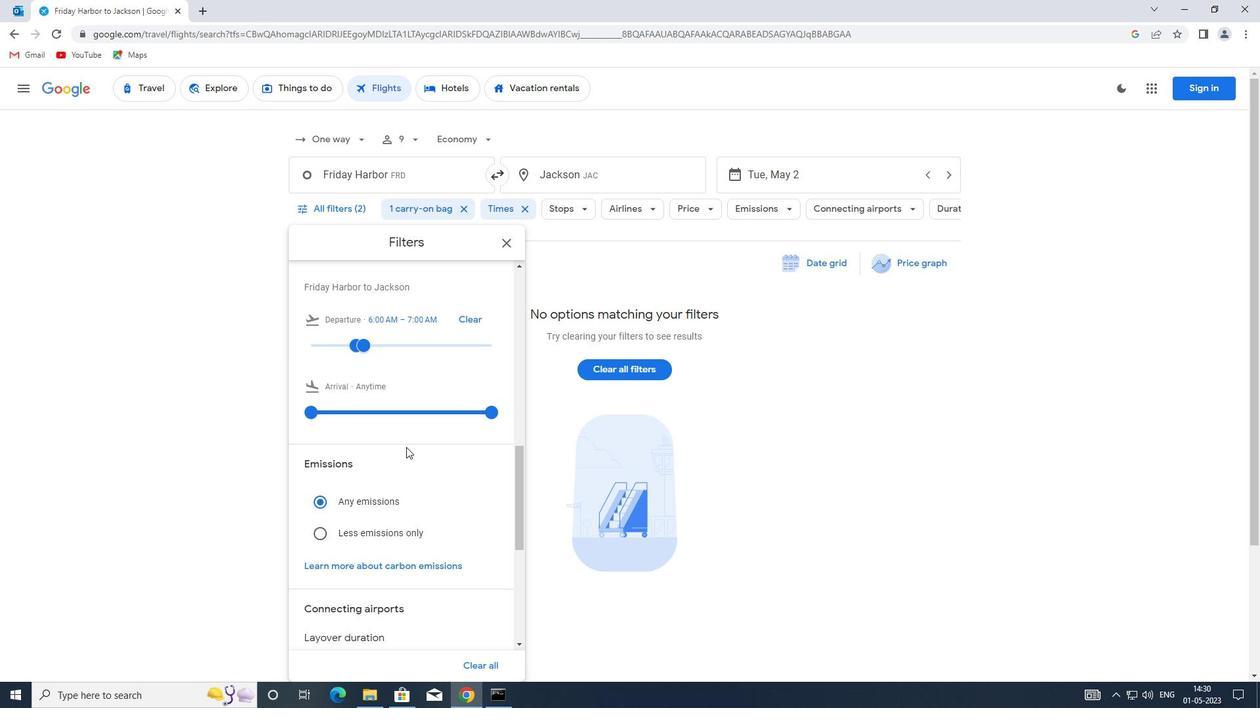 
Action: Mouse scrolled (406, 446) with delta (0, 0)
Screenshot: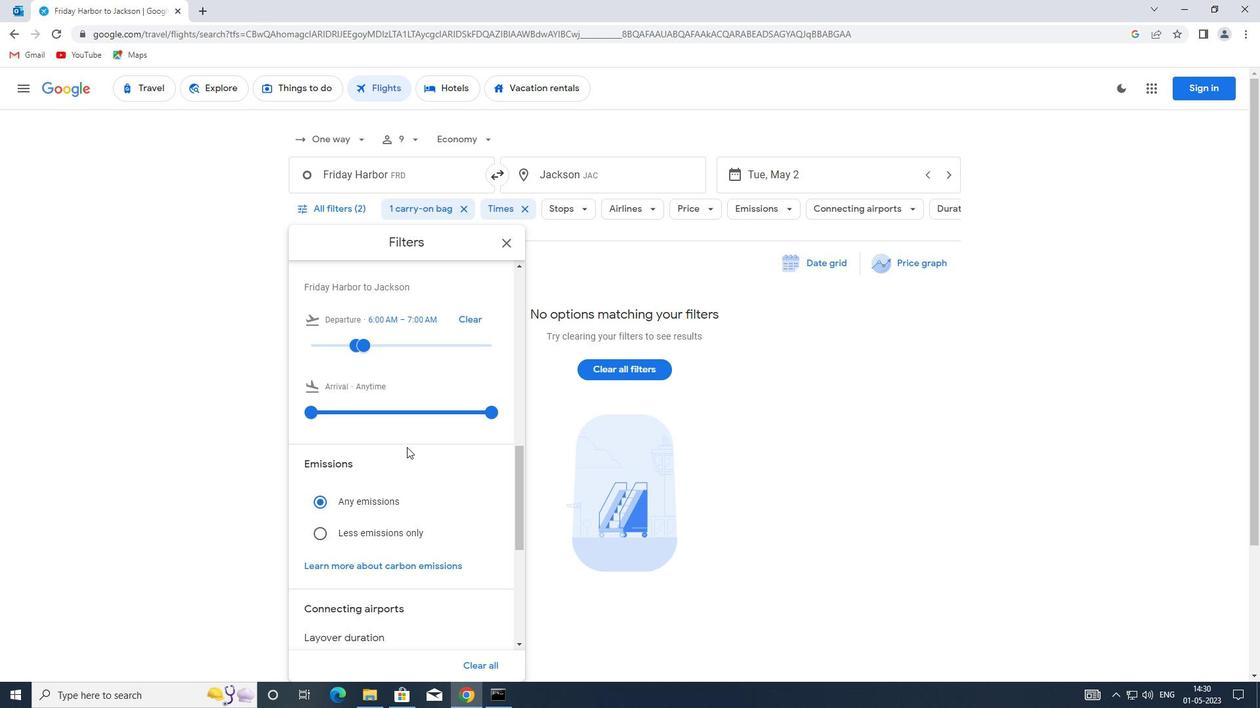 
Action: Mouse moved to (323, 469)
Screenshot: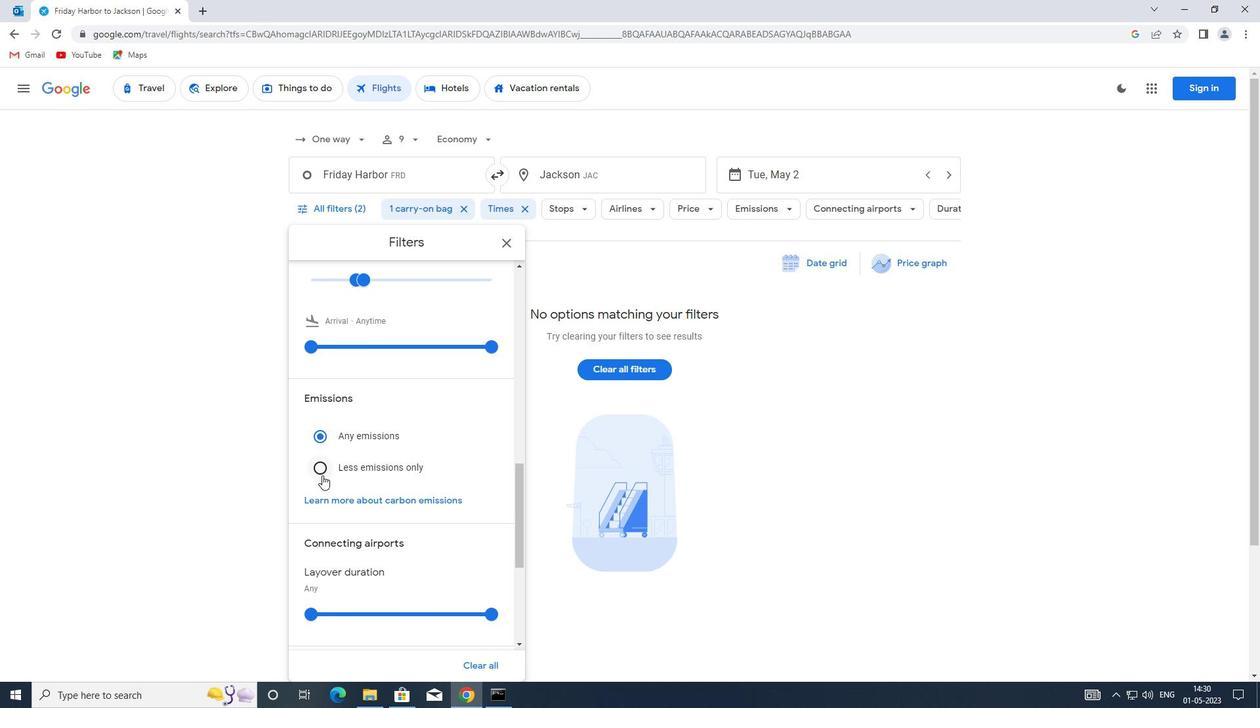 
Action: Mouse pressed left at (323, 469)
Screenshot: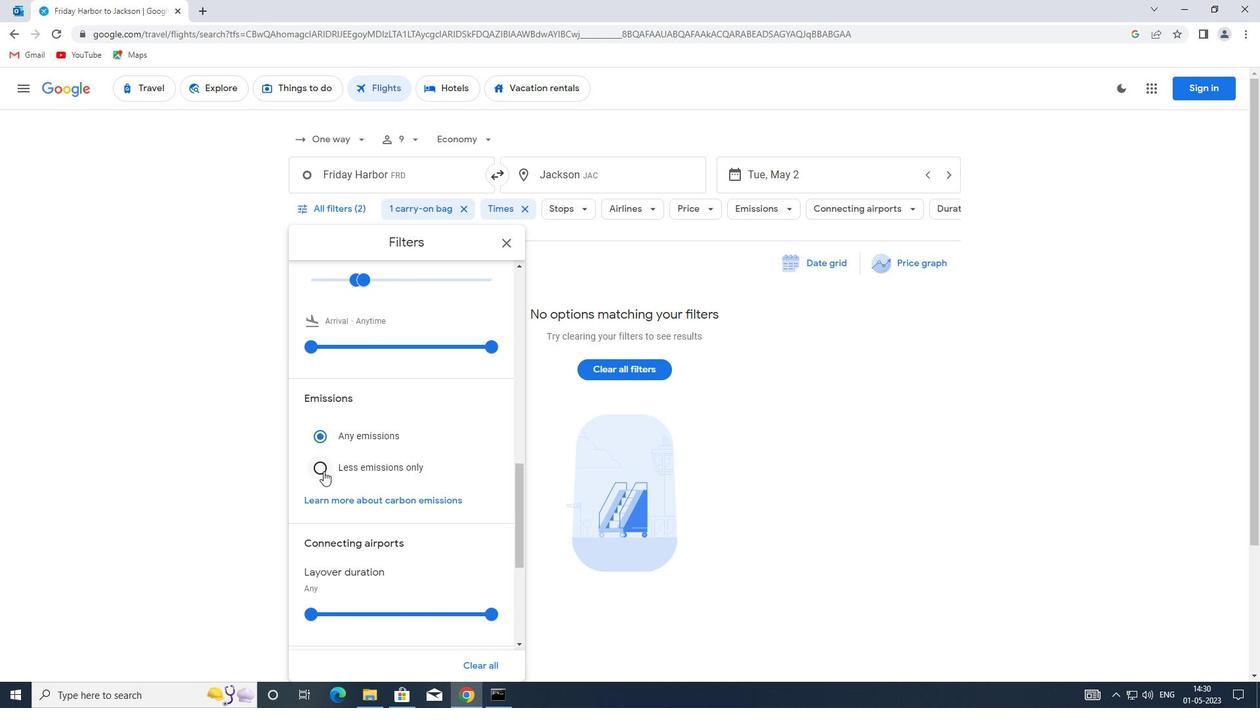
Action: Mouse moved to (389, 467)
Screenshot: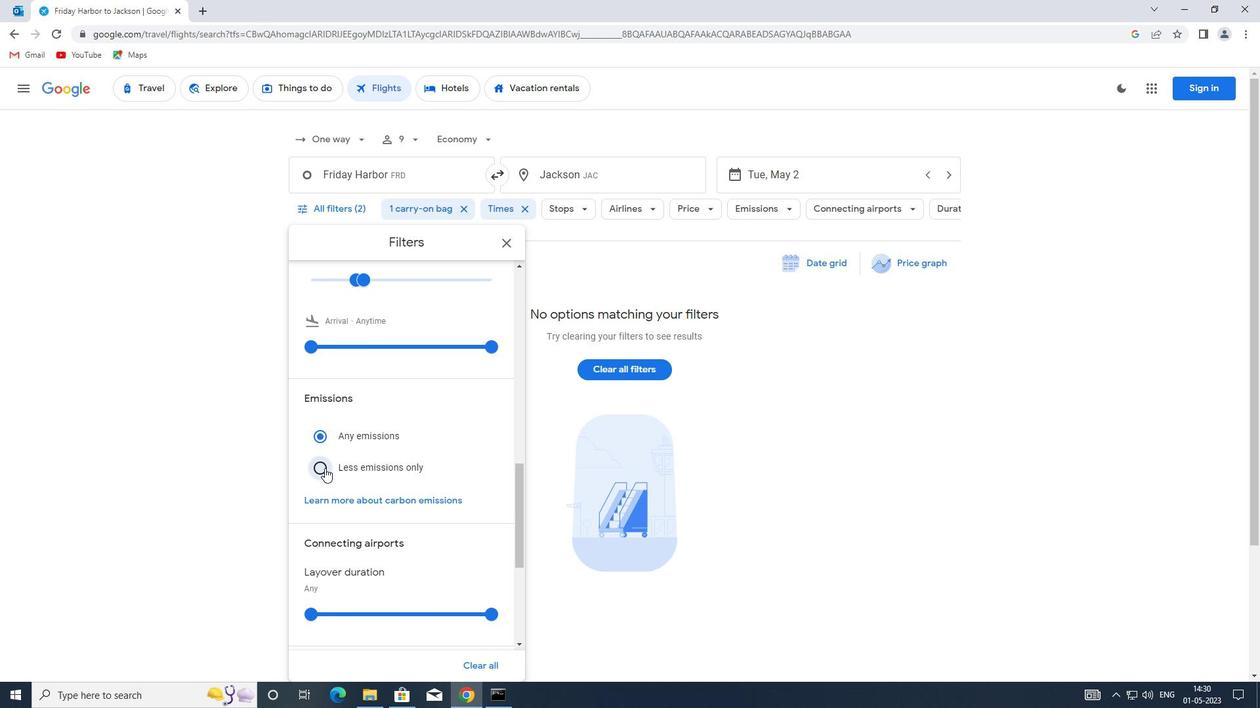 
Action: Mouse scrolled (389, 466) with delta (0, 0)
Screenshot: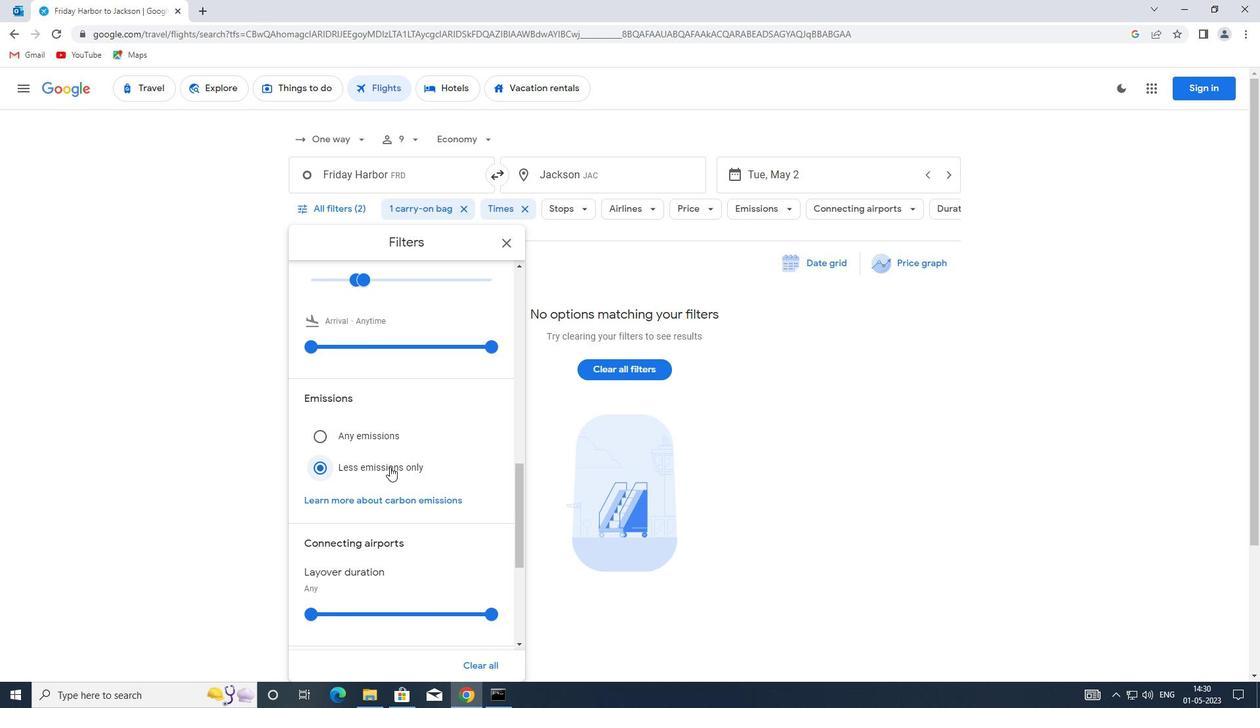 
Action: Mouse moved to (504, 244)
Screenshot: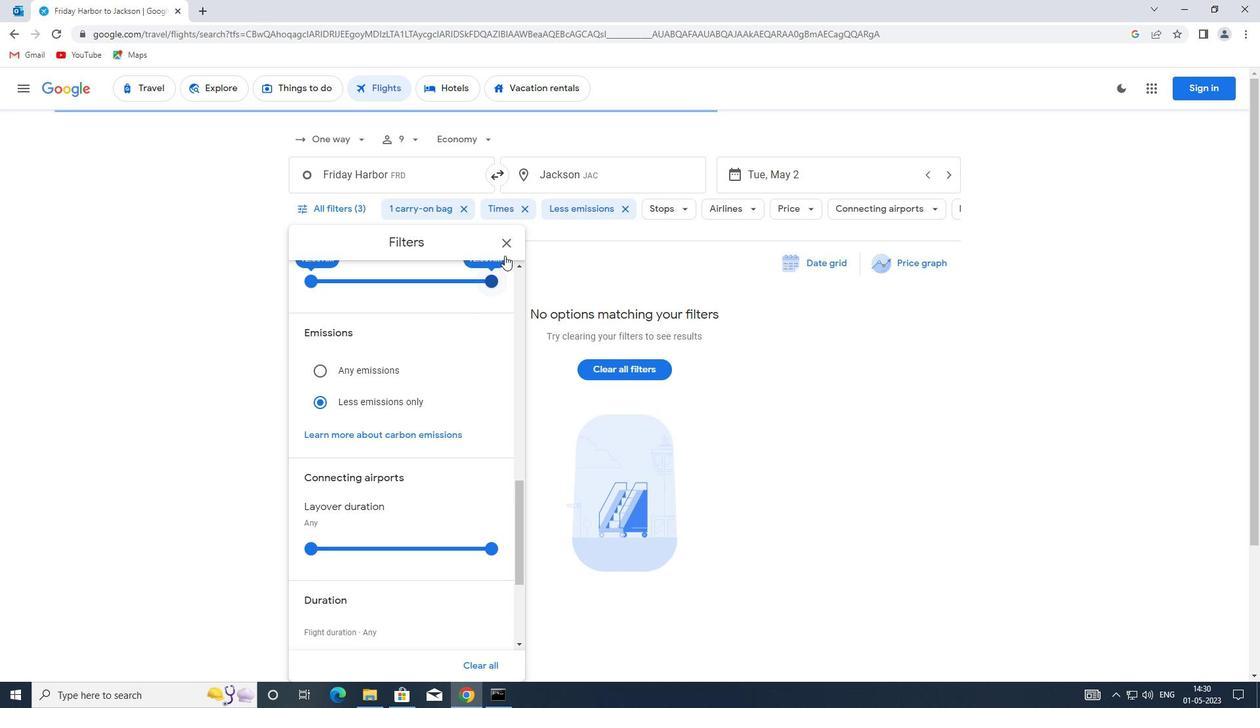 
Action: Mouse pressed left at (504, 244)
Screenshot: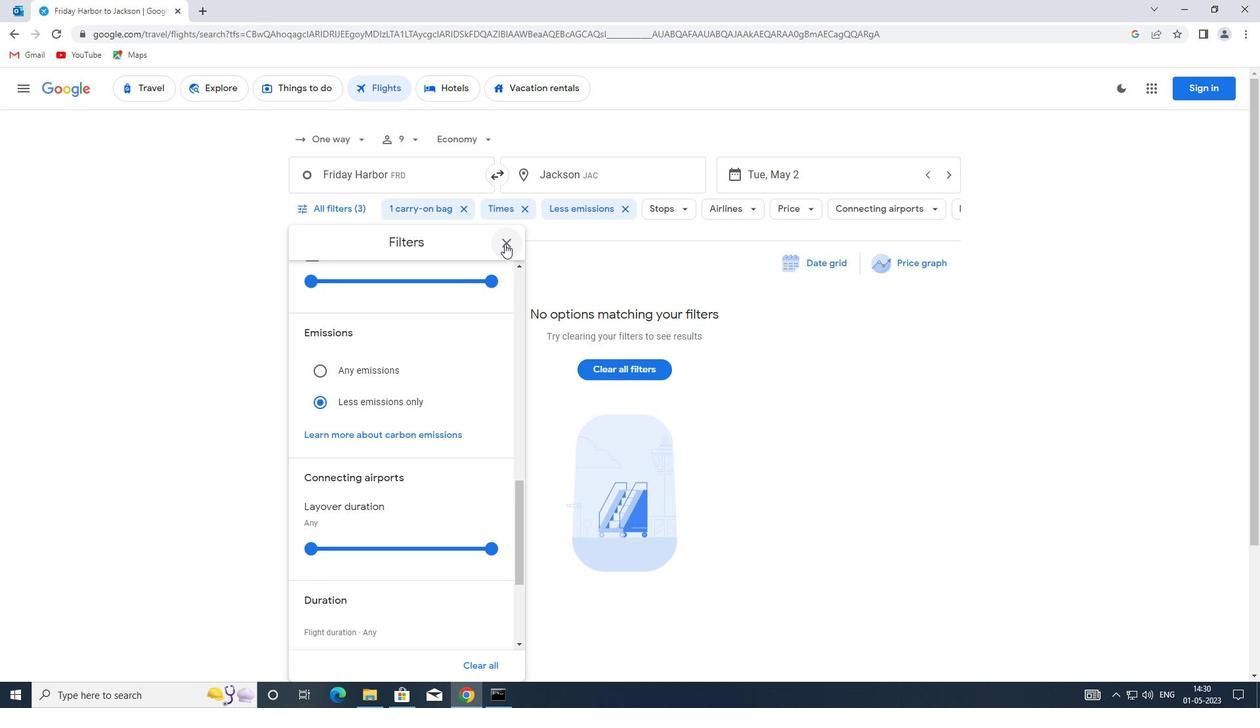 
Action: Mouse moved to (504, 243)
Screenshot: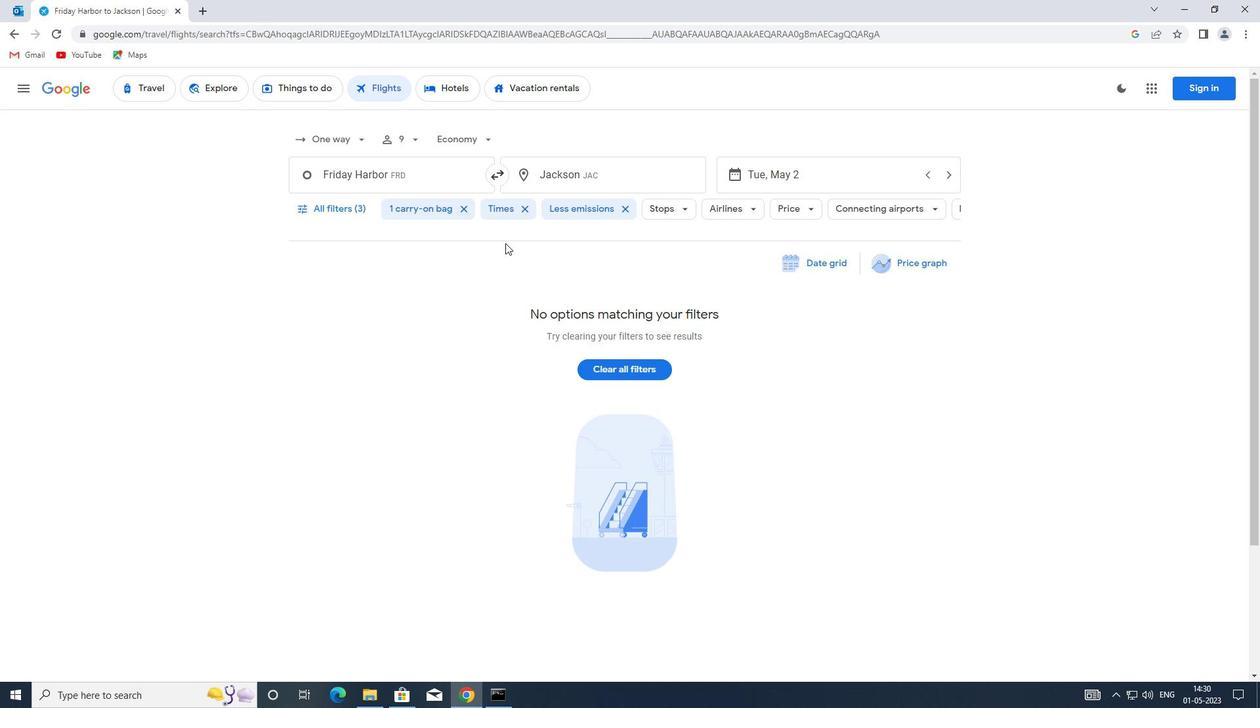 
